 Task: Find connections with filter location Löhne with filter topic #homes with filter profile language English with filter current company Cleartrip with filter school Prin. L.N. Wellingkar Institute Of Mgt. Develop with filter industry Civic and Social Organizations with filter service category Translation with filter keywords title Doctor
Action: Mouse moved to (646, 85)
Screenshot: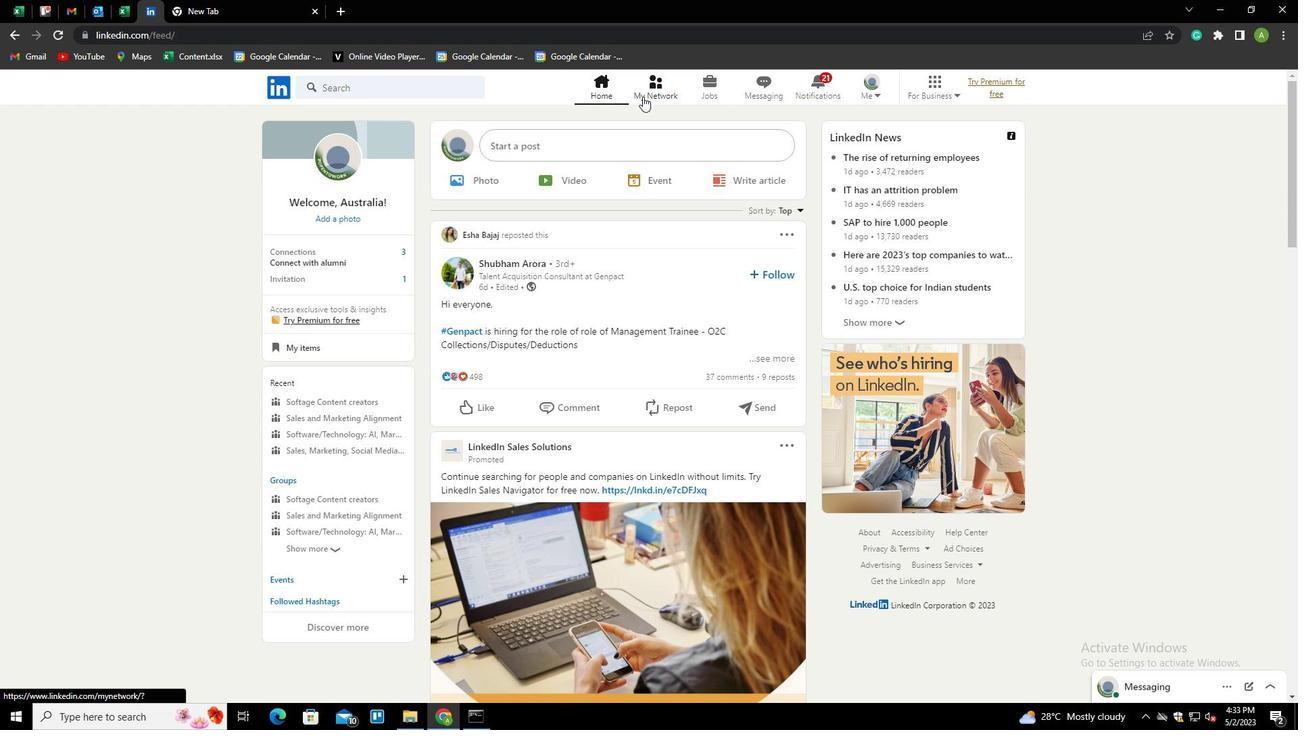 
Action: Mouse pressed left at (646, 85)
Screenshot: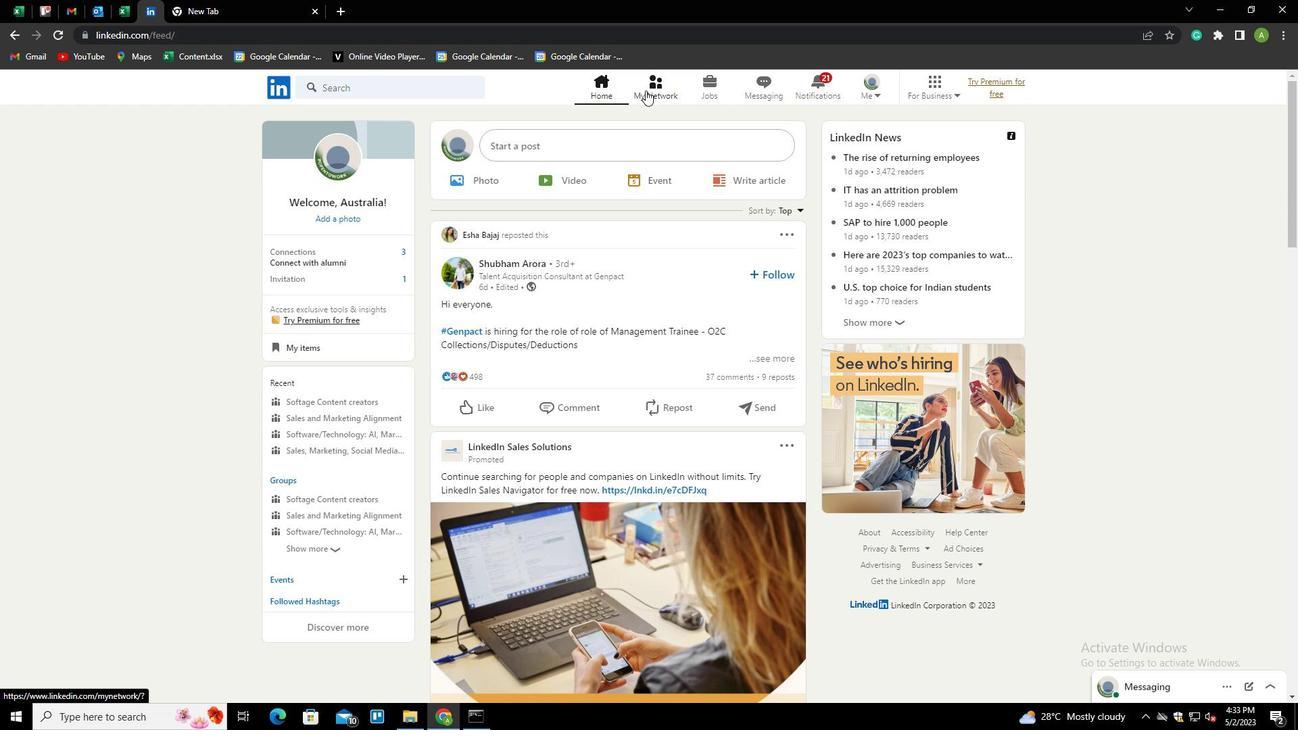 
Action: Mouse moved to (358, 163)
Screenshot: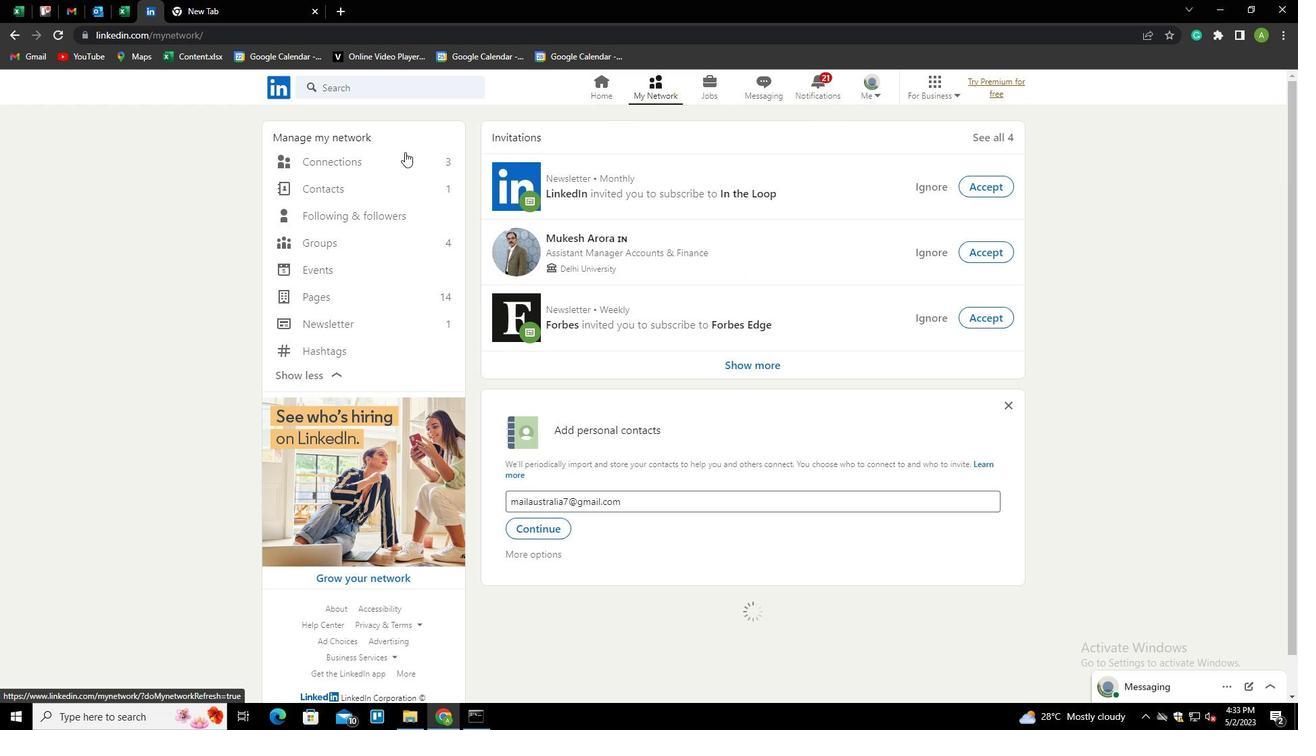 
Action: Mouse pressed left at (358, 163)
Screenshot: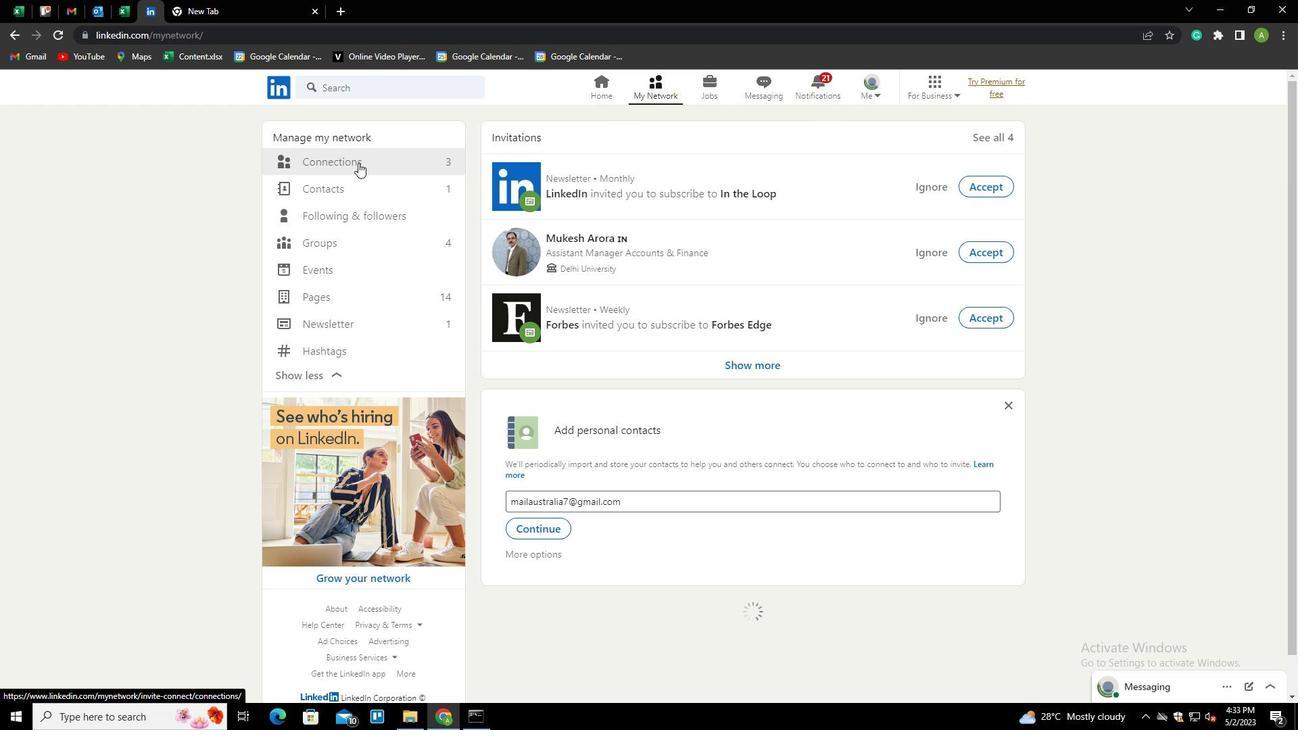 
Action: Mouse moved to (721, 159)
Screenshot: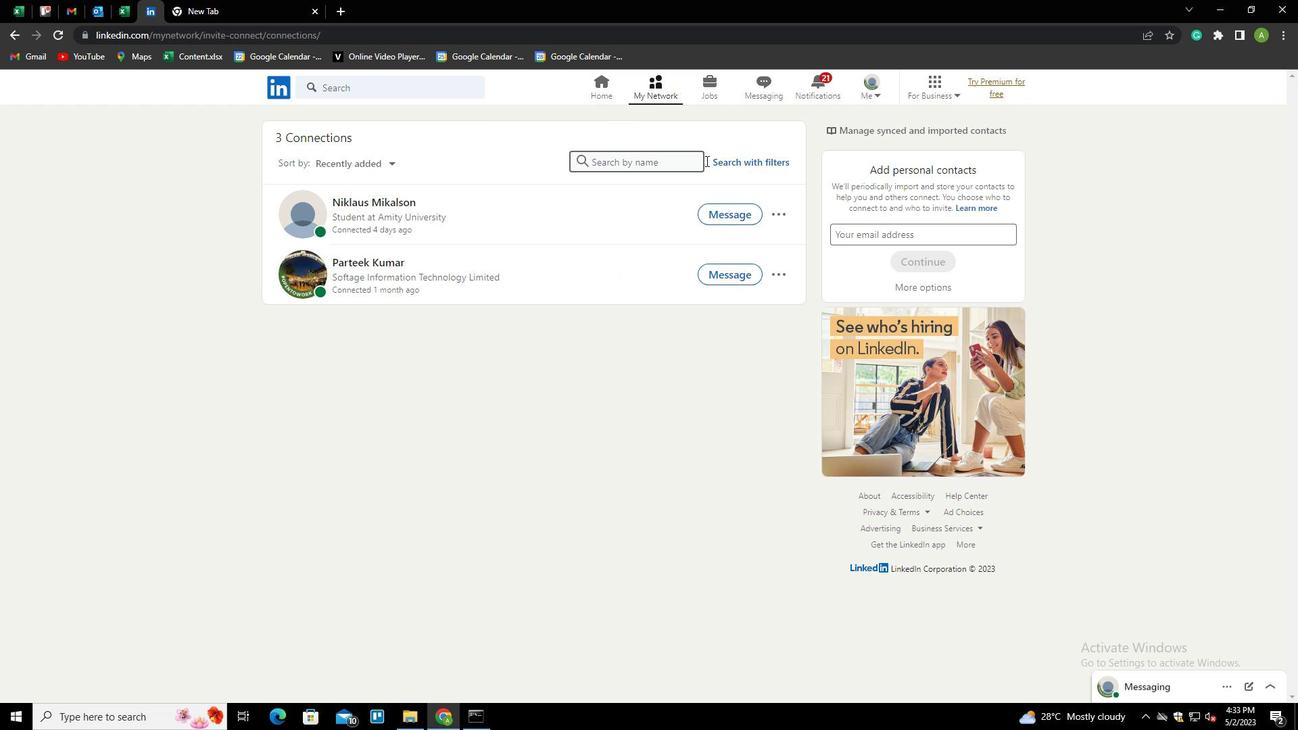 
Action: Mouse pressed left at (721, 159)
Screenshot: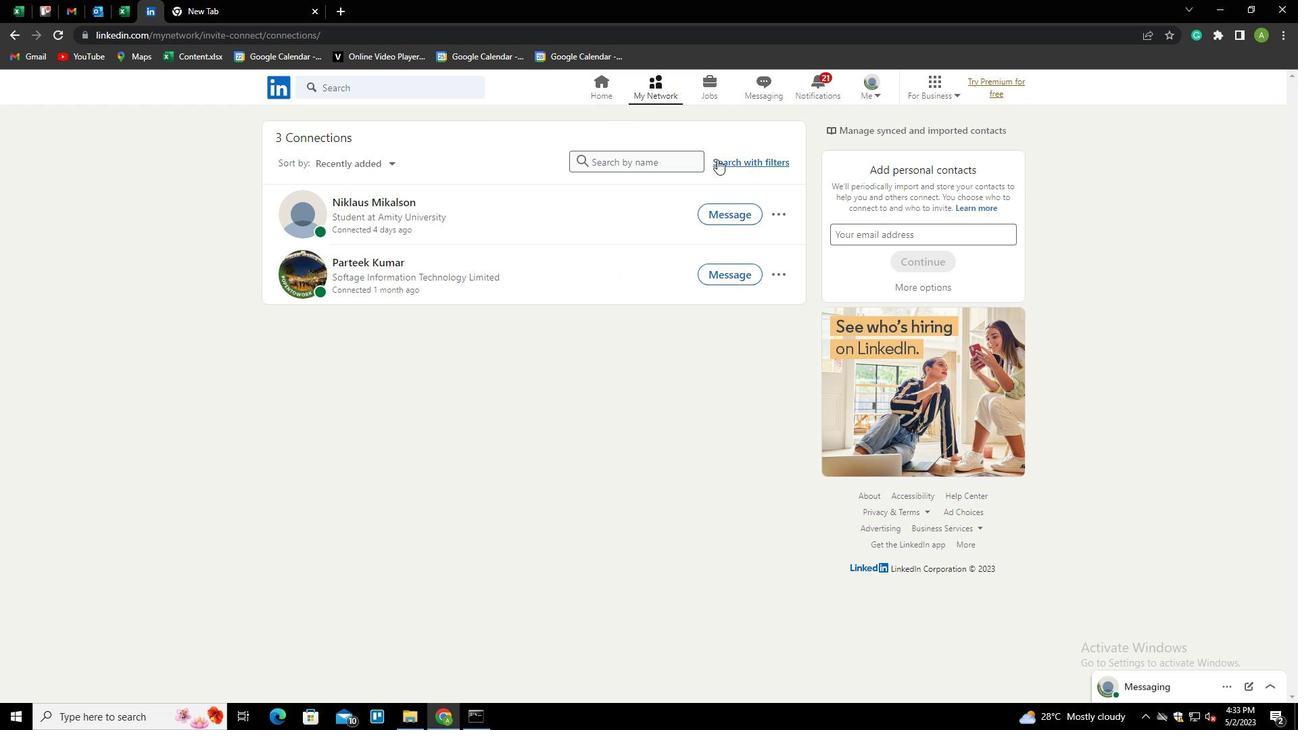 
Action: Mouse moved to (689, 123)
Screenshot: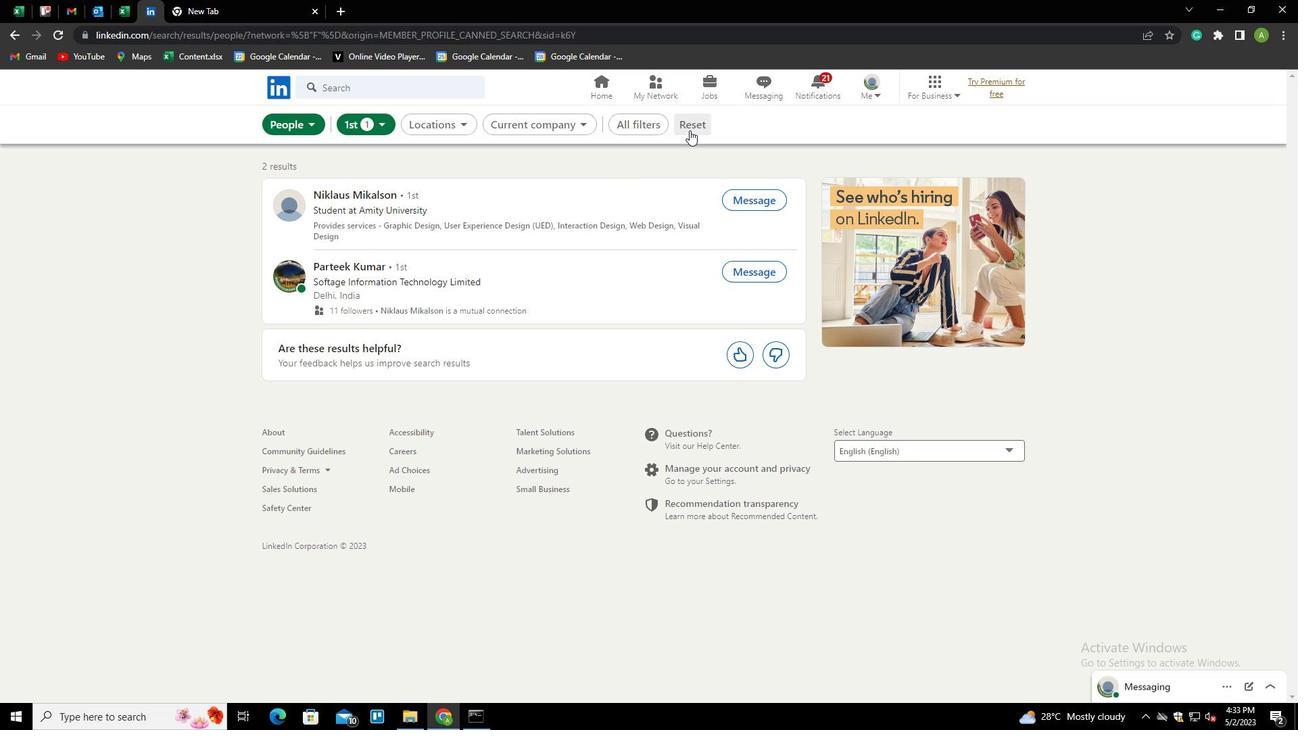 
Action: Mouse pressed left at (689, 123)
Screenshot: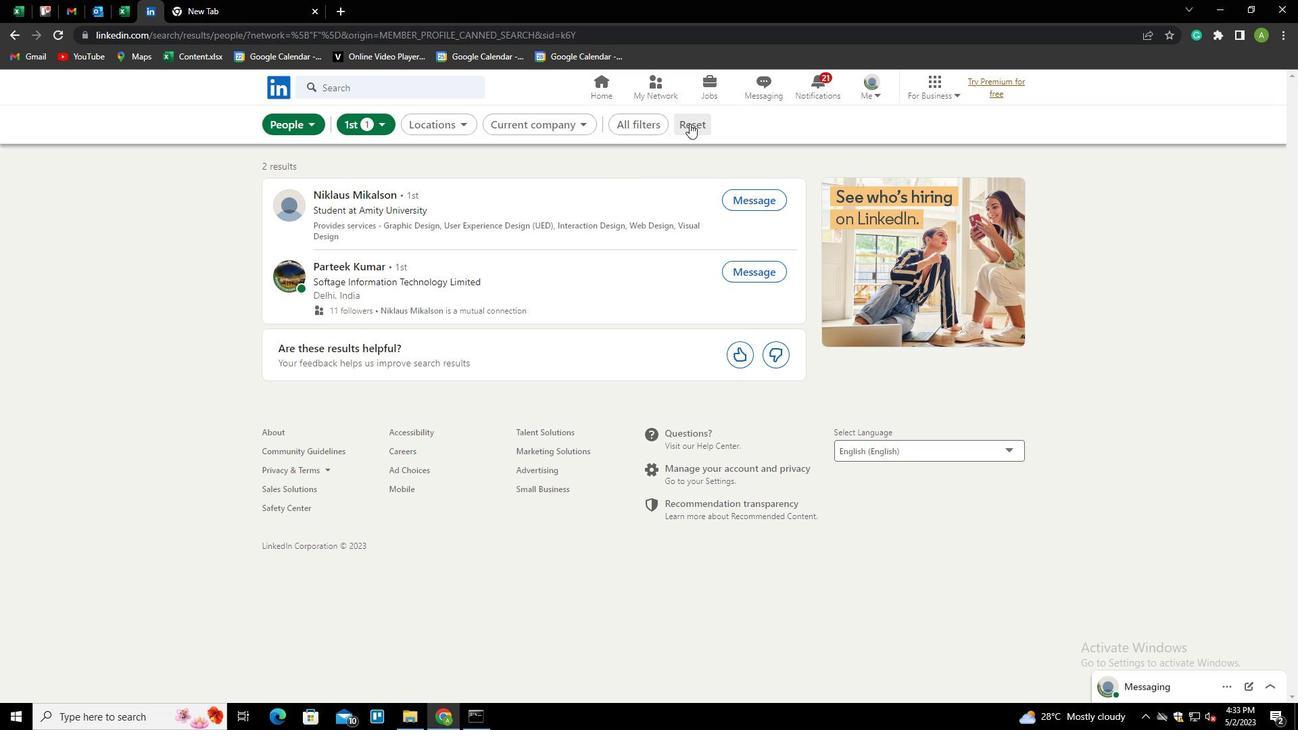 
Action: Mouse moved to (661, 125)
Screenshot: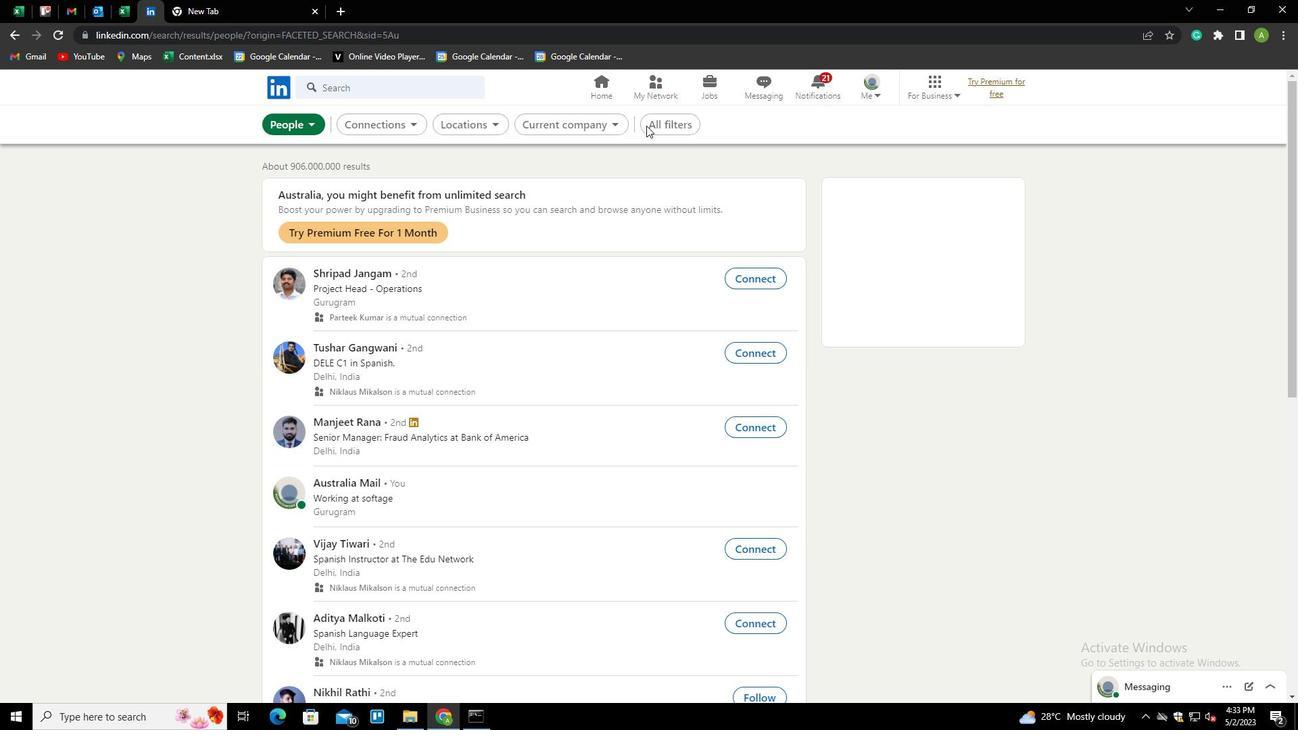 
Action: Mouse pressed left at (661, 125)
Screenshot: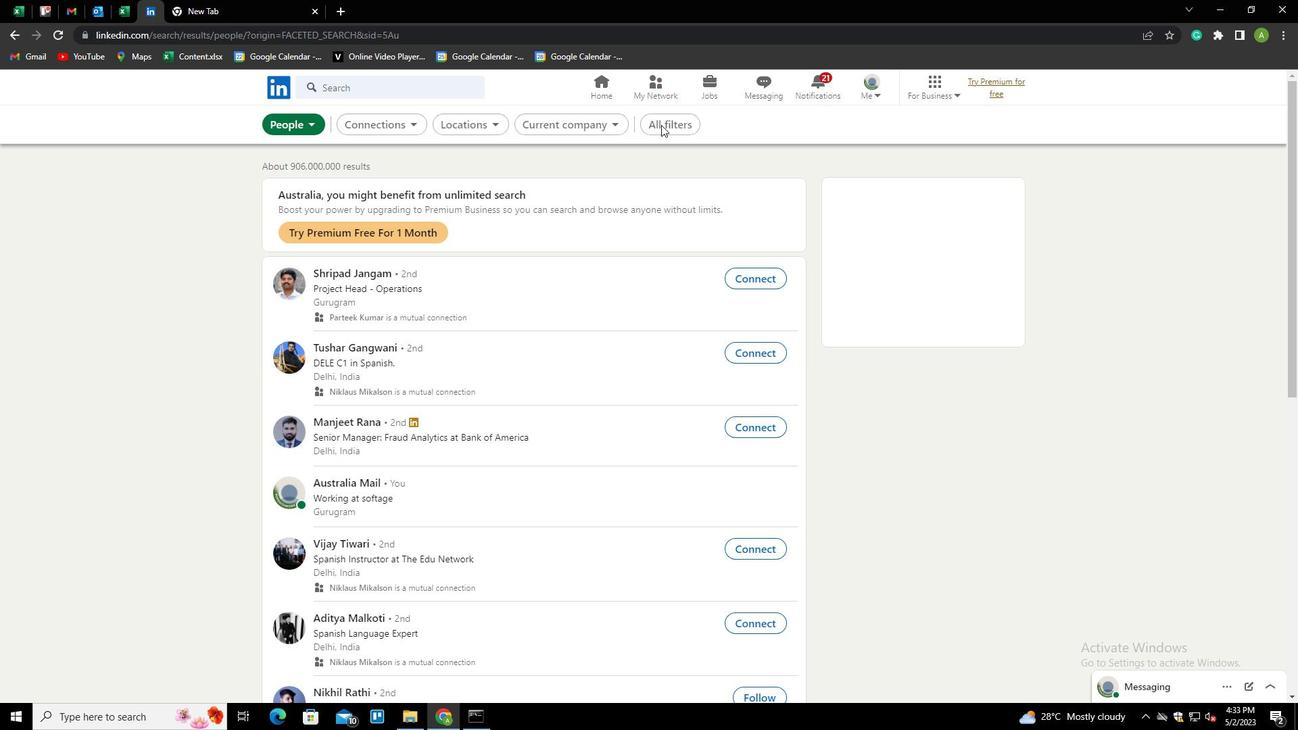 
Action: Mouse moved to (1015, 412)
Screenshot: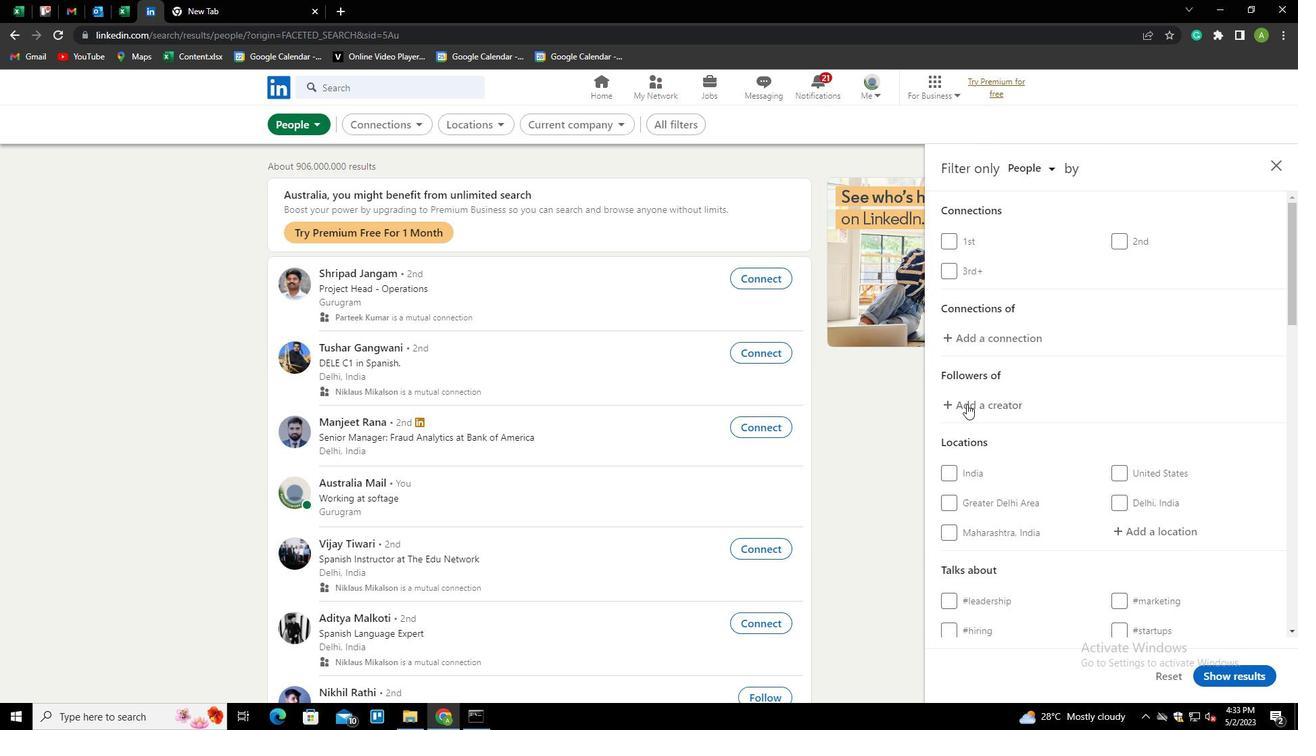 
Action: Mouse scrolled (1015, 411) with delta (0, 0)
Screenshot: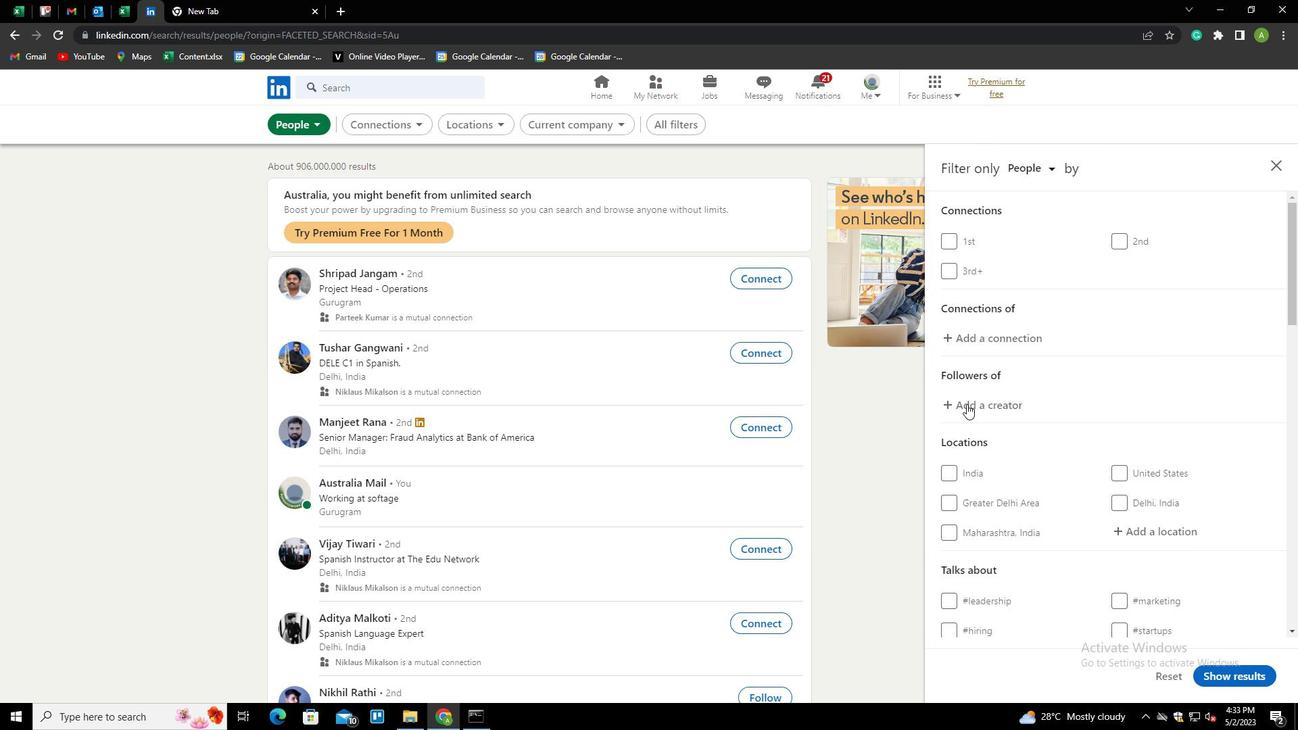 
Action: Mouse scrolled (1015, 411) with delta (0, 0)
Screenshot: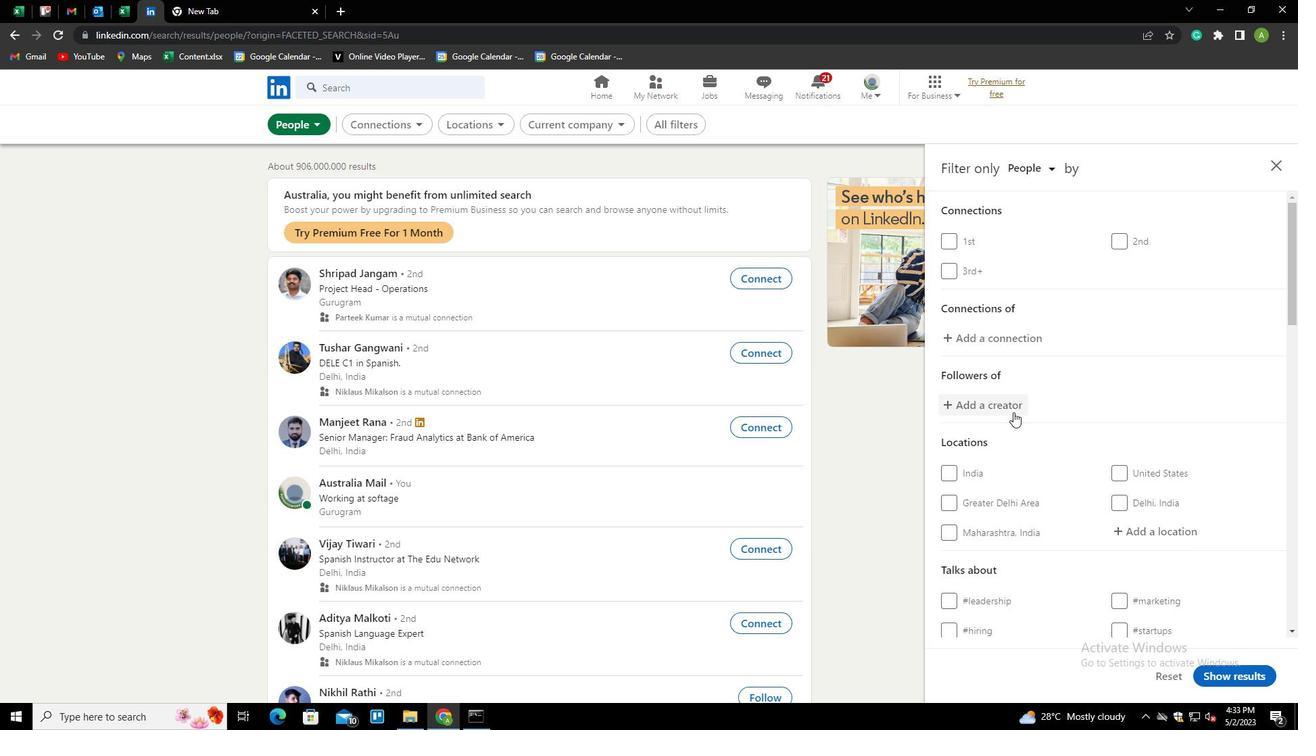 
Action: Mouse scrolled (1015, 411) with delta (0, 0)
Screenshot: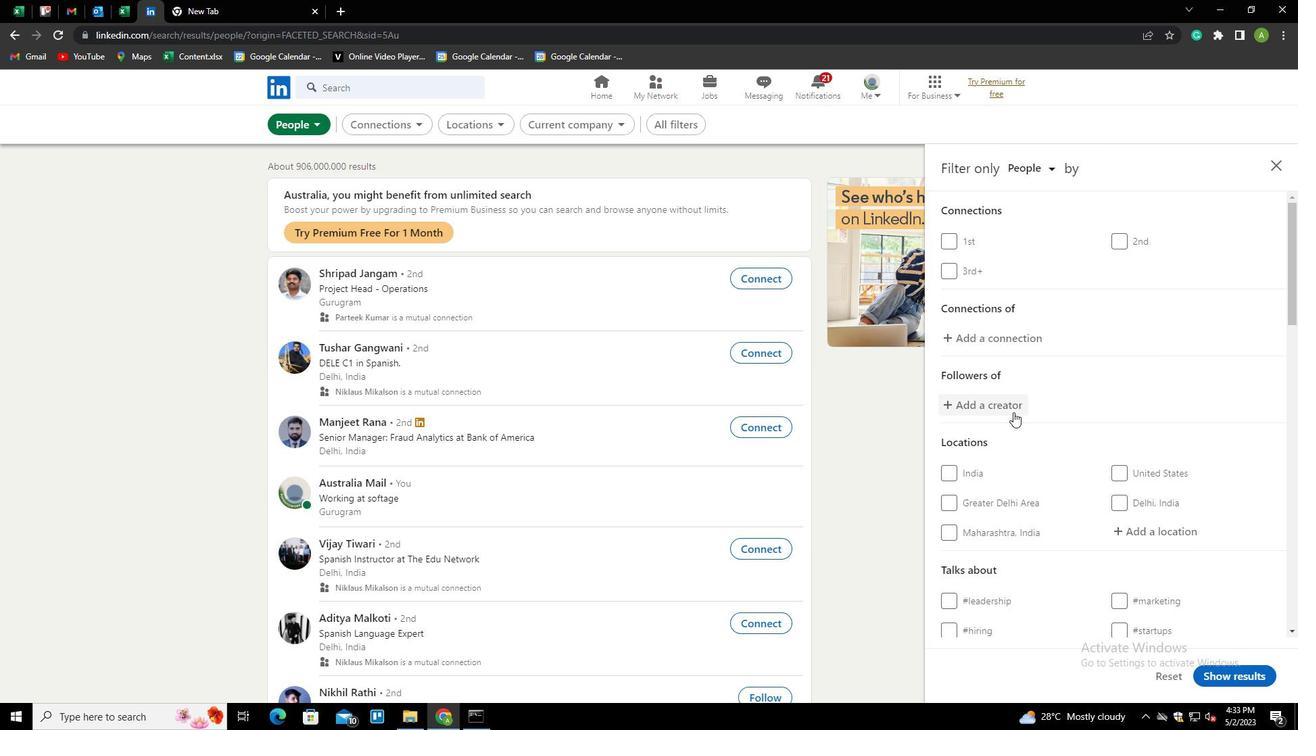 
Action: Mouse moved to (1102, 335)
Screenshot: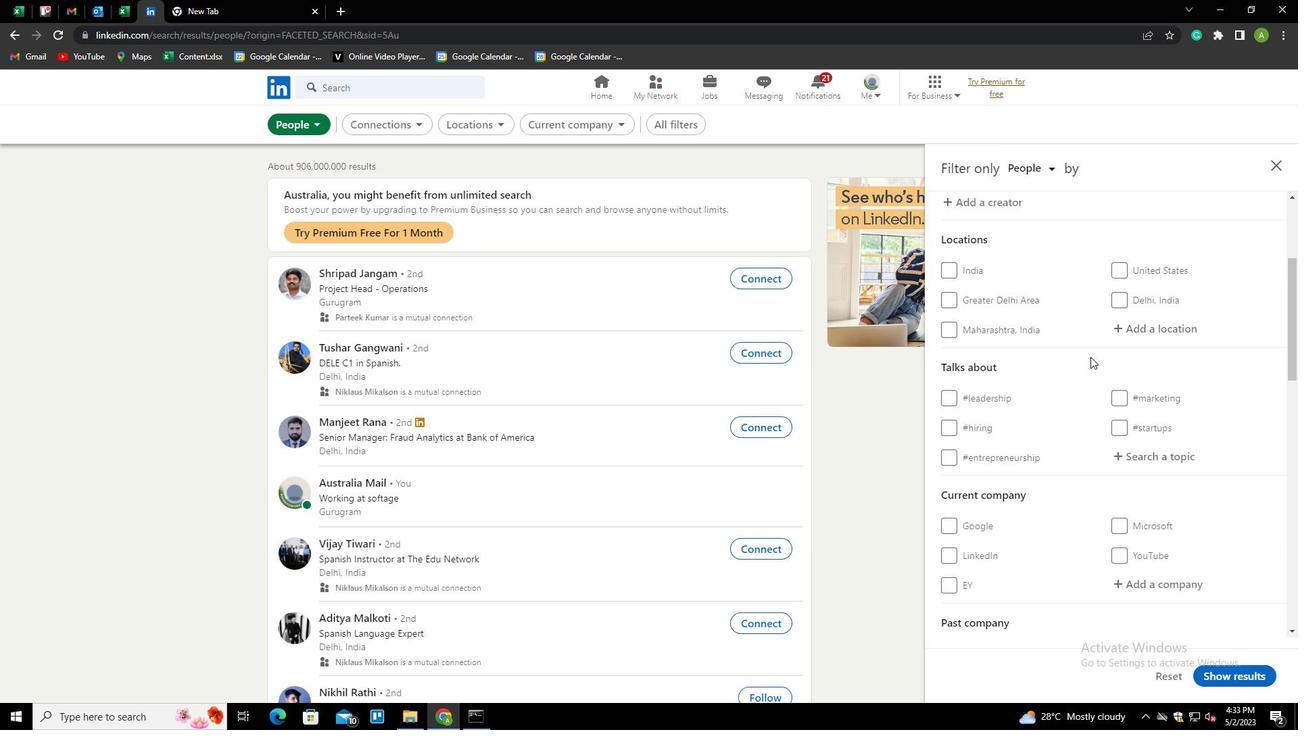 
Action: Mouse pressed left at (1102, 335)
Screenshot: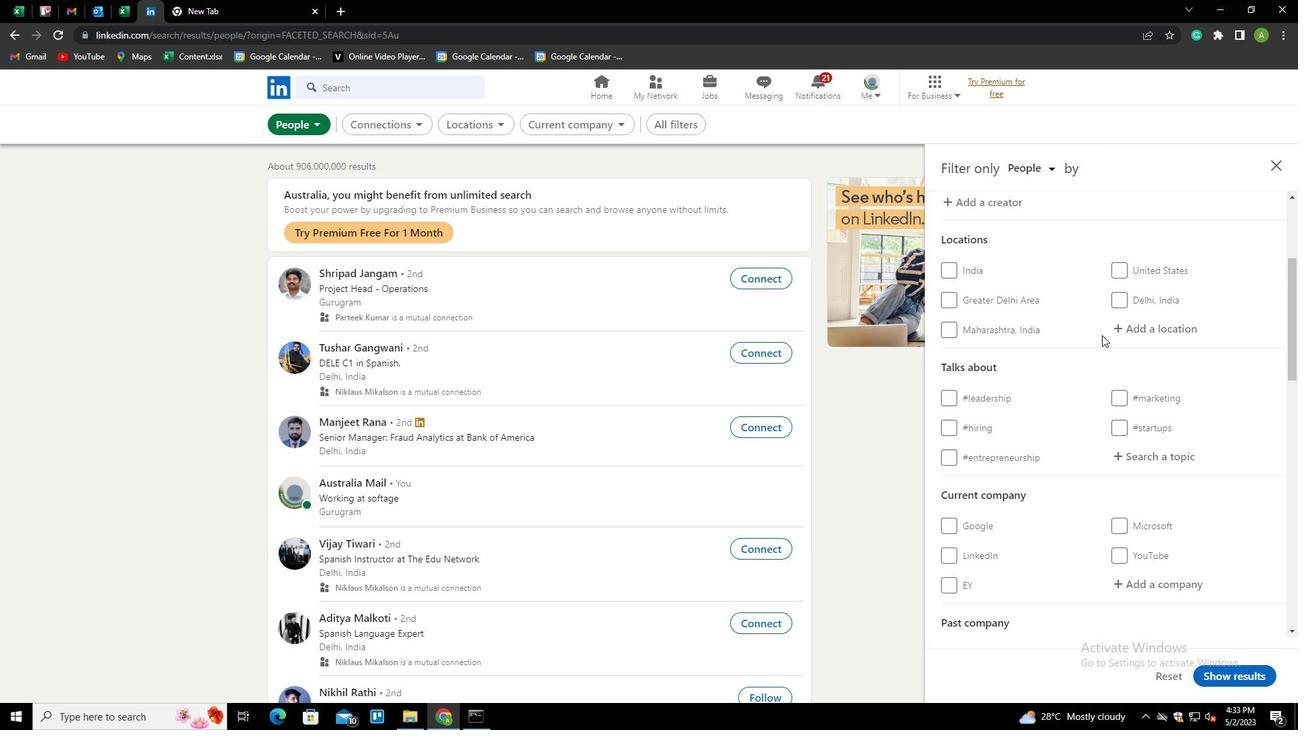 
Action: Mouse moved to (1122, 331)
Screenshot: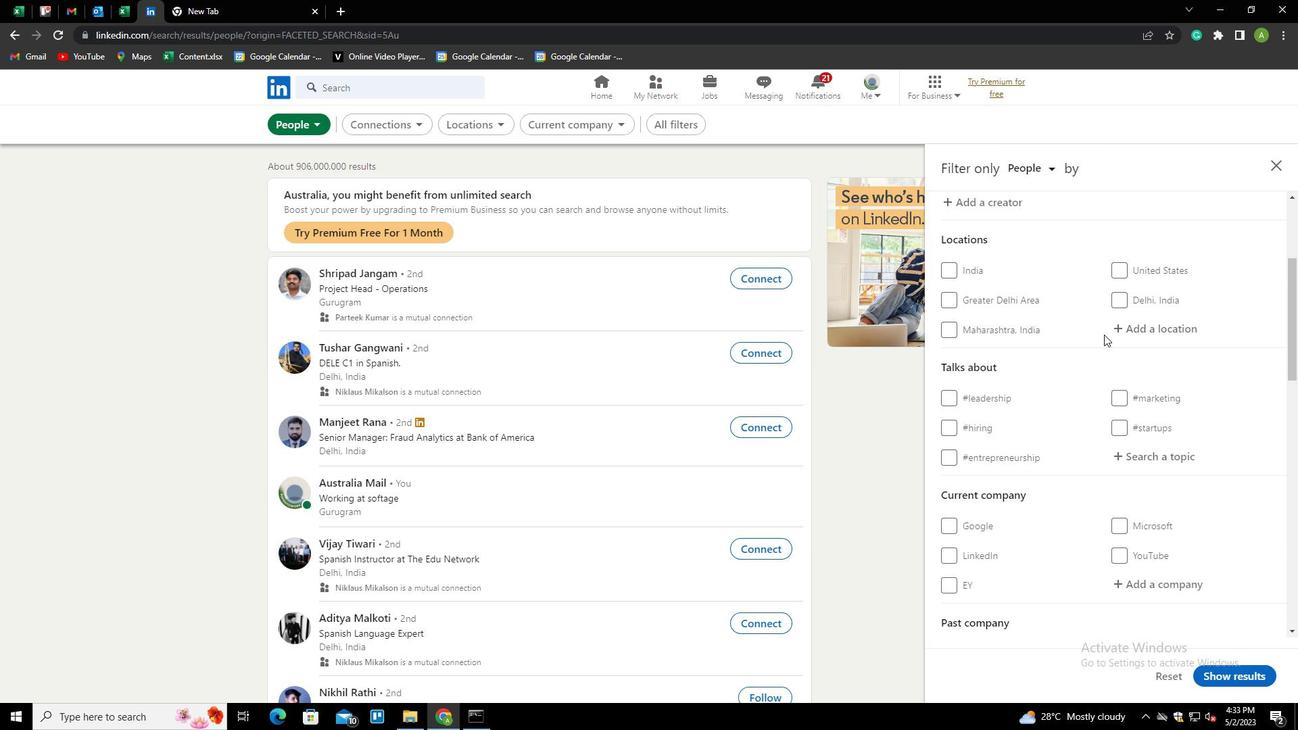 
Action: Mouse pressed left at (1122, 331)
Screenshot: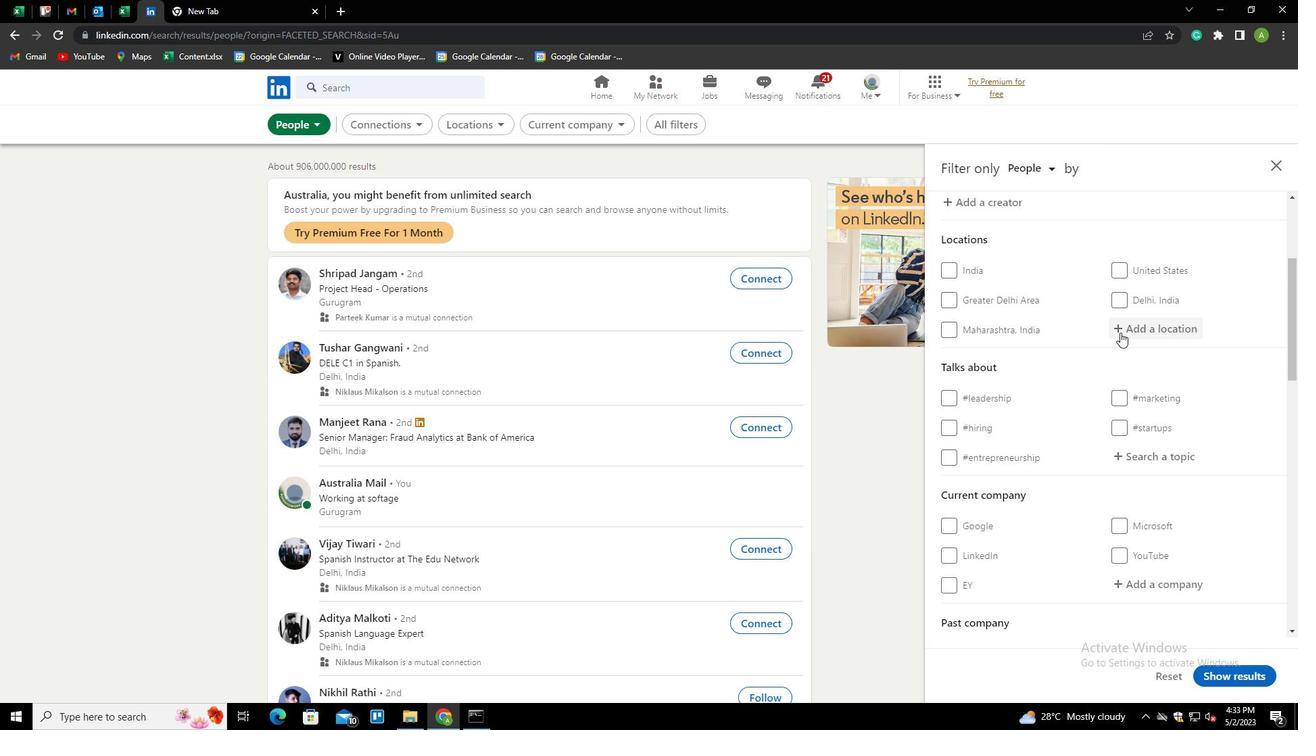 
Action: Key pressed <Key.shift>LOHNE<Key.down><Key.enter>
Screenshot: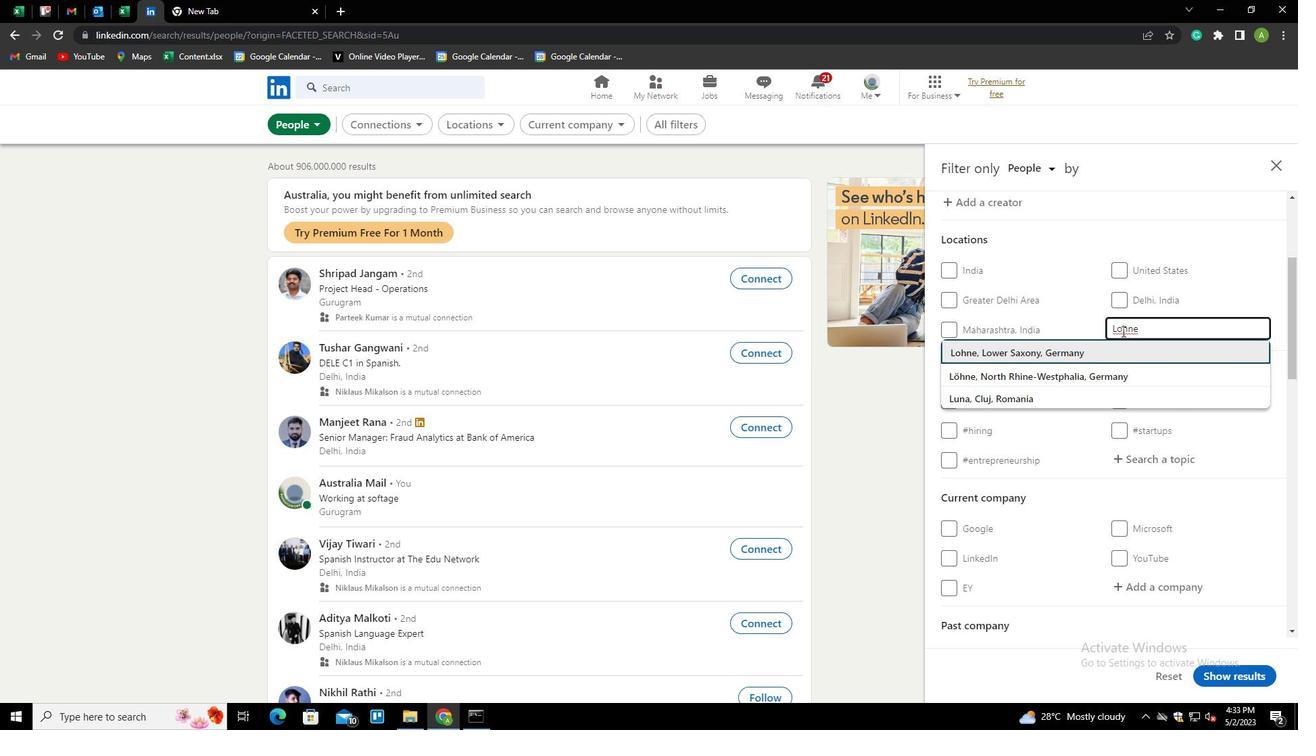 
Action: Mouse scrolled (1122, 330) with delta (0, 0)
Screenshot: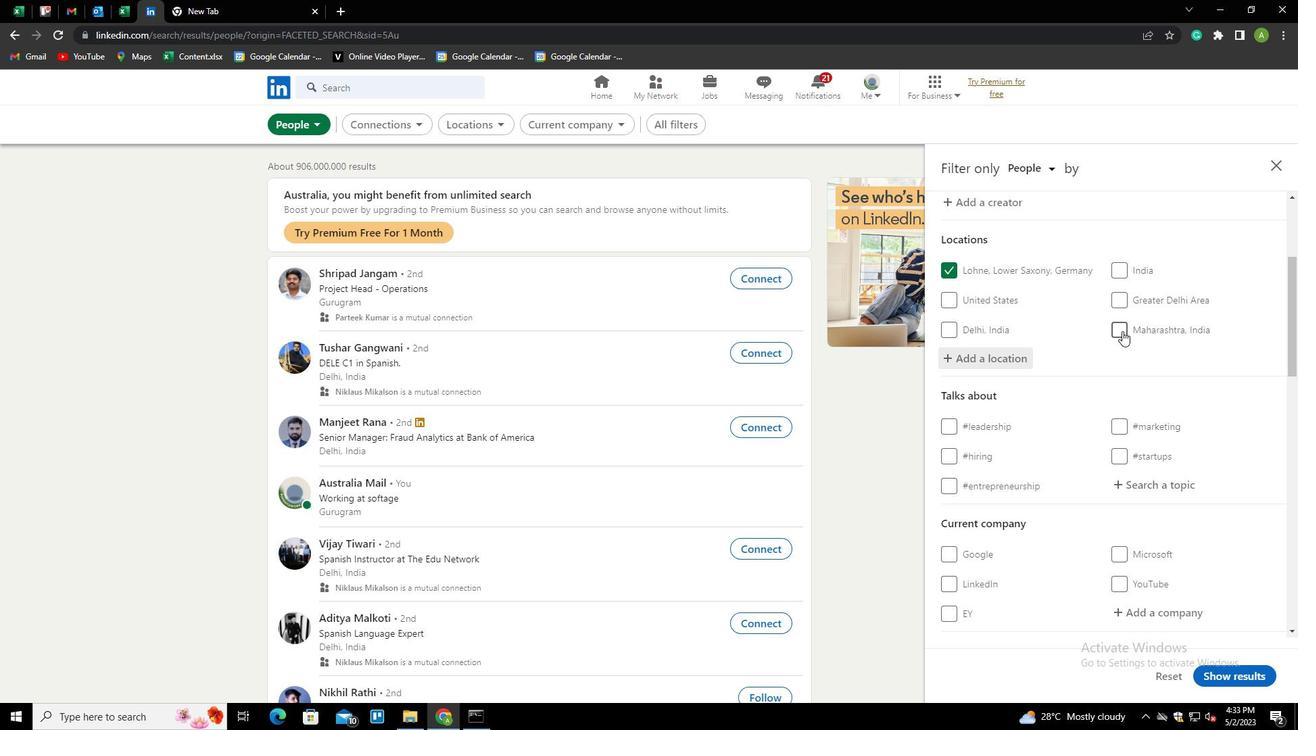 
Action: Mouse scrolled (1122, 330) with delta (0, 0)
Screenshot: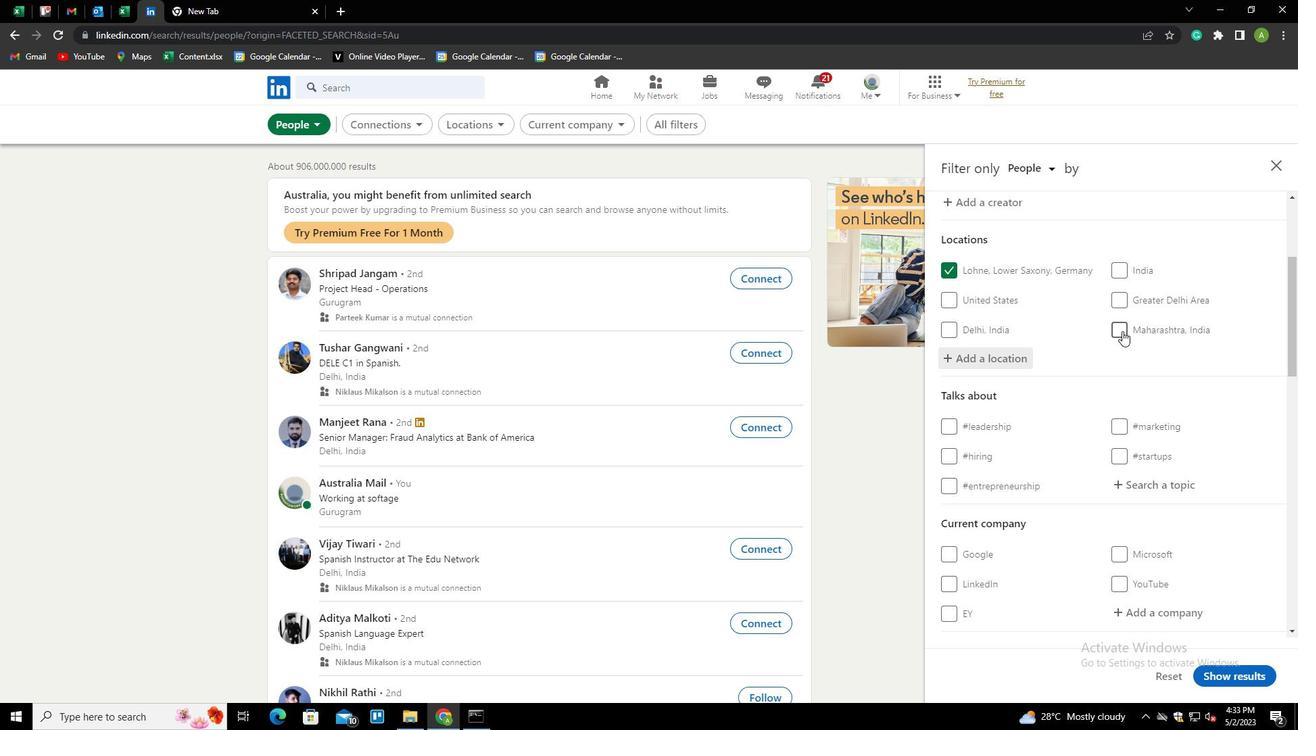 
Action: Mouse moved to (1141, 351)
Screenshot: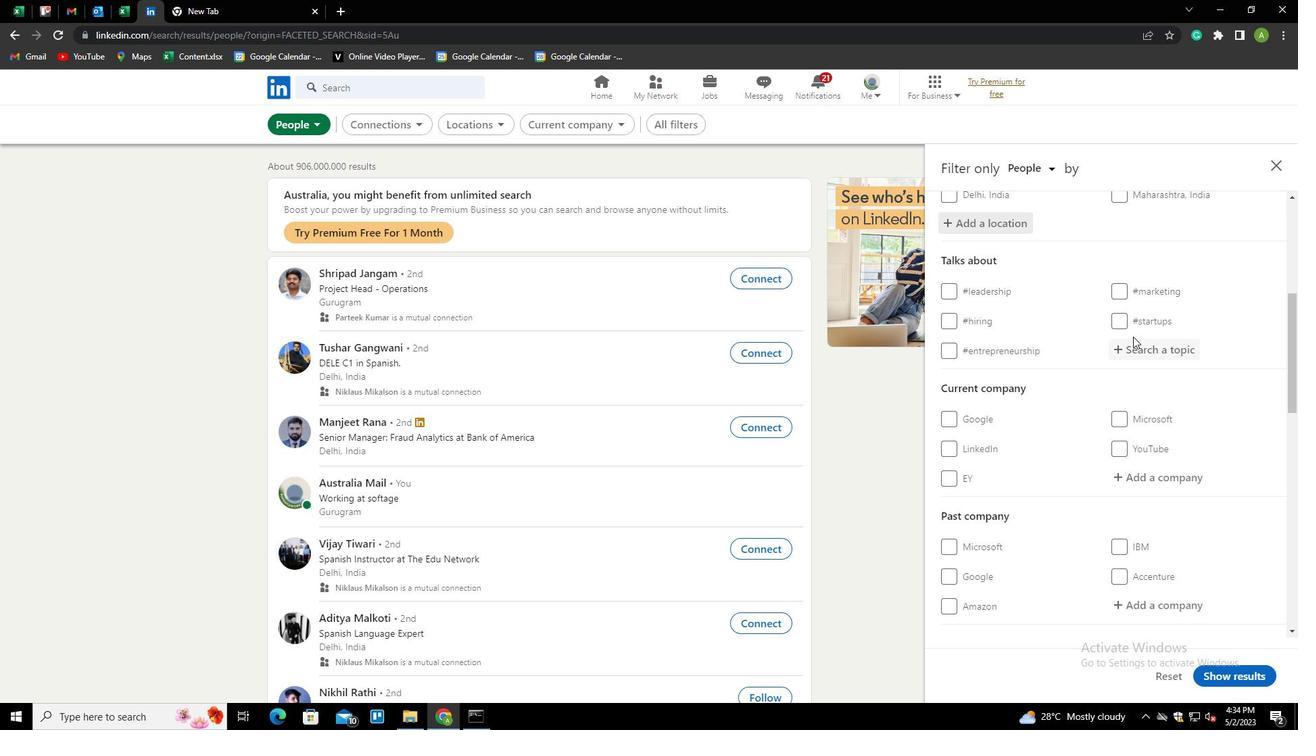 
Action: Mouse pressed left at (1141, 351)
Screenshot: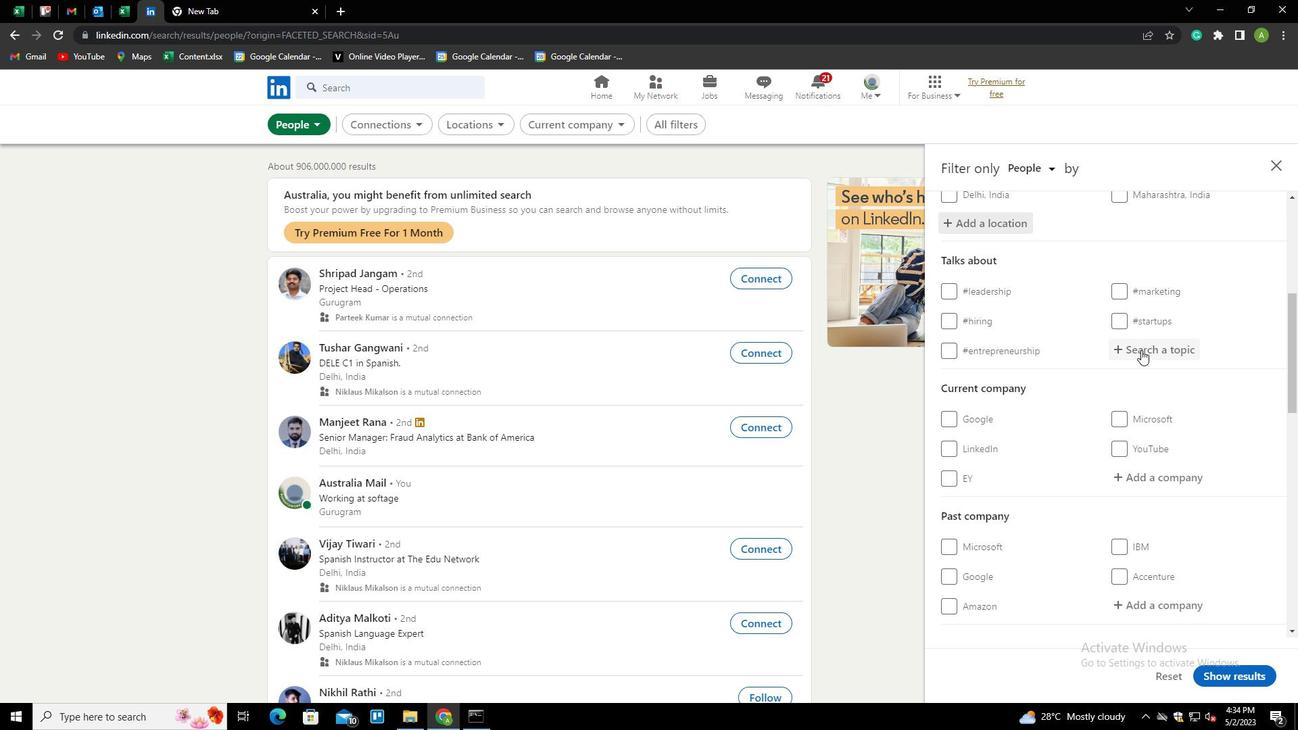 
Action: Mouse moved to (1141, 352)
Screenshot: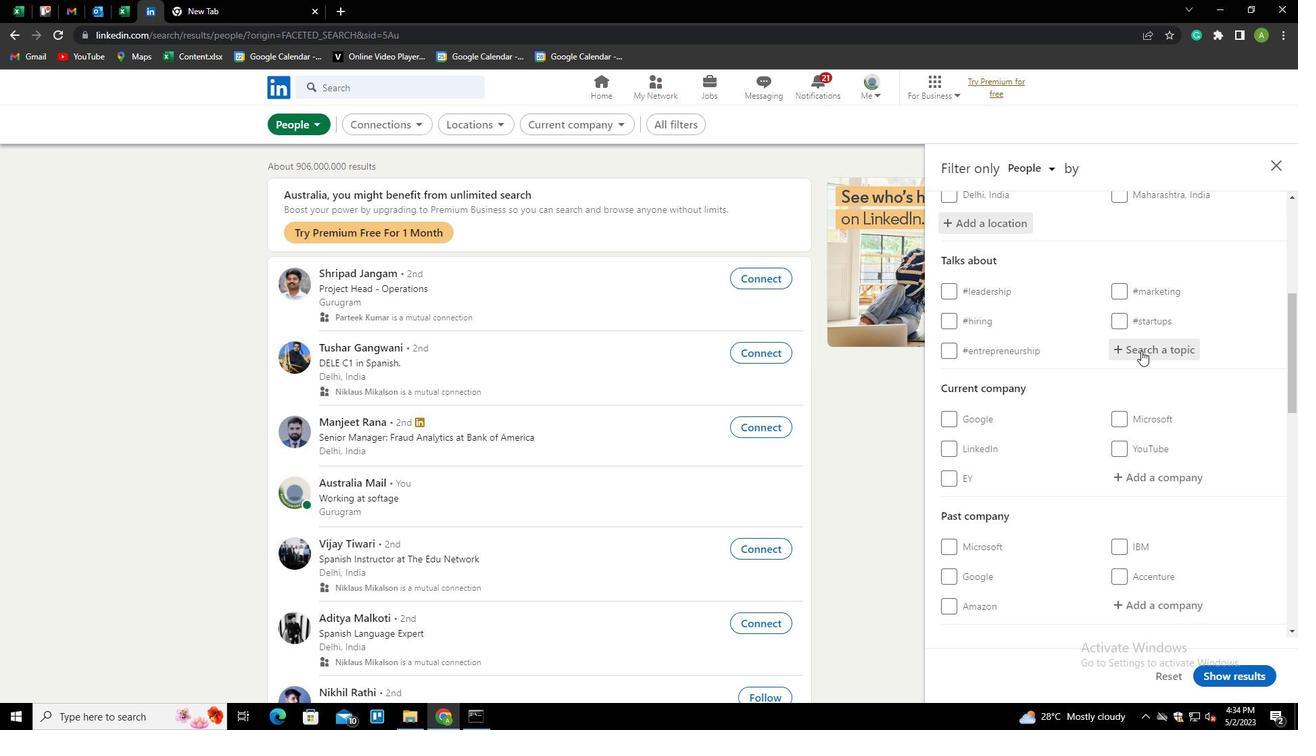 
Action: Key pressed HOMES<Key.down><Key.down><Key.down><Key.down><Key.down><Key.down><Key.enter>
Screenshot: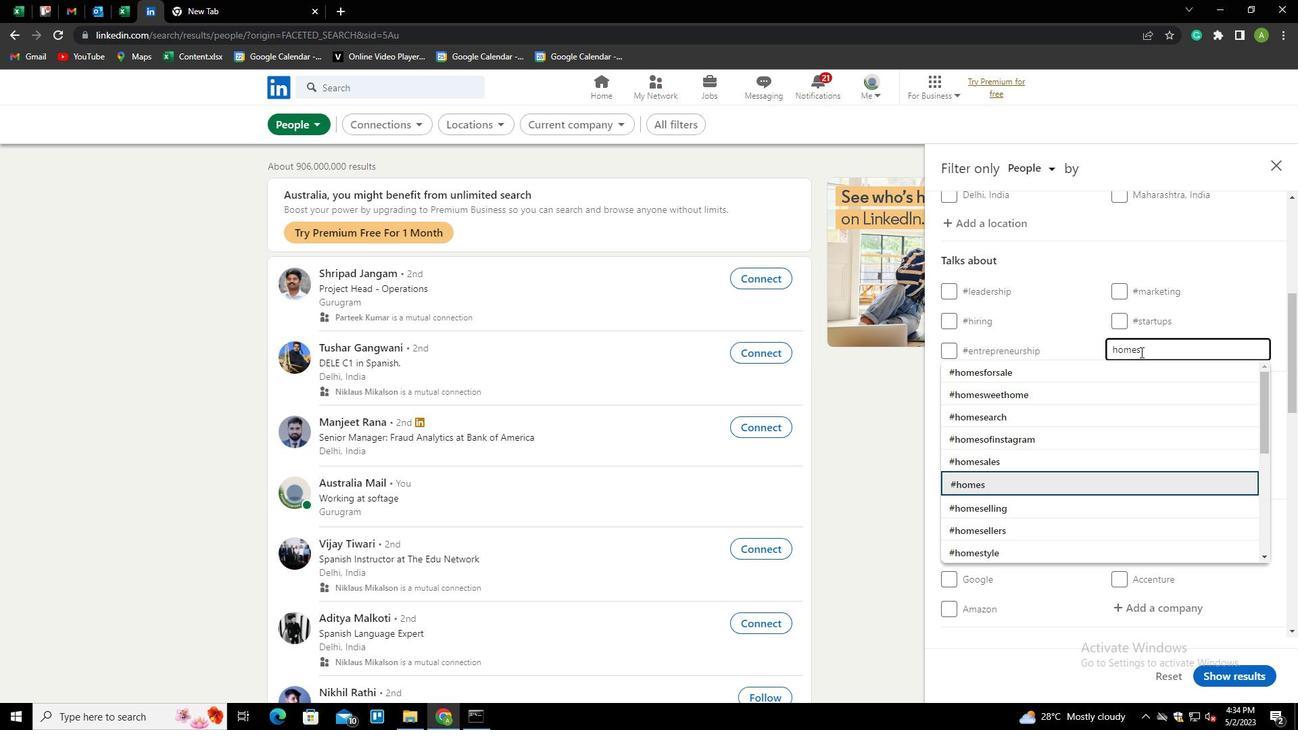 
Action: Mouse scrolled (1141, 351) with delta (0, 0)
Screenshot: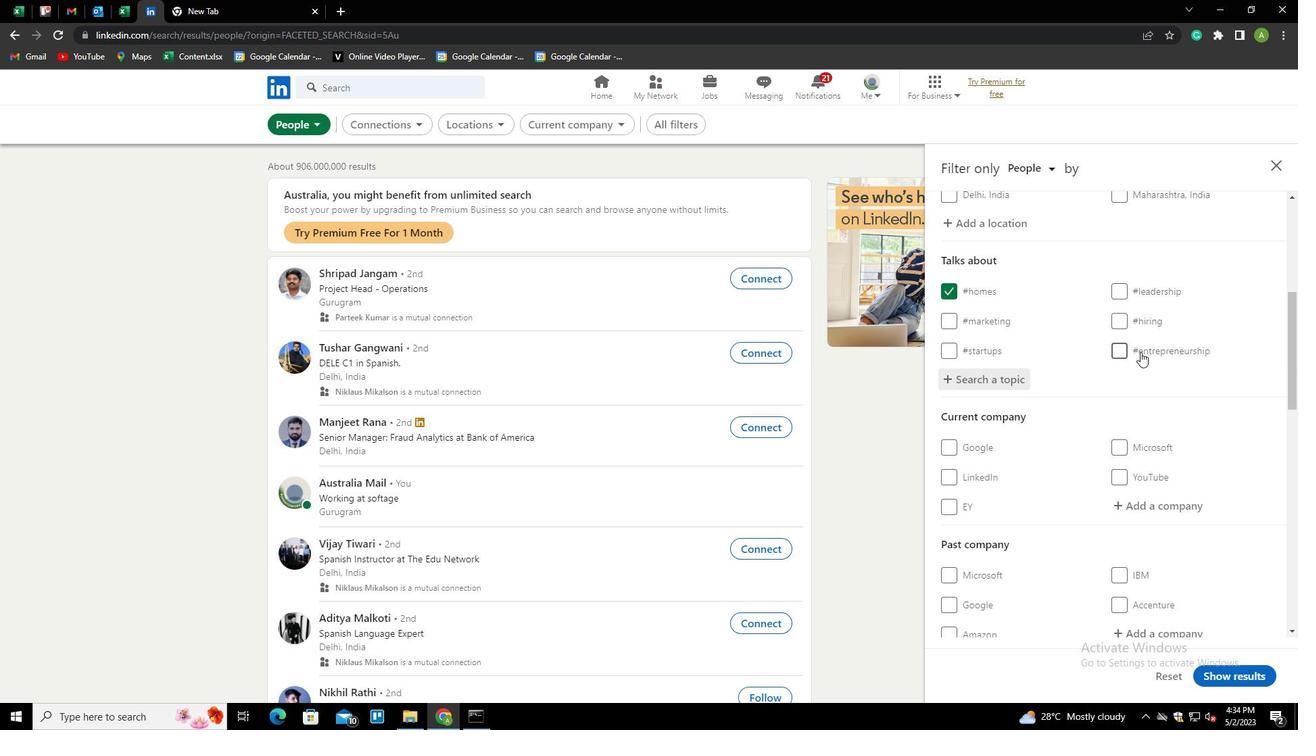 
Action: Mouse scrolled (1141, 351) with delta (0, 0)
Screenshot: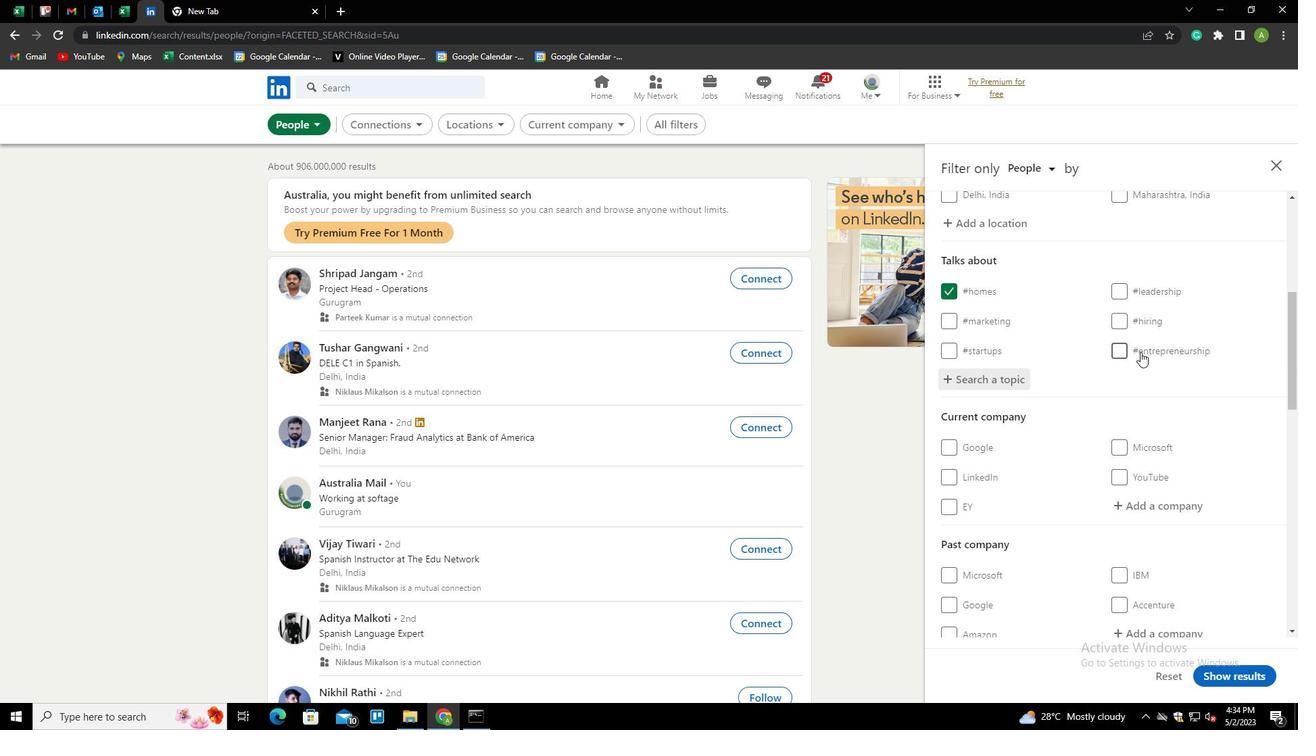
Action: Mouse scrolled (1141, 351) with delta (0, 0)
Screenshot: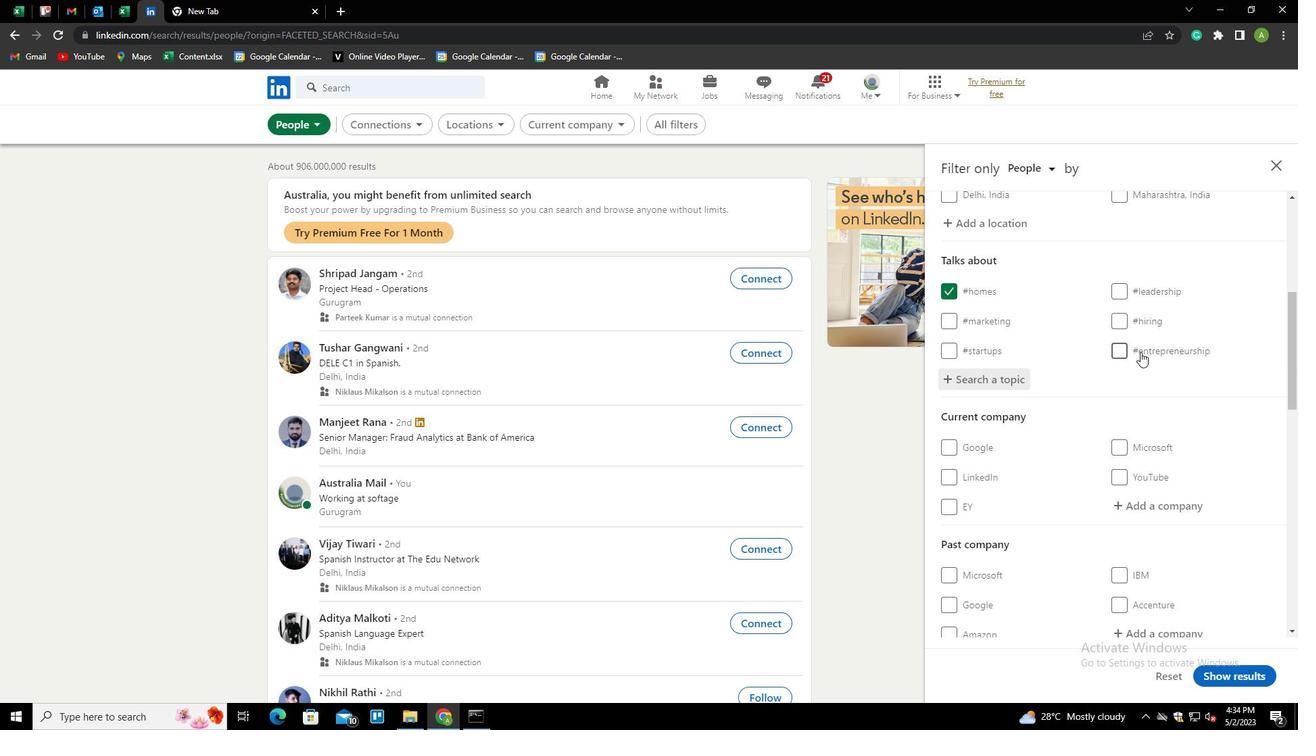 
Action: Mouse scrolled (1141, 351) with delta (0, 0)
Screenshot: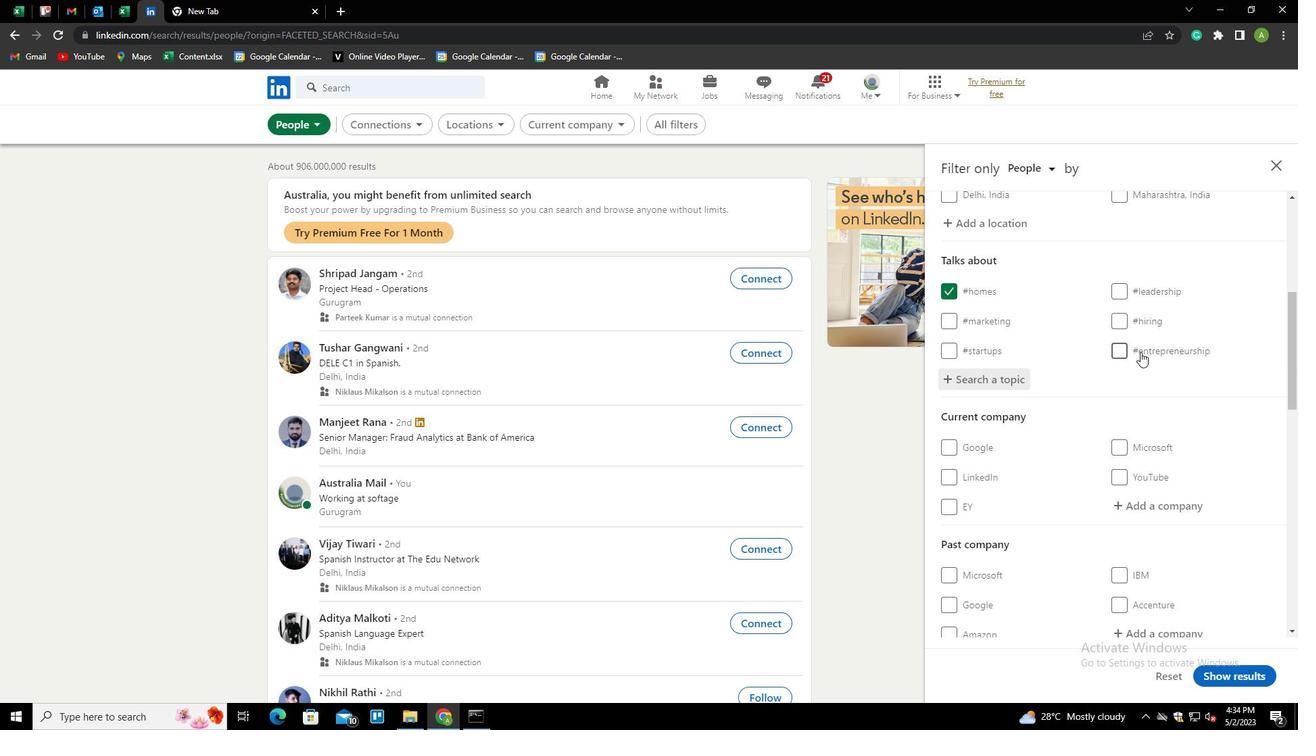 
Action: Mouse scrolled (1141, 351) with delta (0, 0)
Screenshot: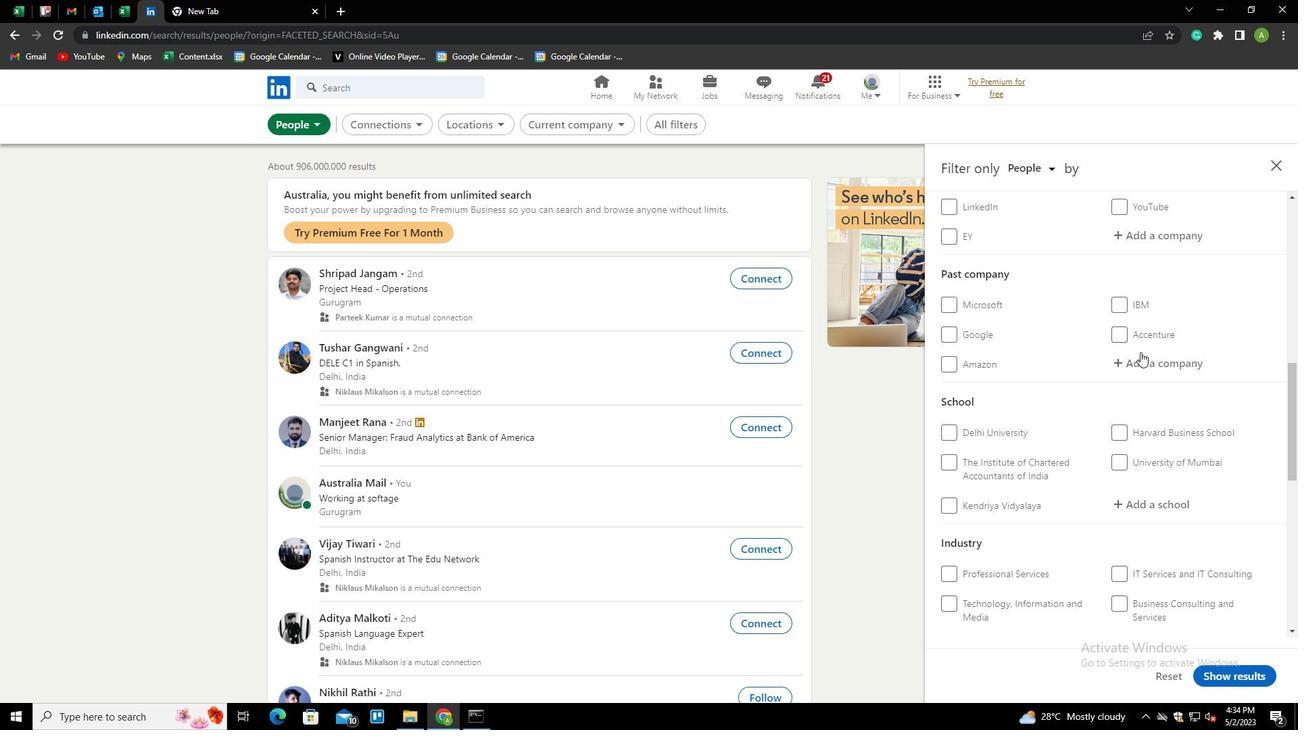 
Action: Mouse scrolled (1141, 351) with delta (0, 0)
Screenshot: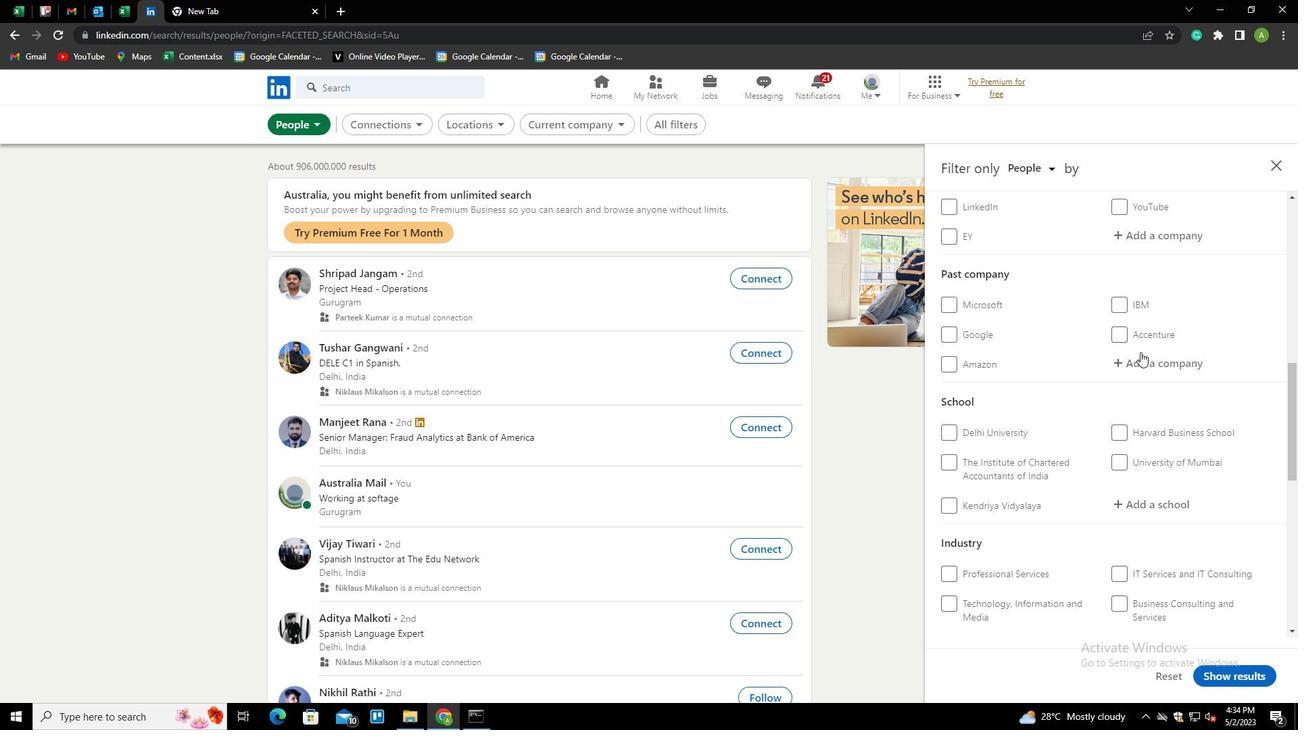 
Action: Mouse scrolled (1141, 351) with delta (0, 0)
Screenshot: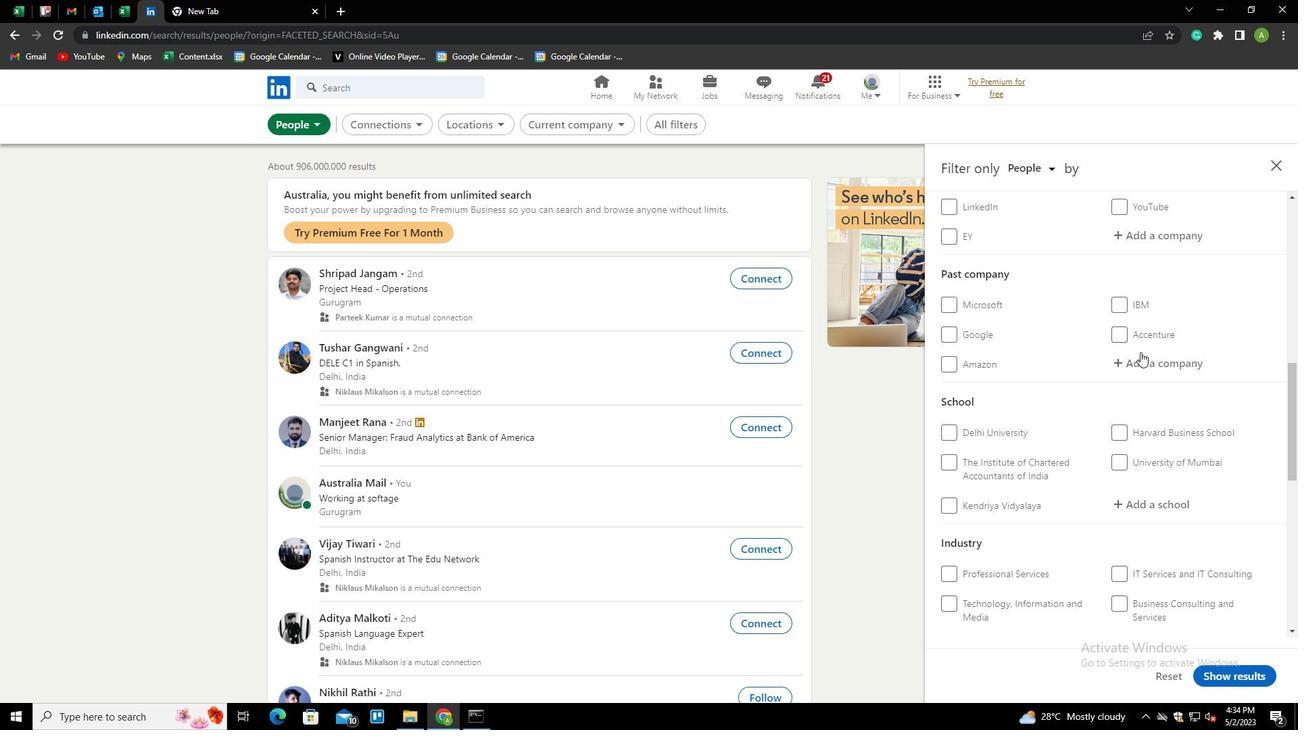 
Action: Mouse moved to (980, 525)
Screenshot: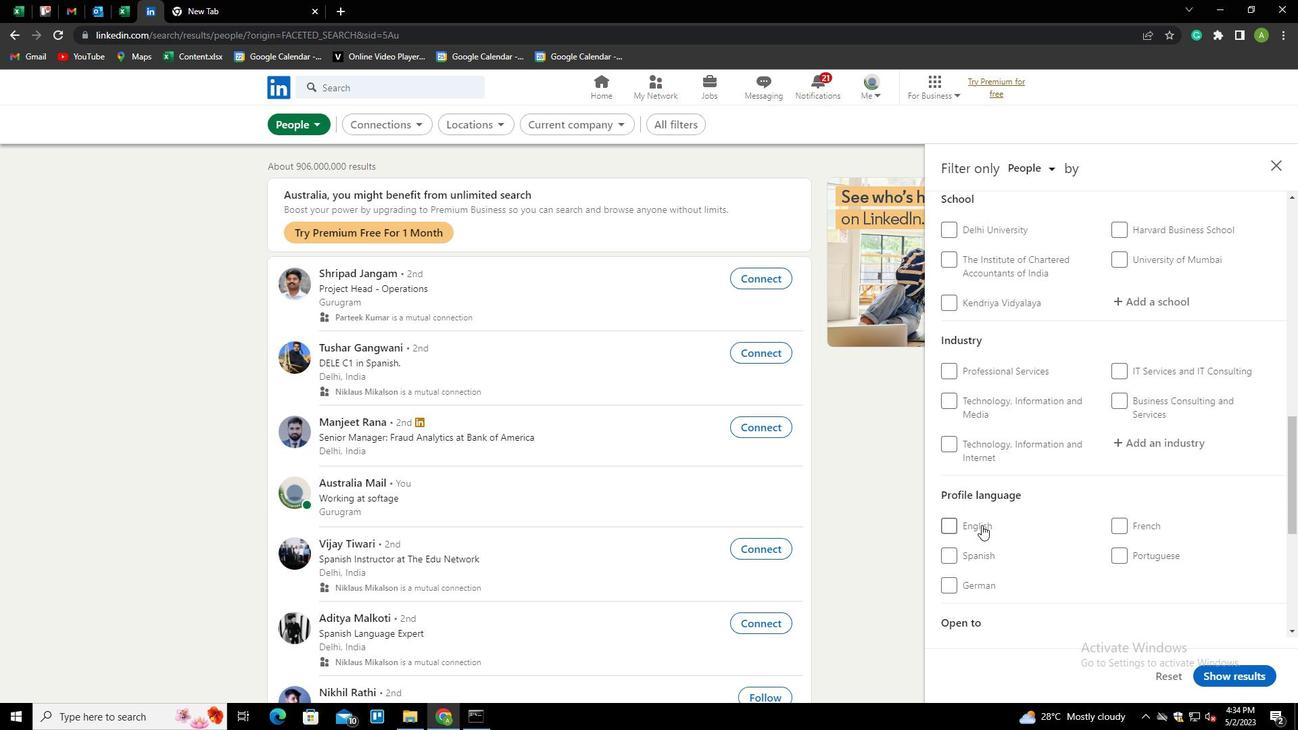 
Action: Mouse pressed left at (980, 525)
Screenshot: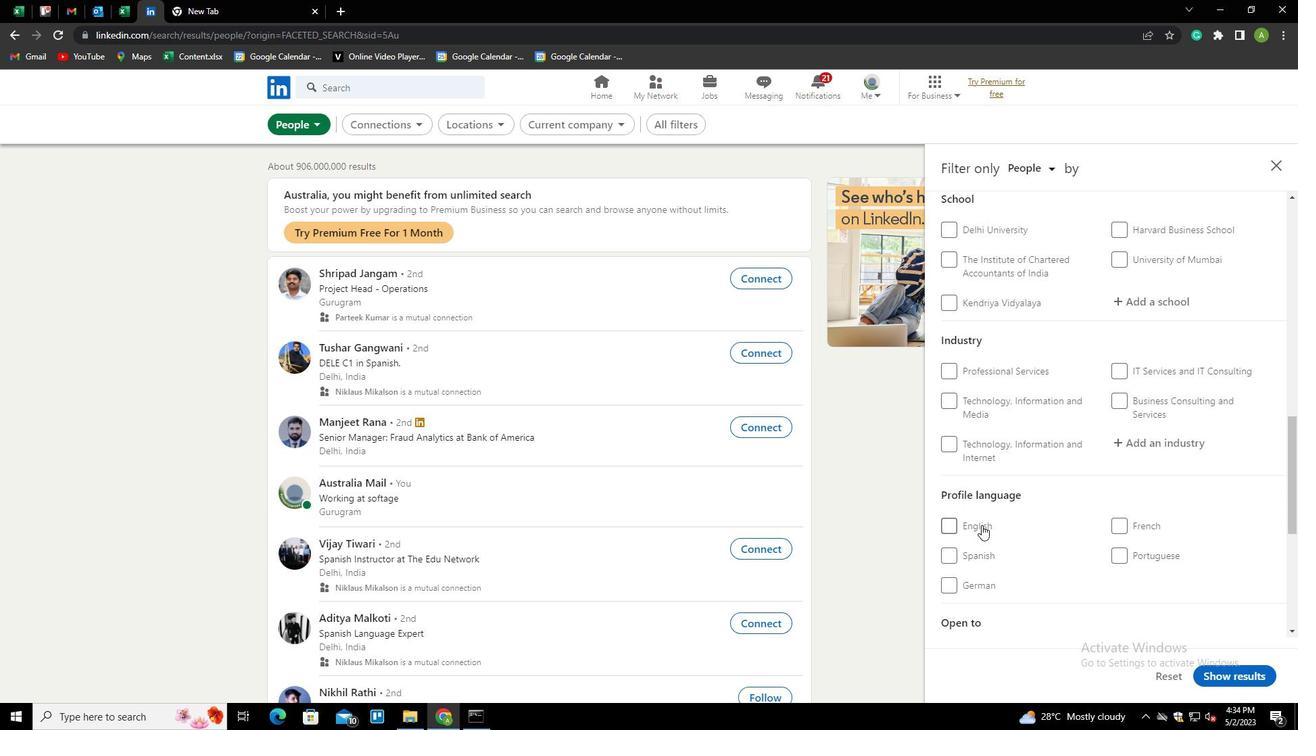 
Action: Mouse moved to (1137, 466)
Screenshot: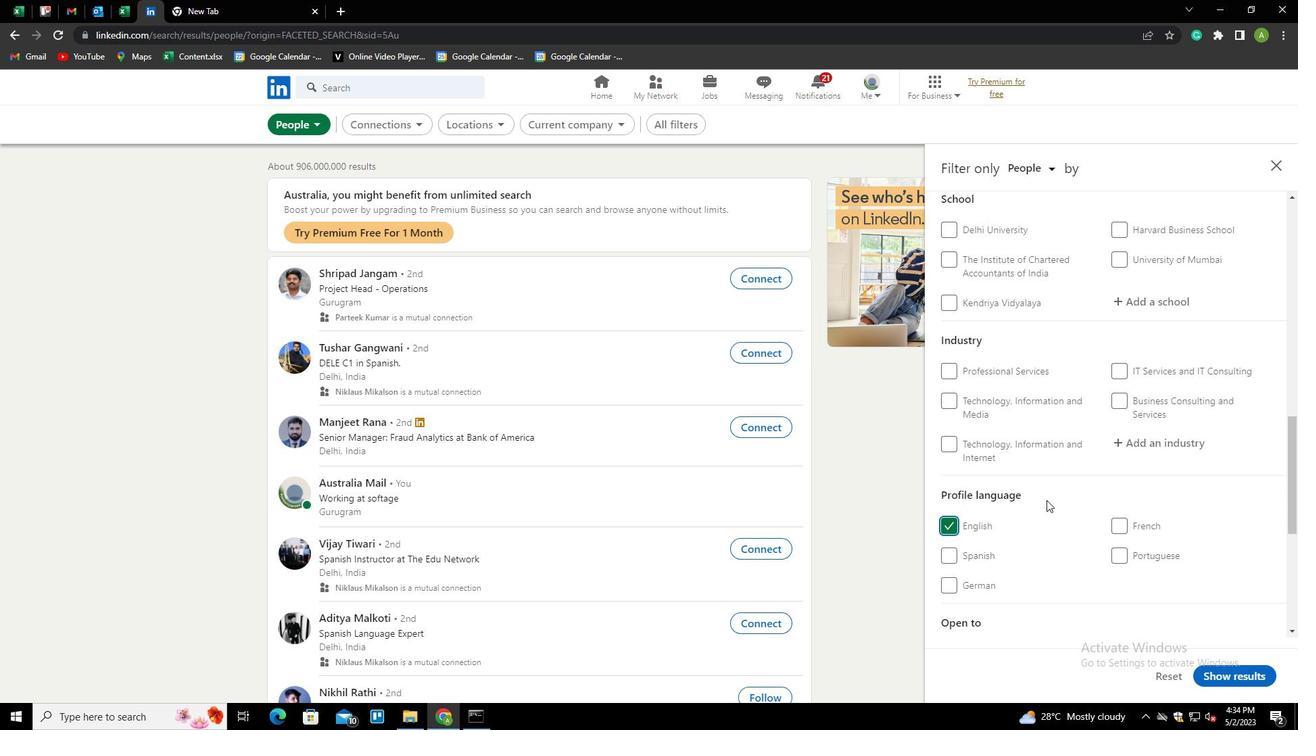 
Action: Mouse scrolled (1137, 466) with delta (0, 0)
Screenshot: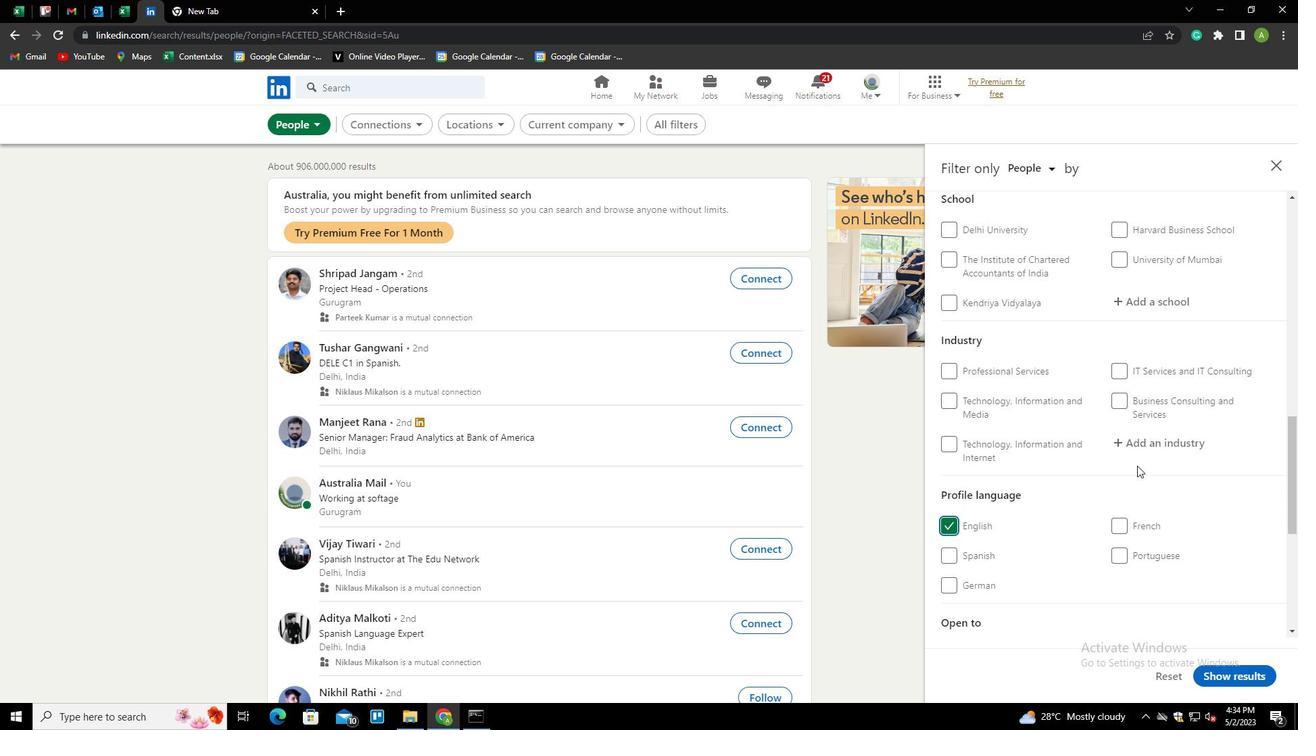 
Action: Mouse scrolled (1137, 466) with delta (0, 0)
Screenshot: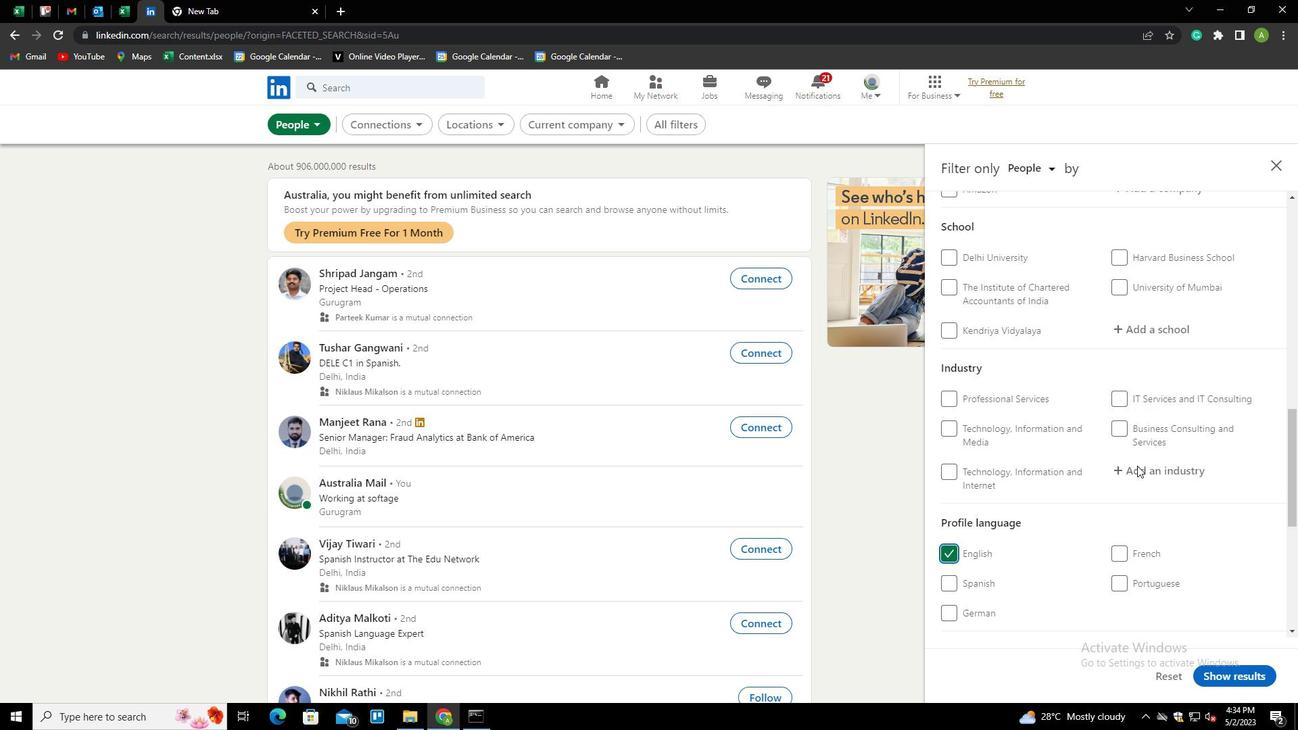 
Action: Mouse scrolled (1137, 466) with delta (0, 0)
Screenshot: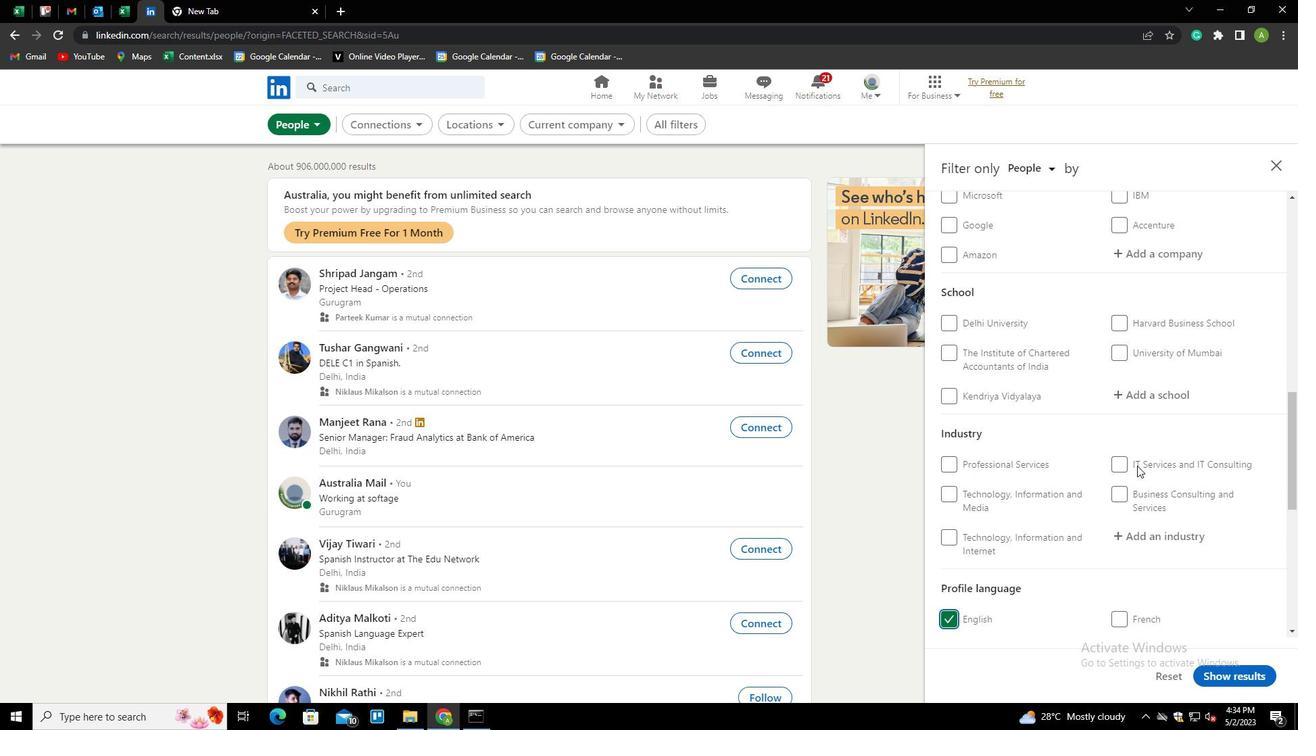 
Action: Mouse scrolled (1137, 466) with delta (0, 0)
Screenshot: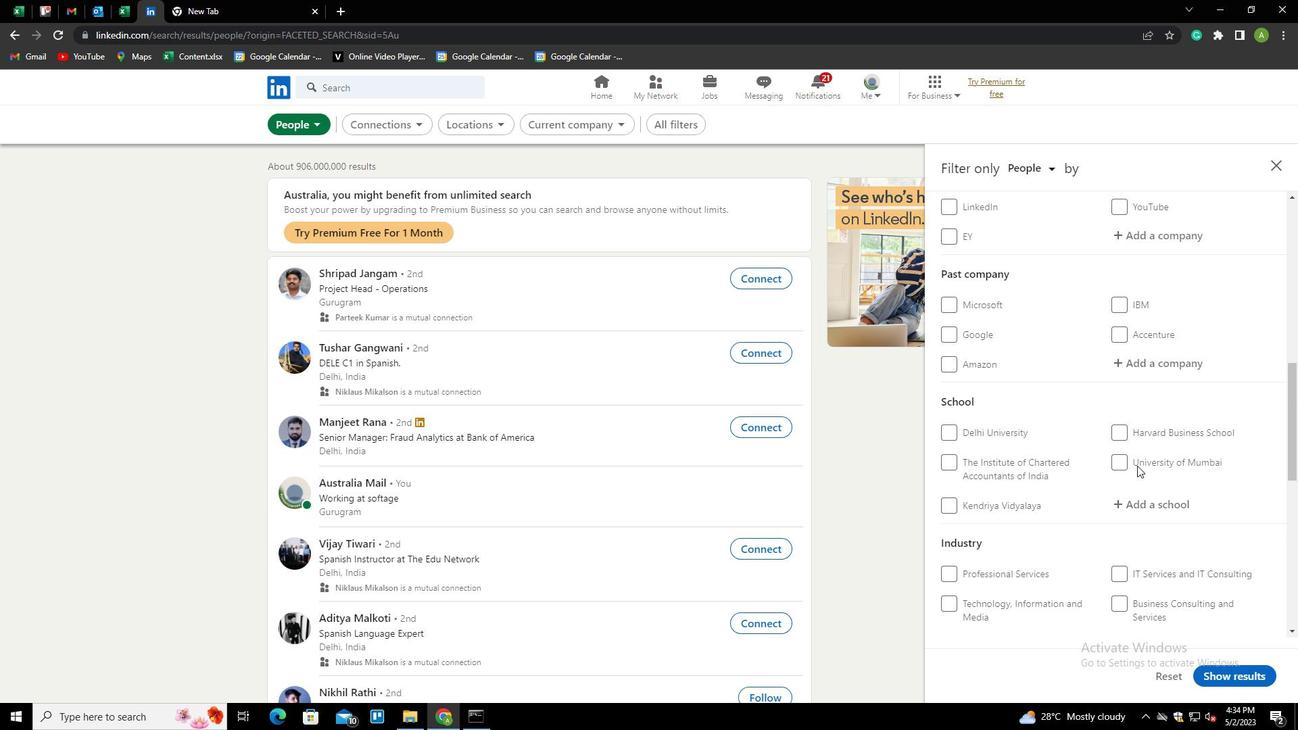 
Action: Mouse scrolled (1137, 466) with delta (0, 0)
Screenshot: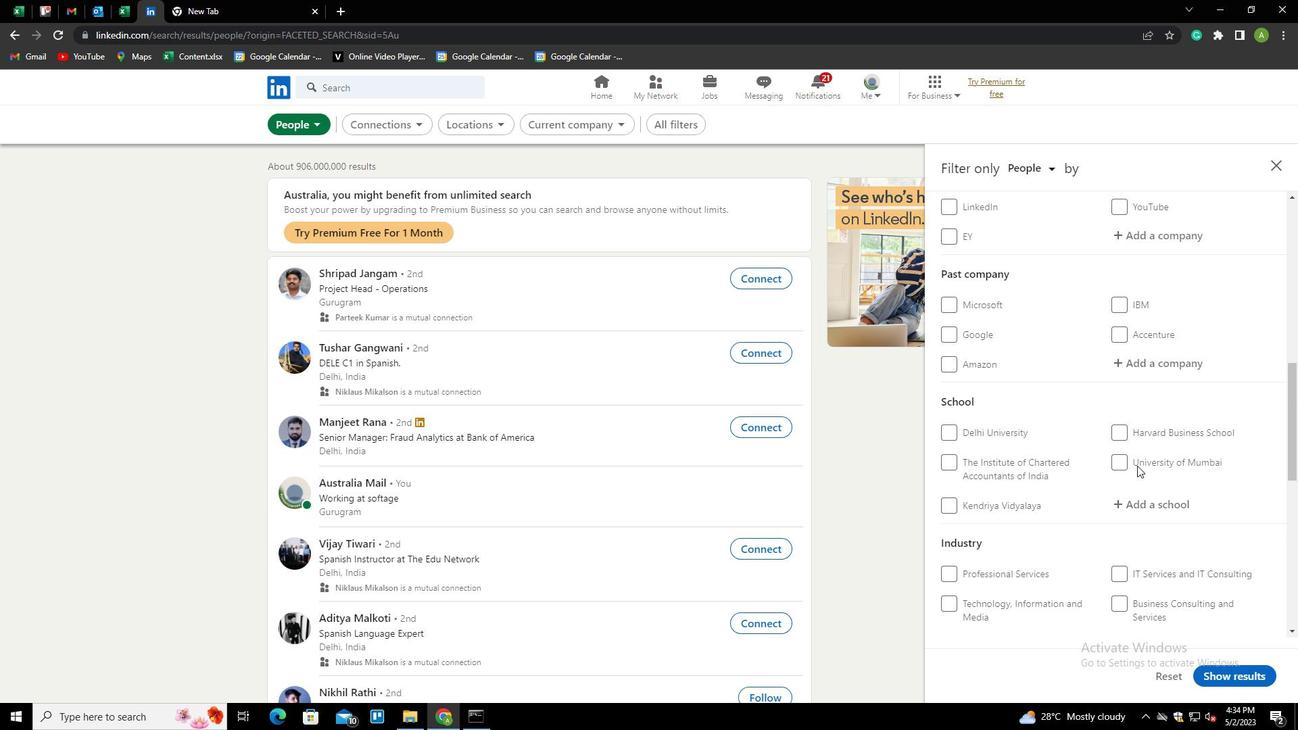 
Action: Mouse scrolled (1137, 466) with delta (0, 0)
Screenshot: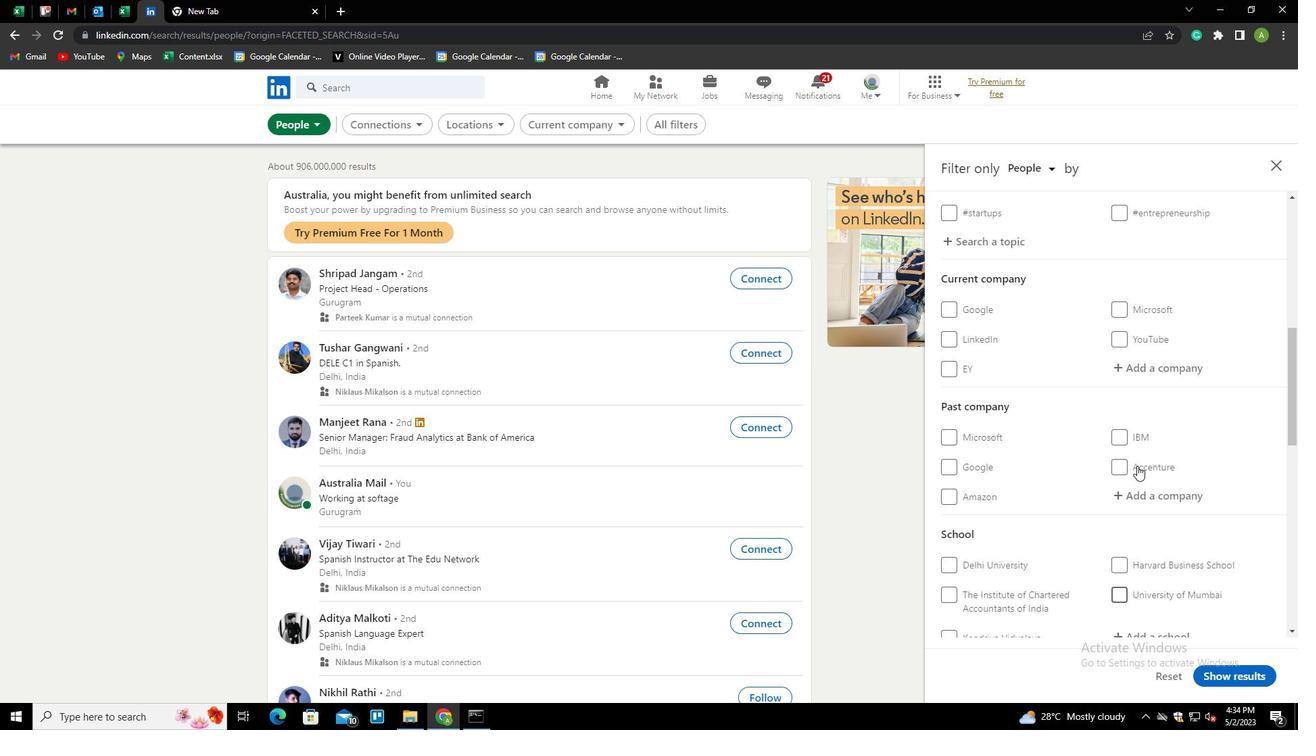 
Action: Mouse moved to (1146, 441)
Screenshot: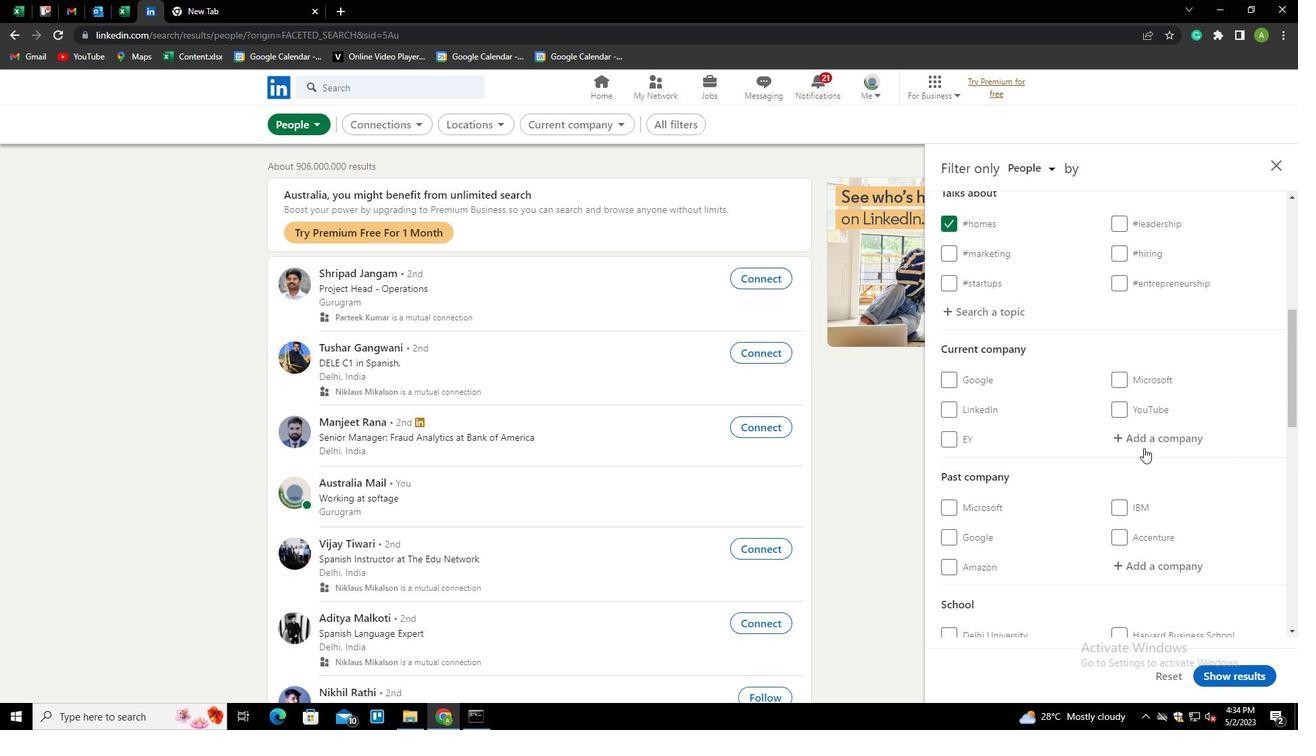 
Action: Mouse pressed left at (1146, 441)
Screenshot: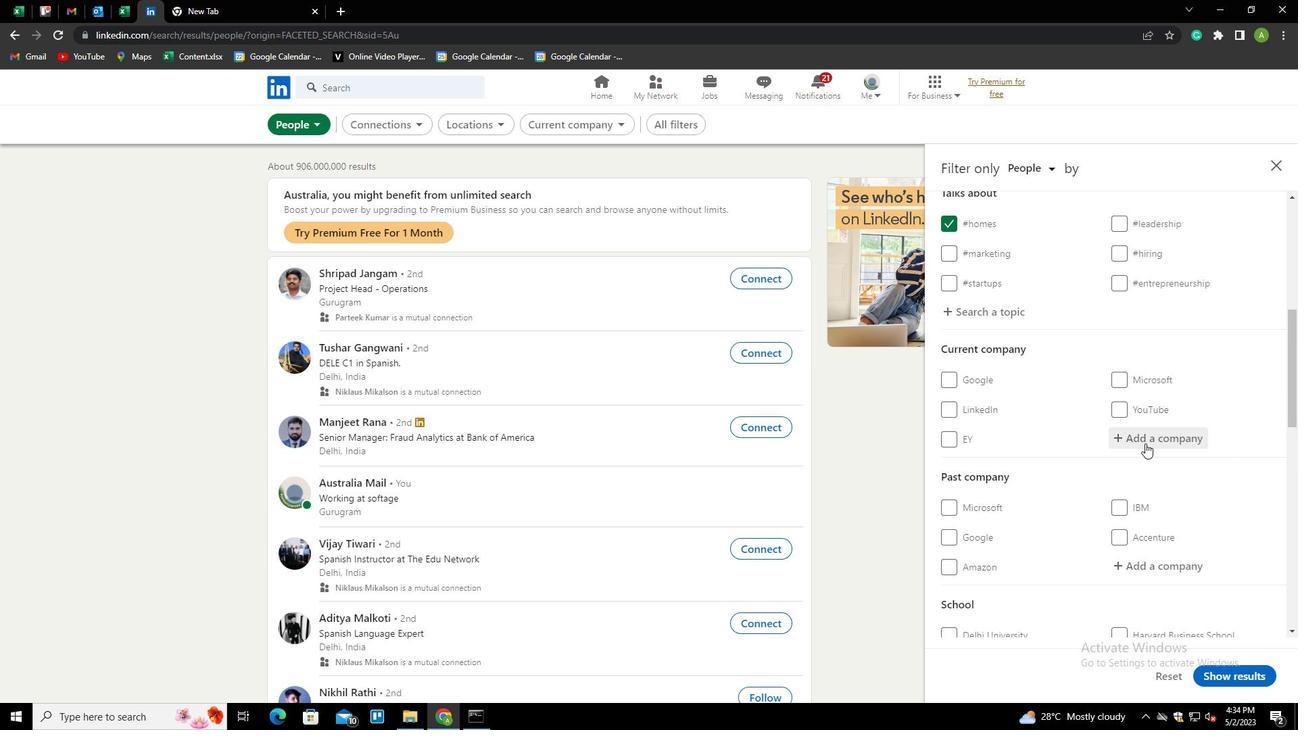 
Action: Key pressed <Key.shift><Key.shift><Key.shift><Key.shift><Key.shift><Key.shift><Key.shift><Key.shift><Key.shift><Key.shift><Key.shift><Key.shift><Key.shift><Key.shift><Key.shift><Key.shift><Key.shift><Key.shift><Key.shift><Key.shift><Key.shift><Key.shift><Key.shift><Key.shift>CLEARTIP<Key.backspace><Key.backspace>R<Key.down><Key.enter>
Screenshot: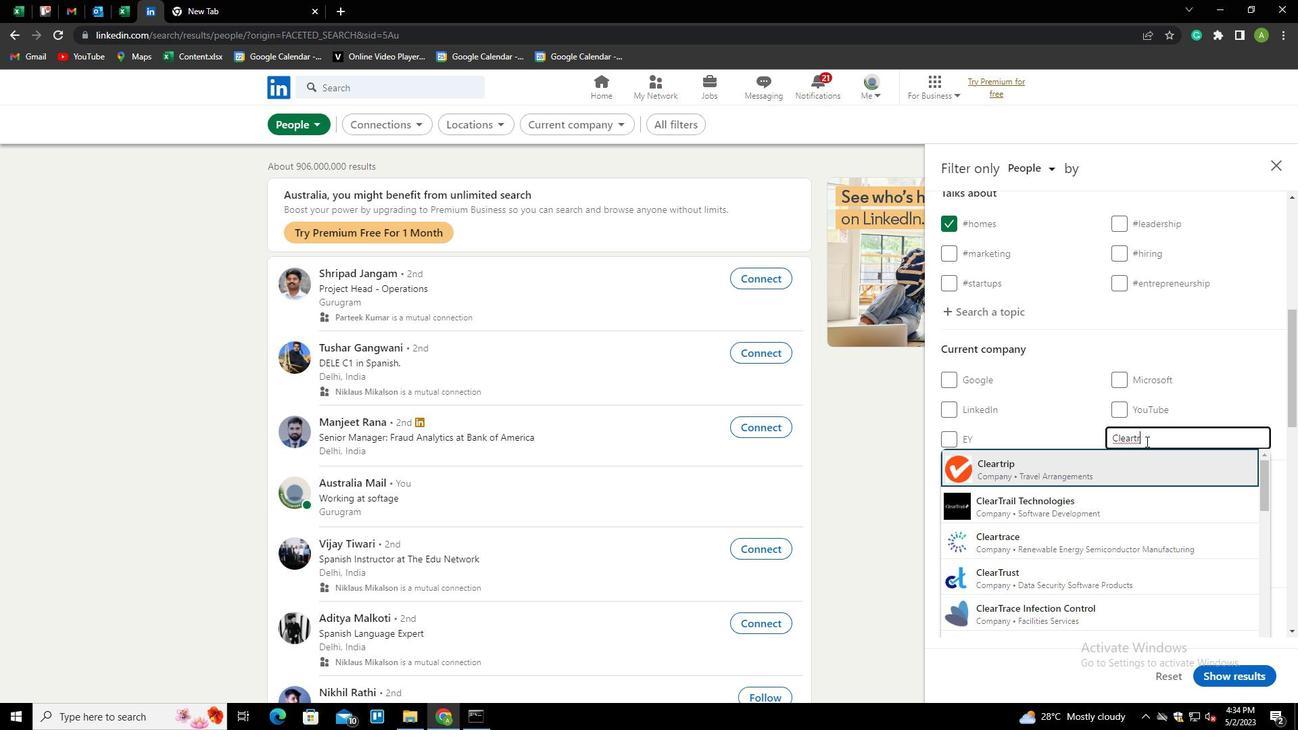 
Action: Mouse scrolled (1146, 441) with delta (0, 0)
Screenshot: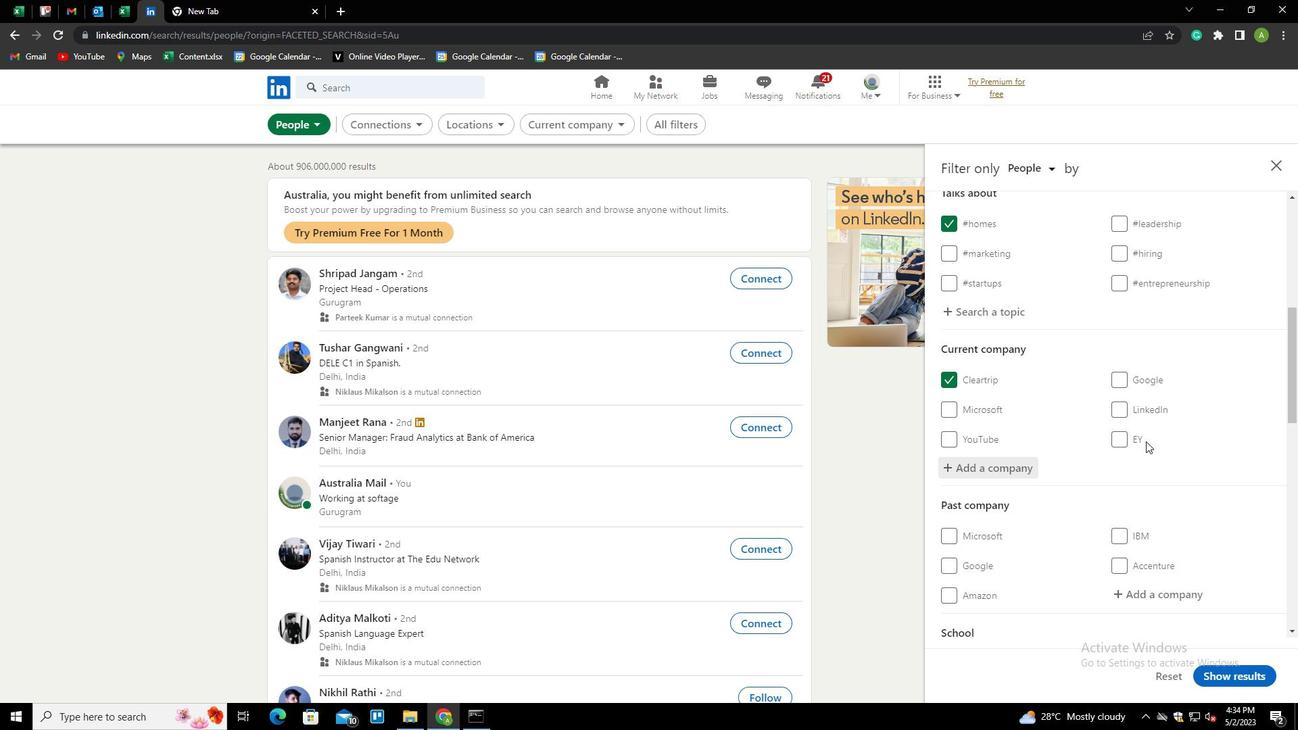 
Action: Mouse scrolled (1146, 441) with delta (0, 0)
Screenshot: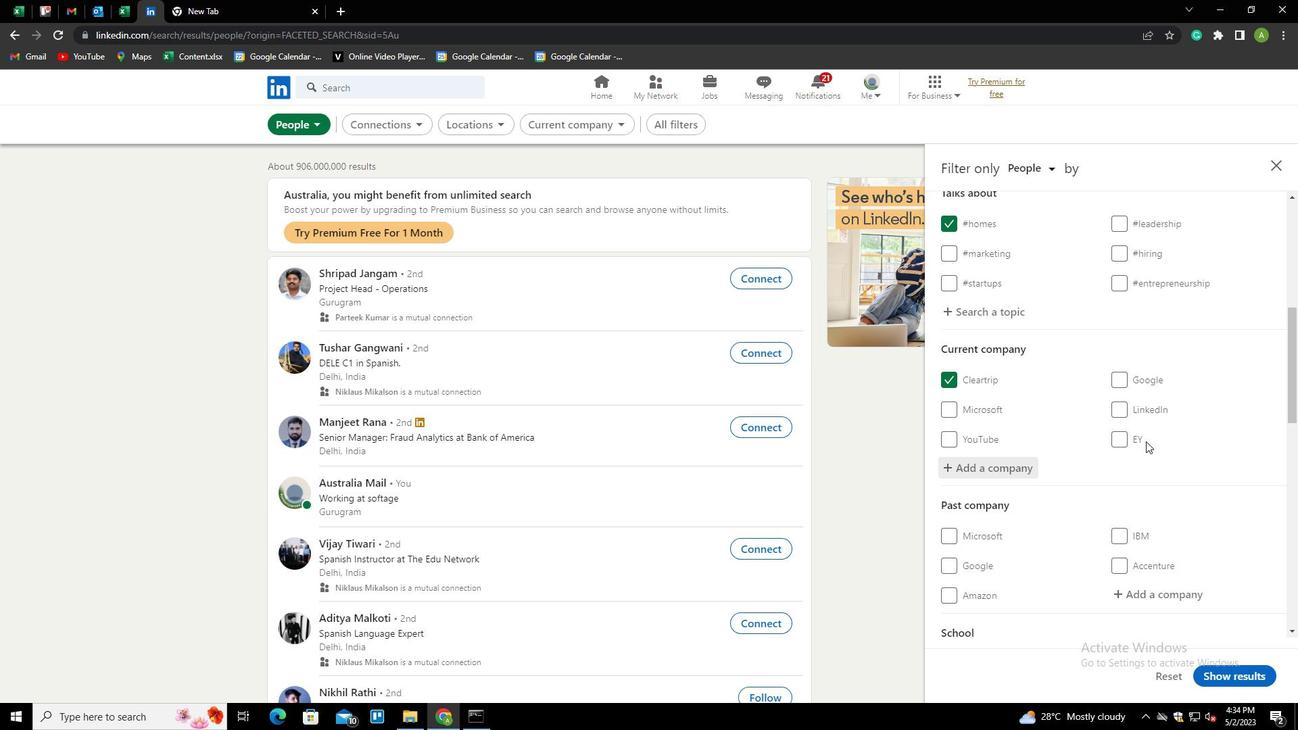 
Action: Mouse scrolled (1146, 441) with delta (0, 0)
Screenshot: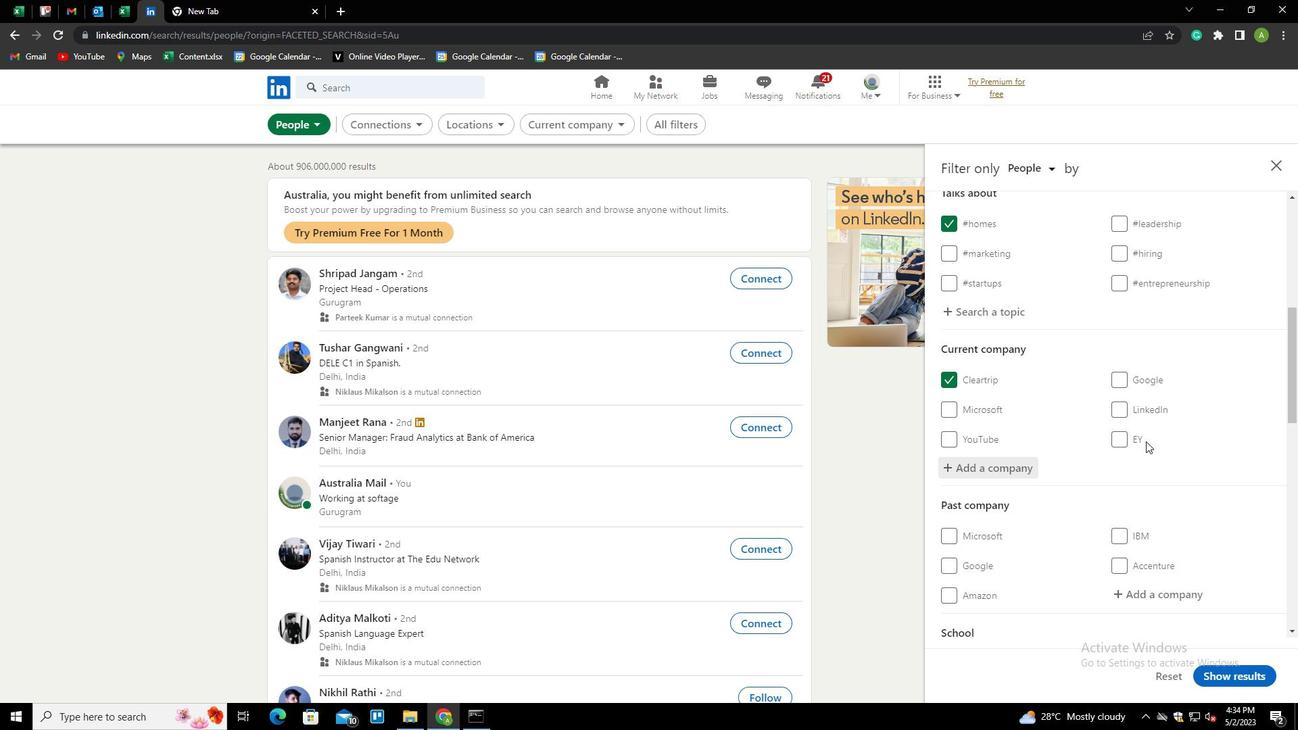 
Action: Mouse moved to (1144, 441)
Screenshot: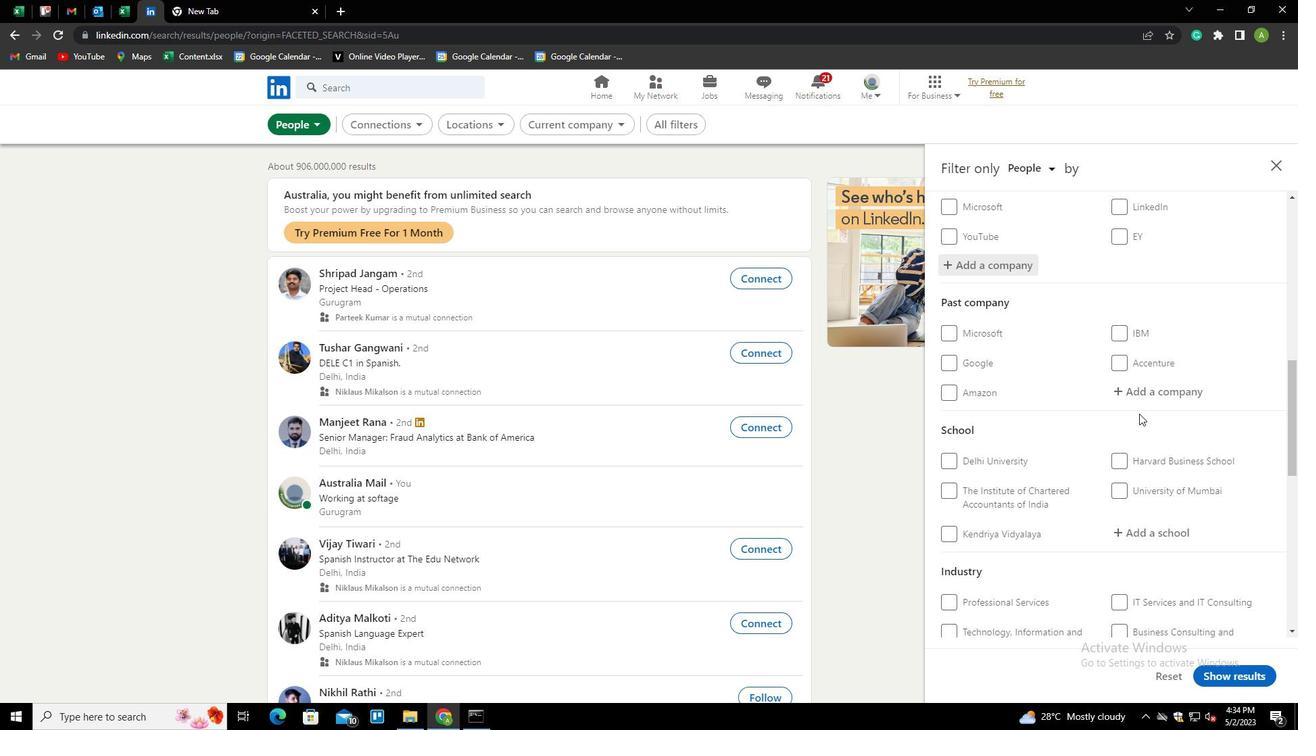 
Action: Mouse scrolled (1144, 440) with delta (0, 0)
Screenshot: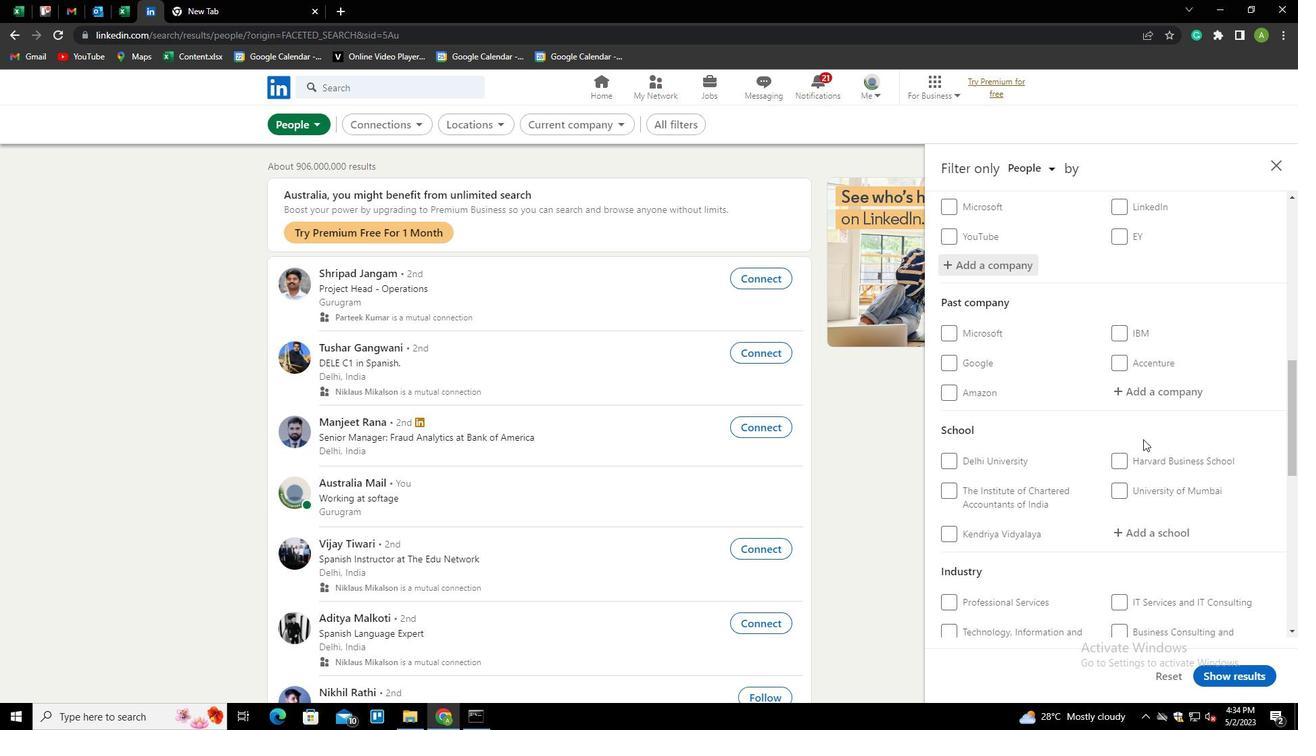 
Action: Mouse moved to (1147, 464)
Screenshot: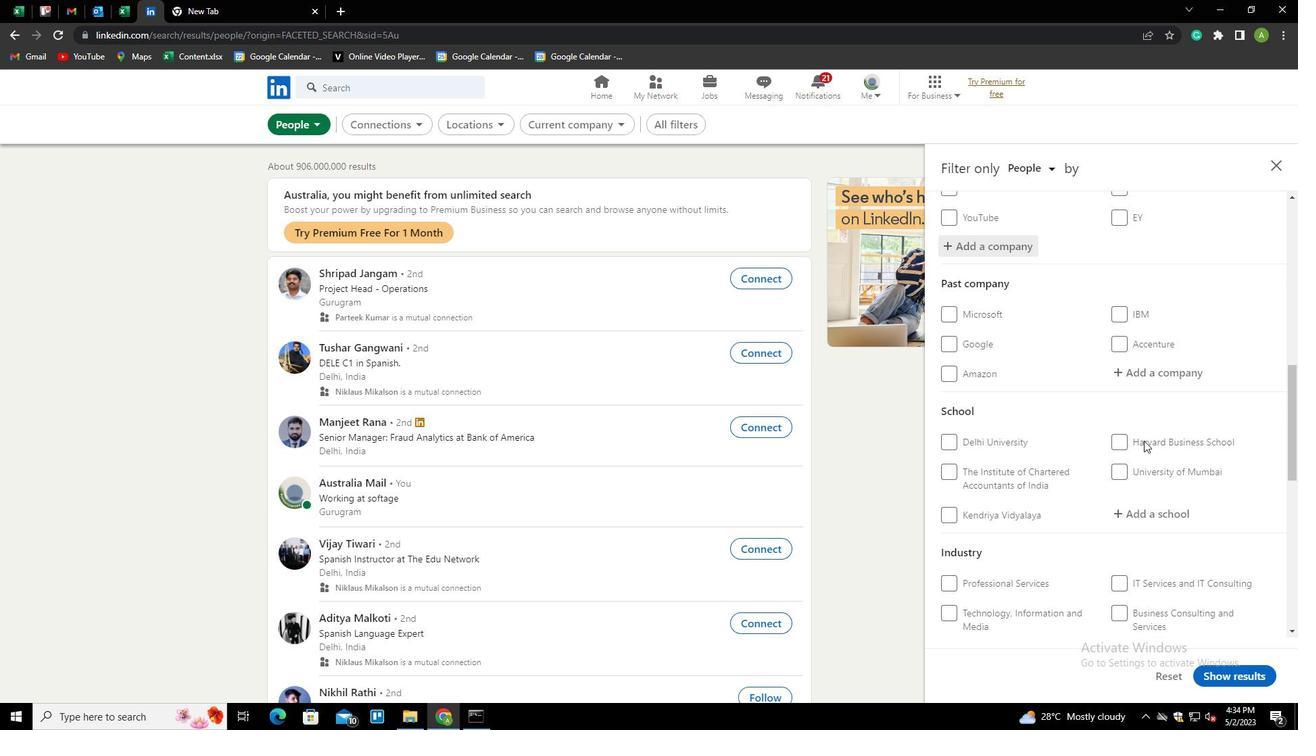 
Action: Mouse pressed left at (1147, 464)
Screenshot: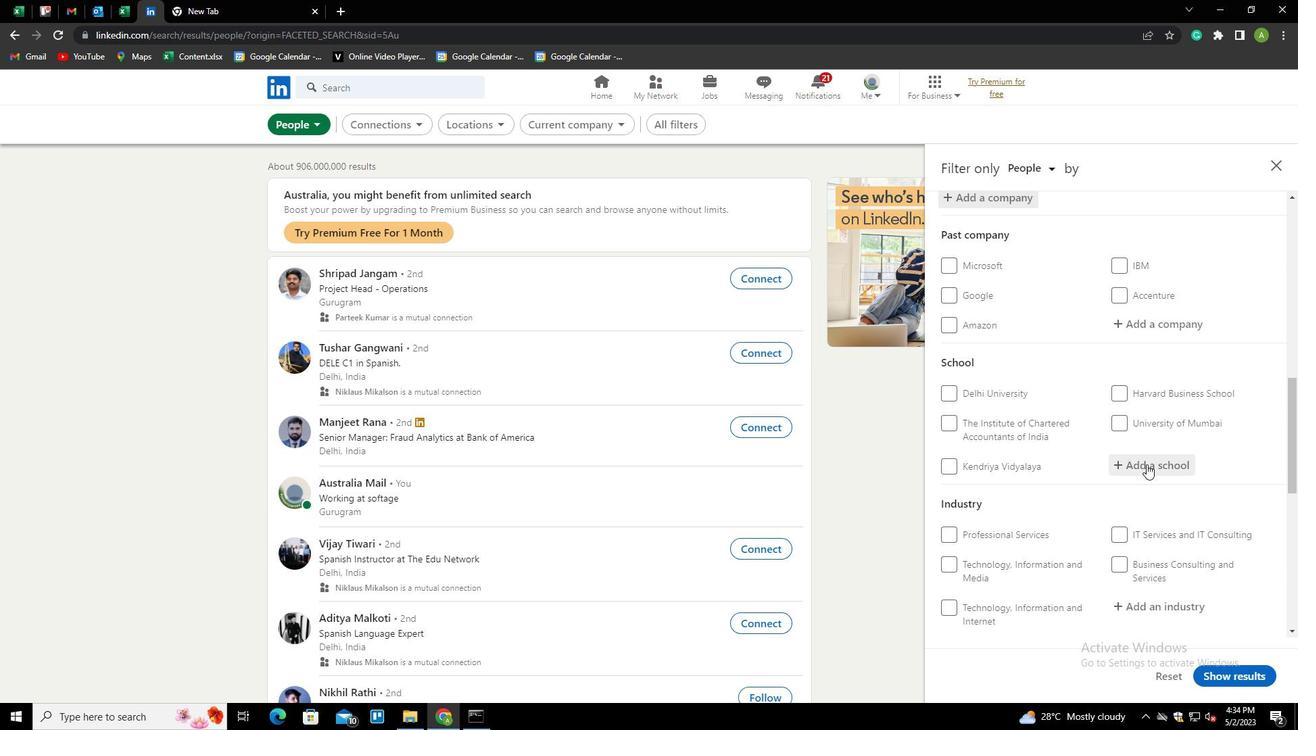 
Action: Key pressed <Key.shift>L.<Key.shift><Key.shift><Key.shift><Key.shift><Key.shift><Key.shift><Key.shift><Key.shift><Key.shift><Key.shift><Key.shift><Key.shift>N.<Key.space><Key.shift>W<Key.backspace><Key.shift>WELLIN<Key.down><Key.enter>
Screenshot: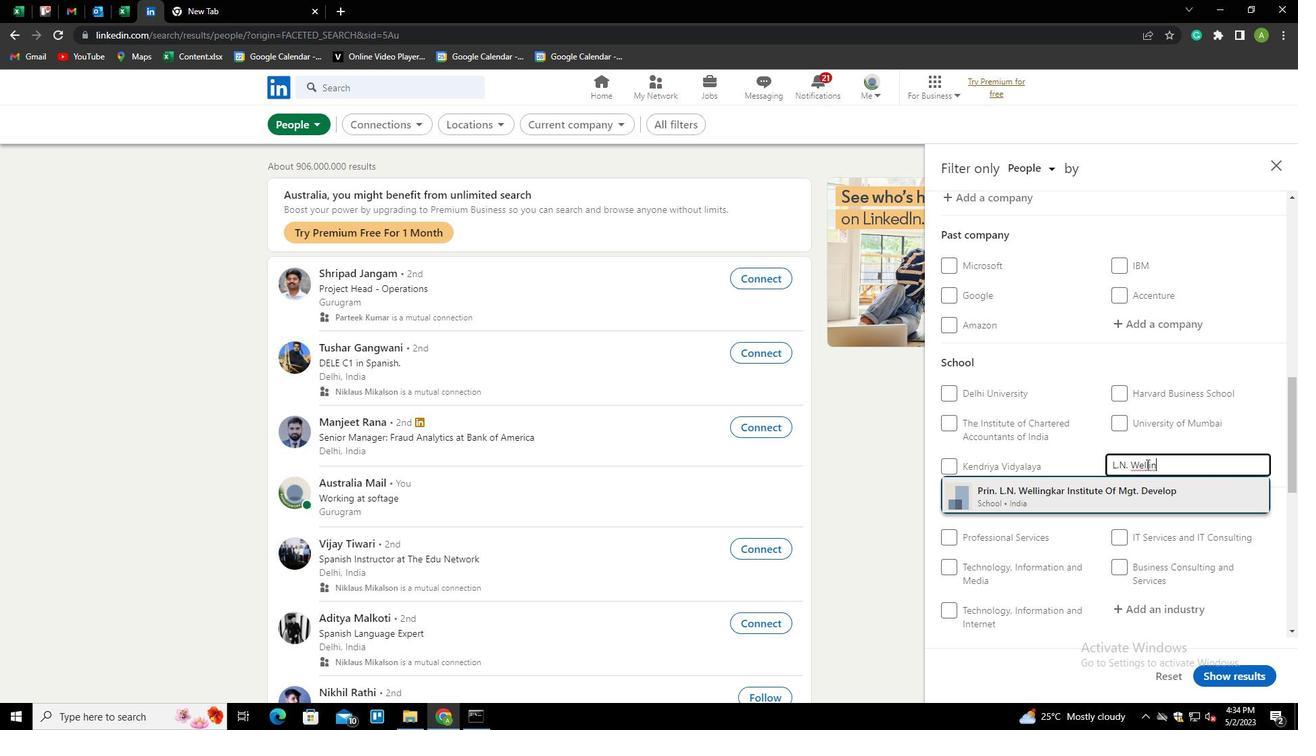 
Action: Mouse scrolled (1147, 464) with delta (0, 0)
Screenshot: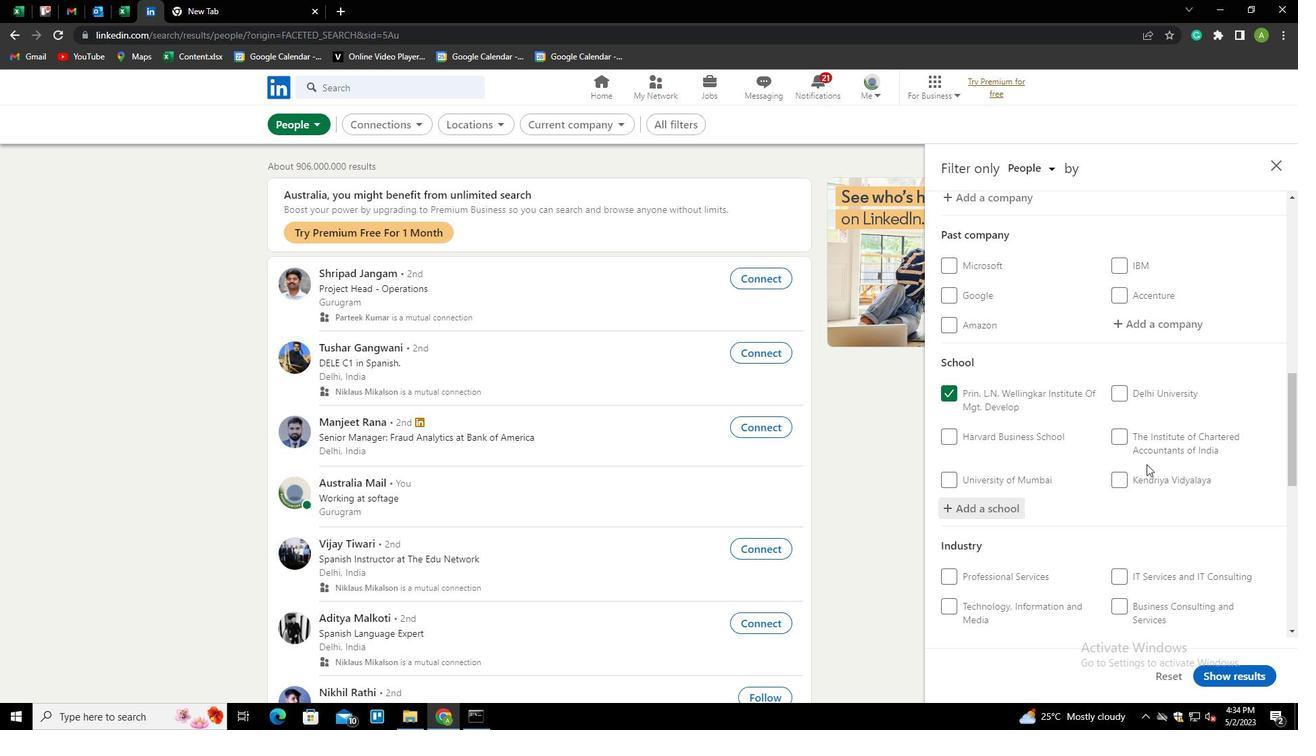 
Action: Mouse scrolled (1147, 464) with delta (0, 0)
Screenshot: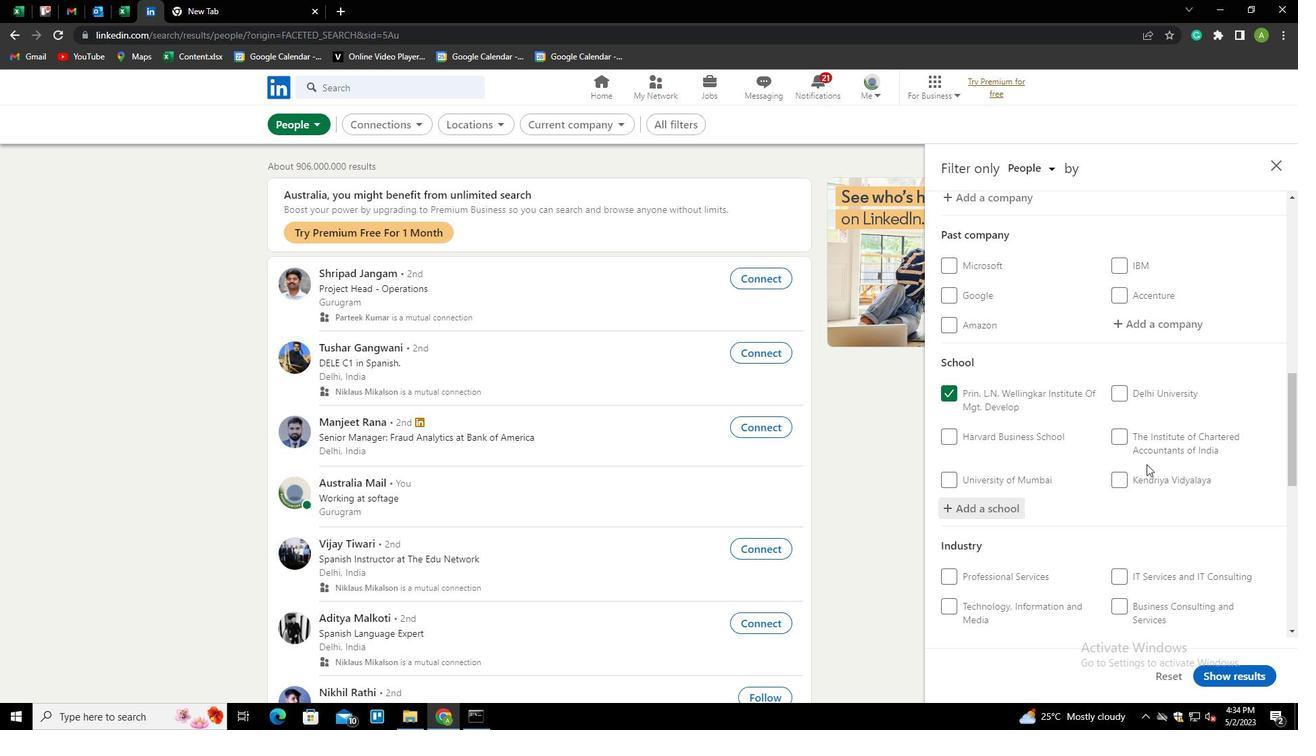 
Action: Mouse scrolled (1147, 464) with delta (0, 0)
Screenshot: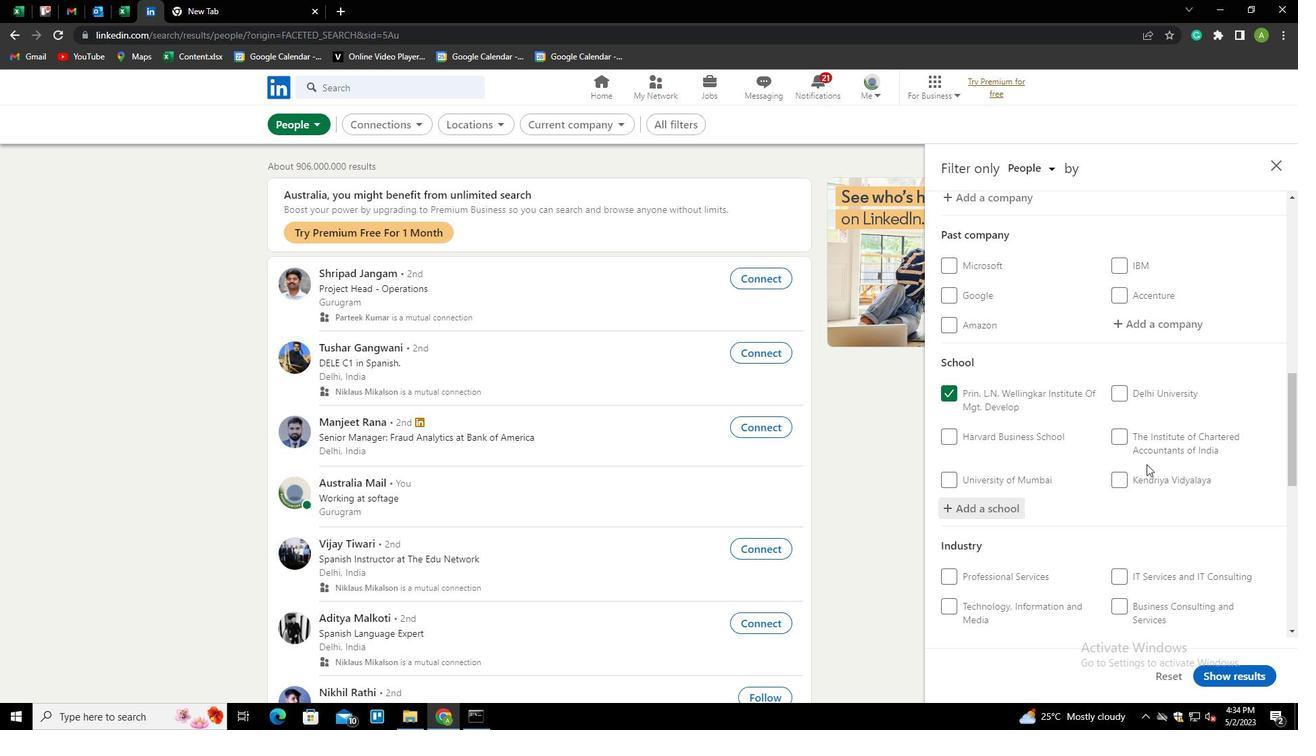 
Action: Mouse scrolled (1147, 464) with delta (0, 0)
Screenshot: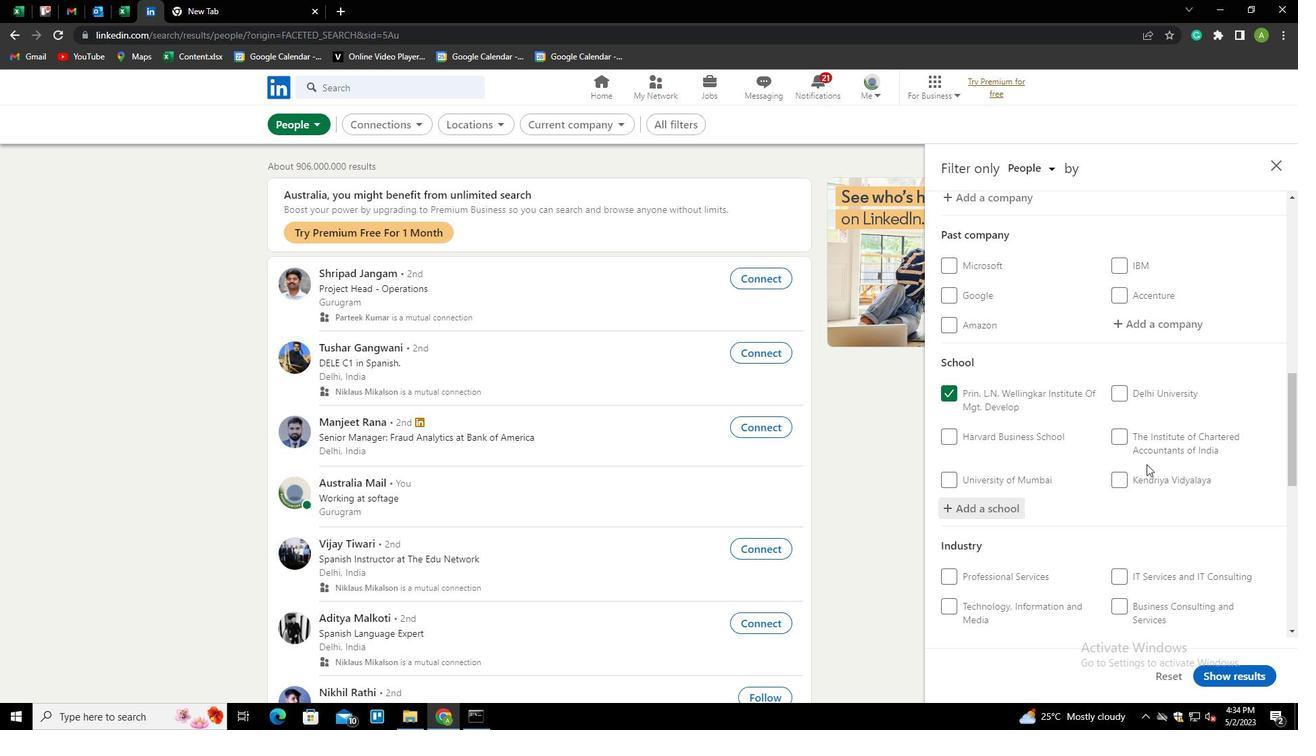 
Action: Mouse moved to (1132, 374)
Screenshot: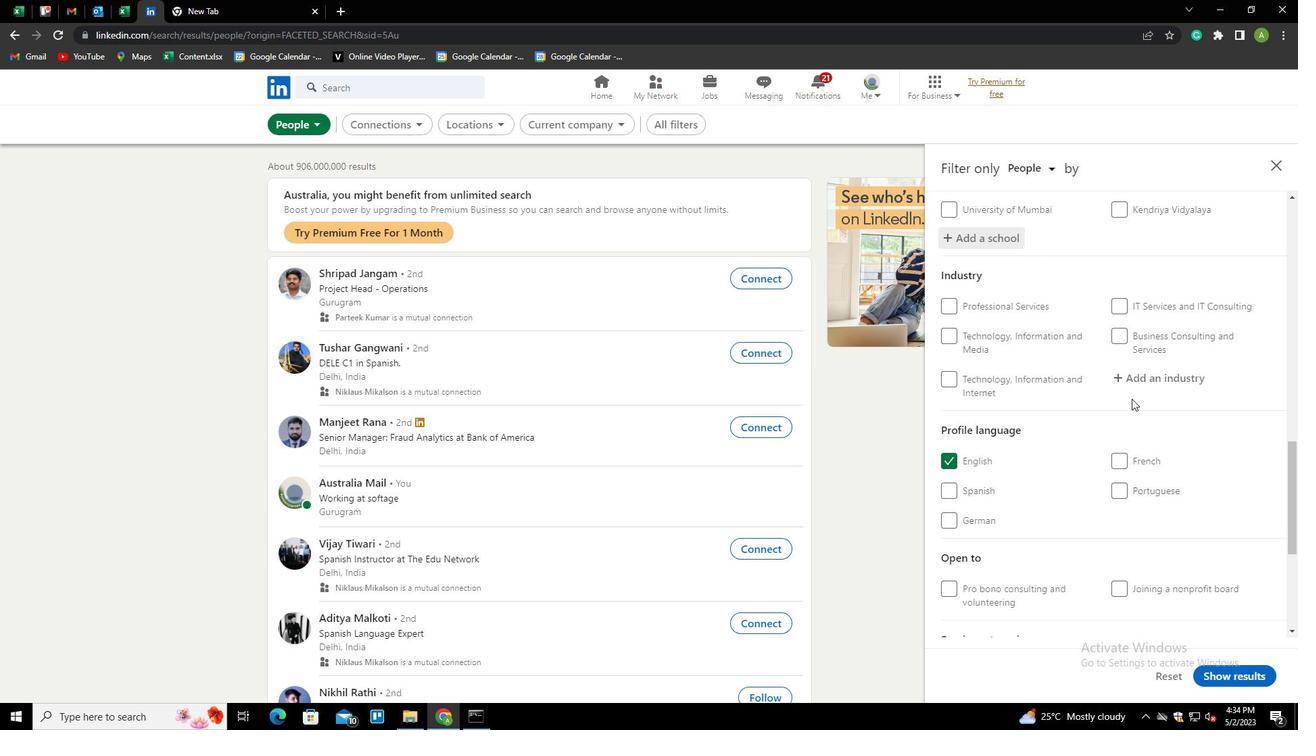 
Action: Mouse pressed left at (1132, 374)
Screenshot: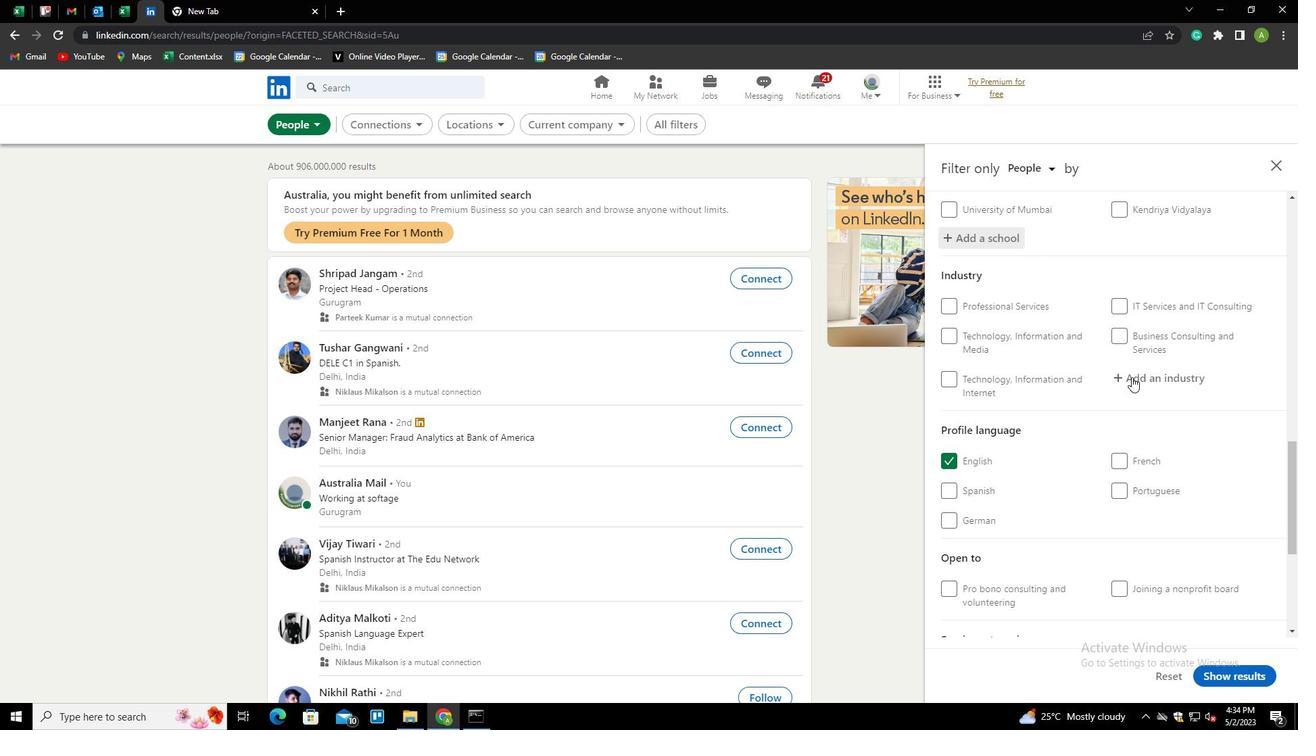 
Action: Mouse moved to (1141, 379)
Screenshot: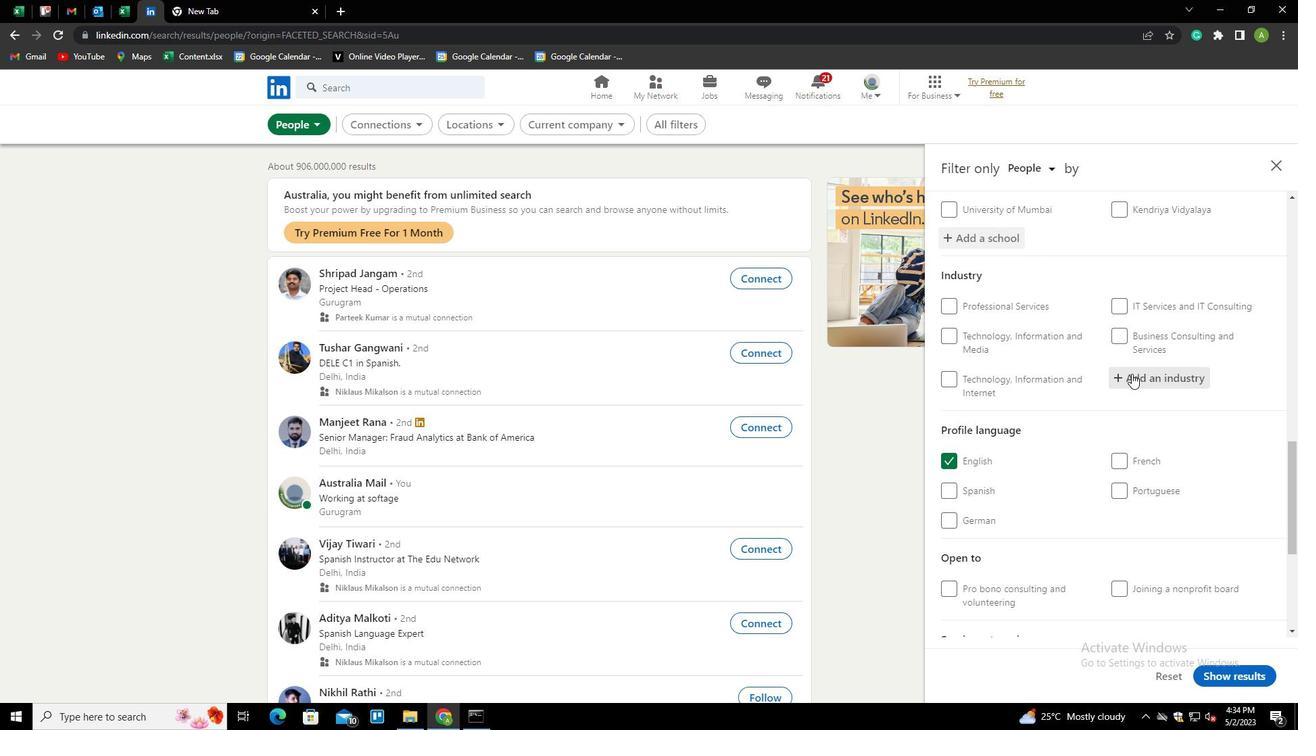 
Action: Mouse pressed left at (1141, 379)
Screenshot: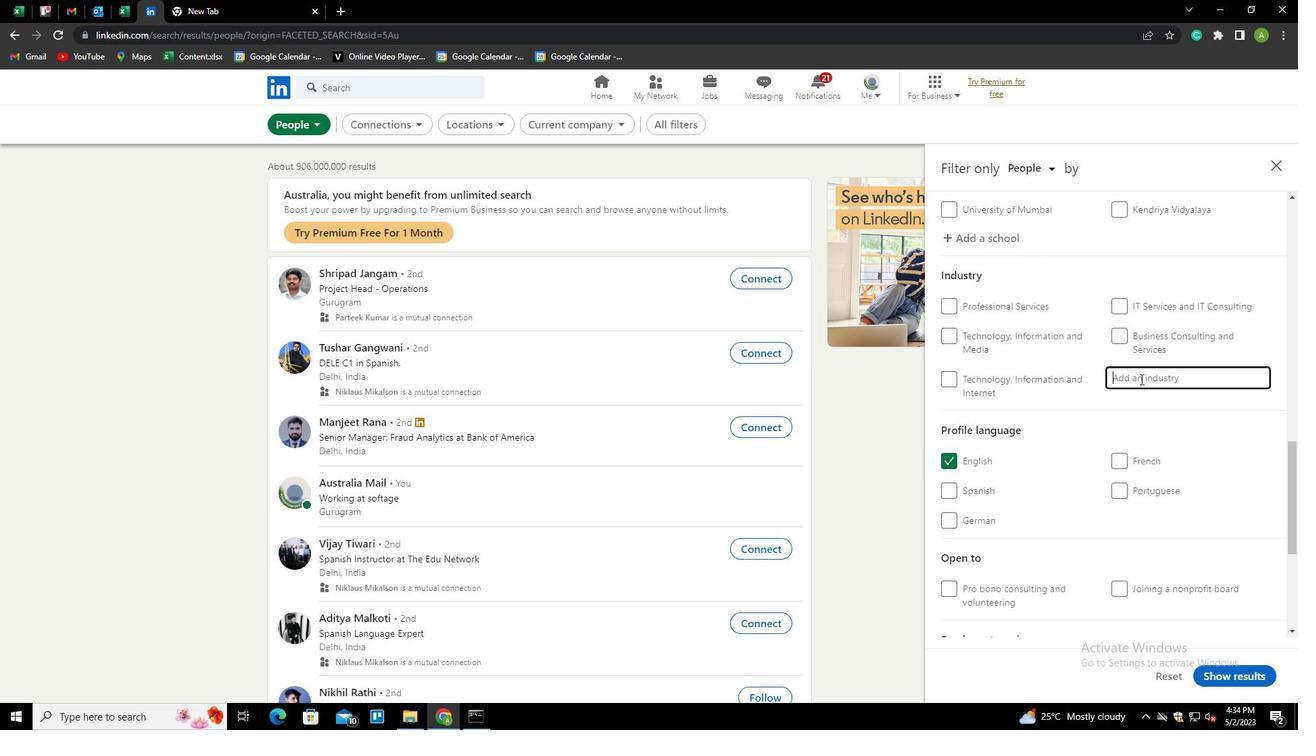 
Action: Key pressed <Key.shift>CIVIC<Key.space><Key.down><Key.enter>
Screenshot: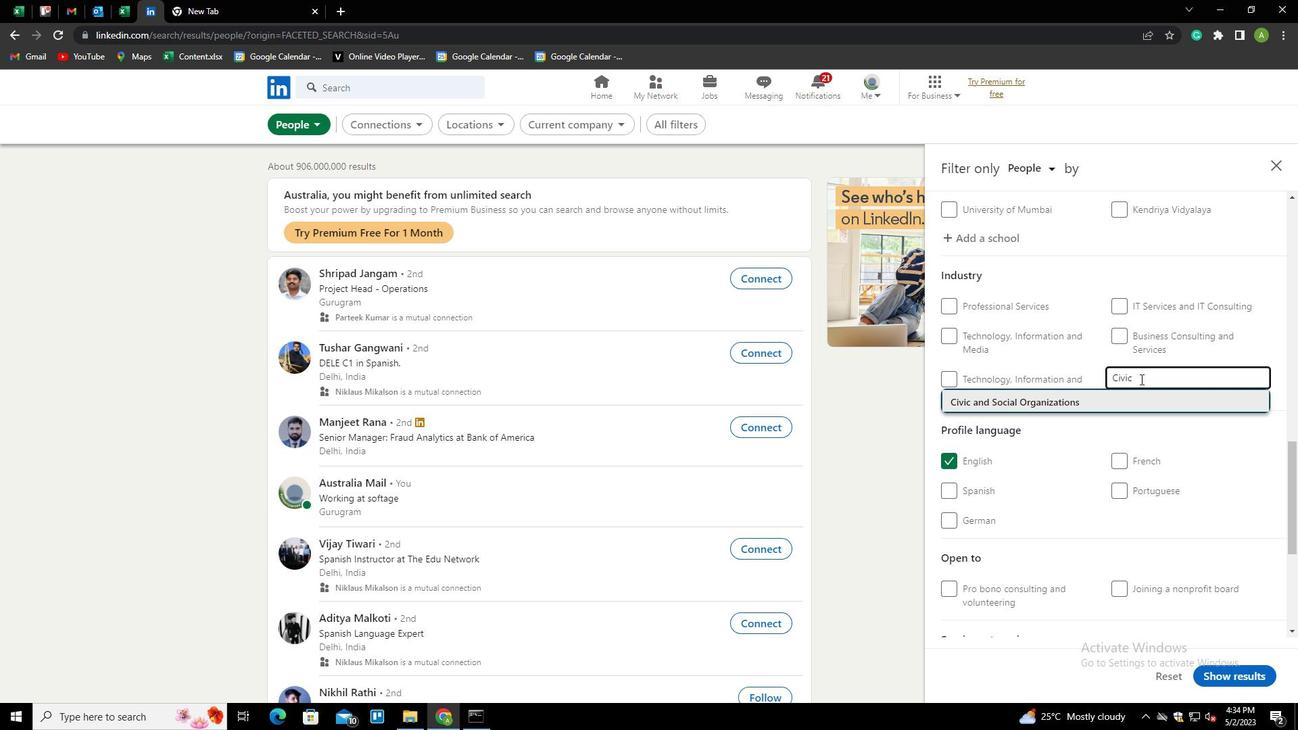 
Action: Mouse scrolled (1141, 378) with delta (0, 0)
Screenshot: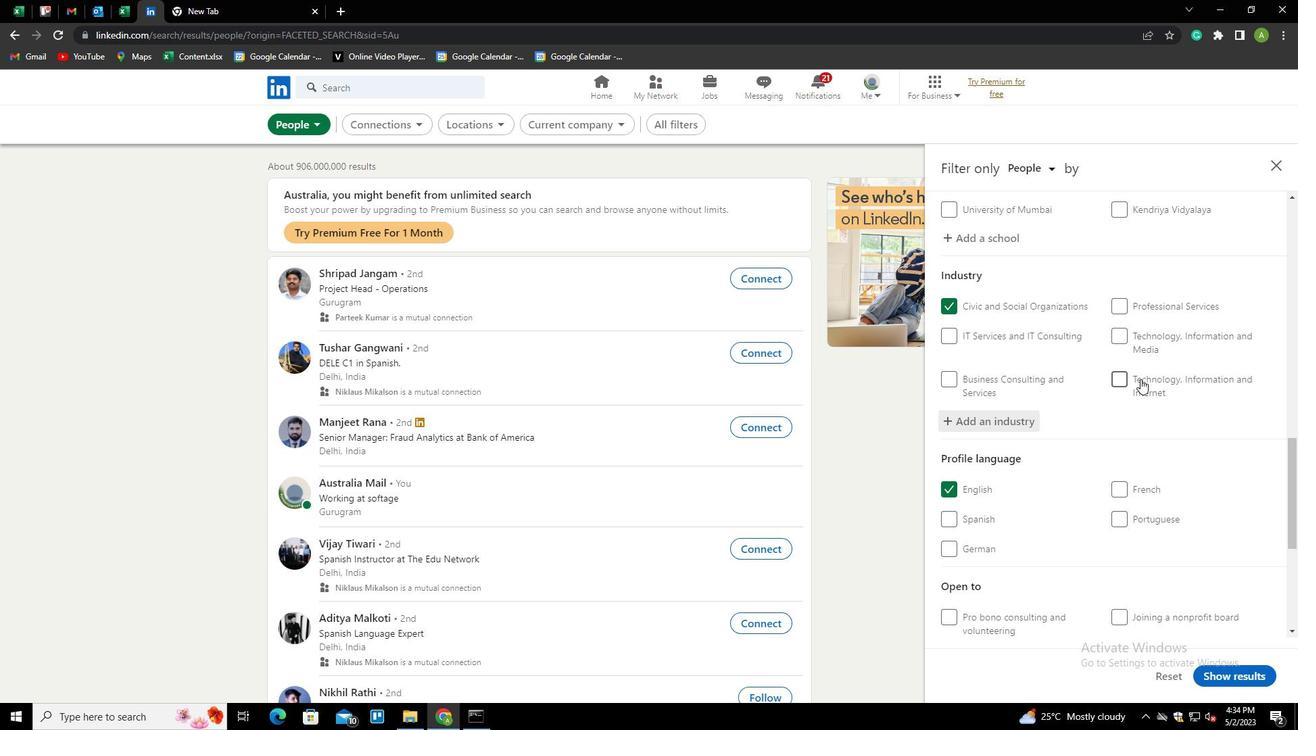 
Action: Mouse scrolled (1141, 378) with delta (0, 0)
Screenshot: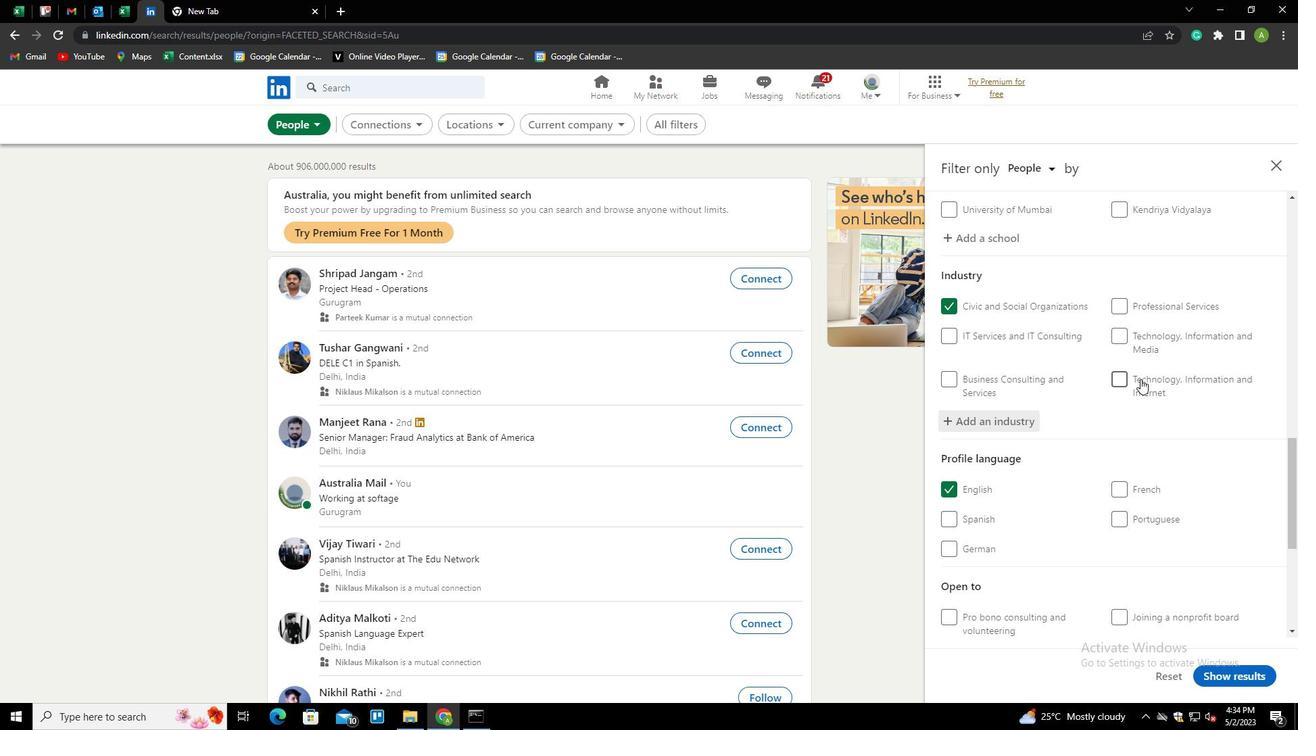 
Action: Mouse scrolled (1141, 378) with delta (0, 0)
Screenshot: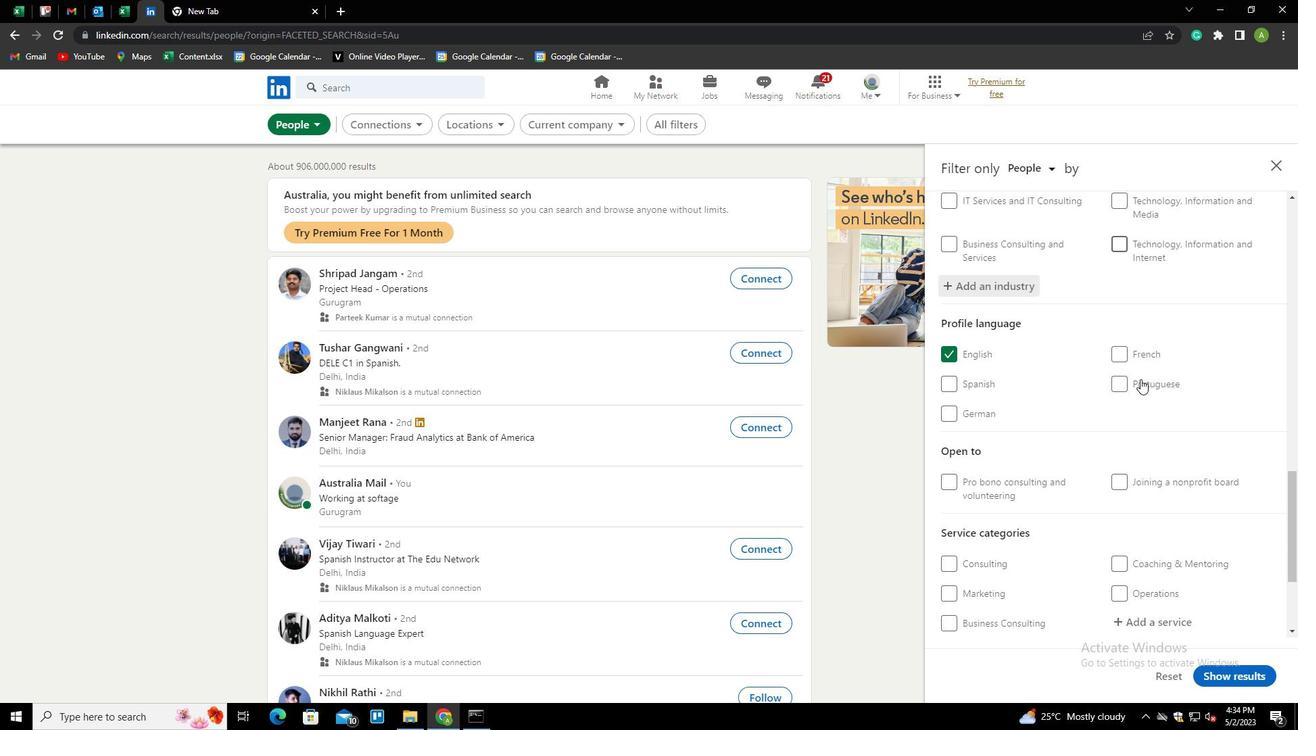 
Action: Mouse scrolled (1141, 378) with delta (0, 0)
Screenshot: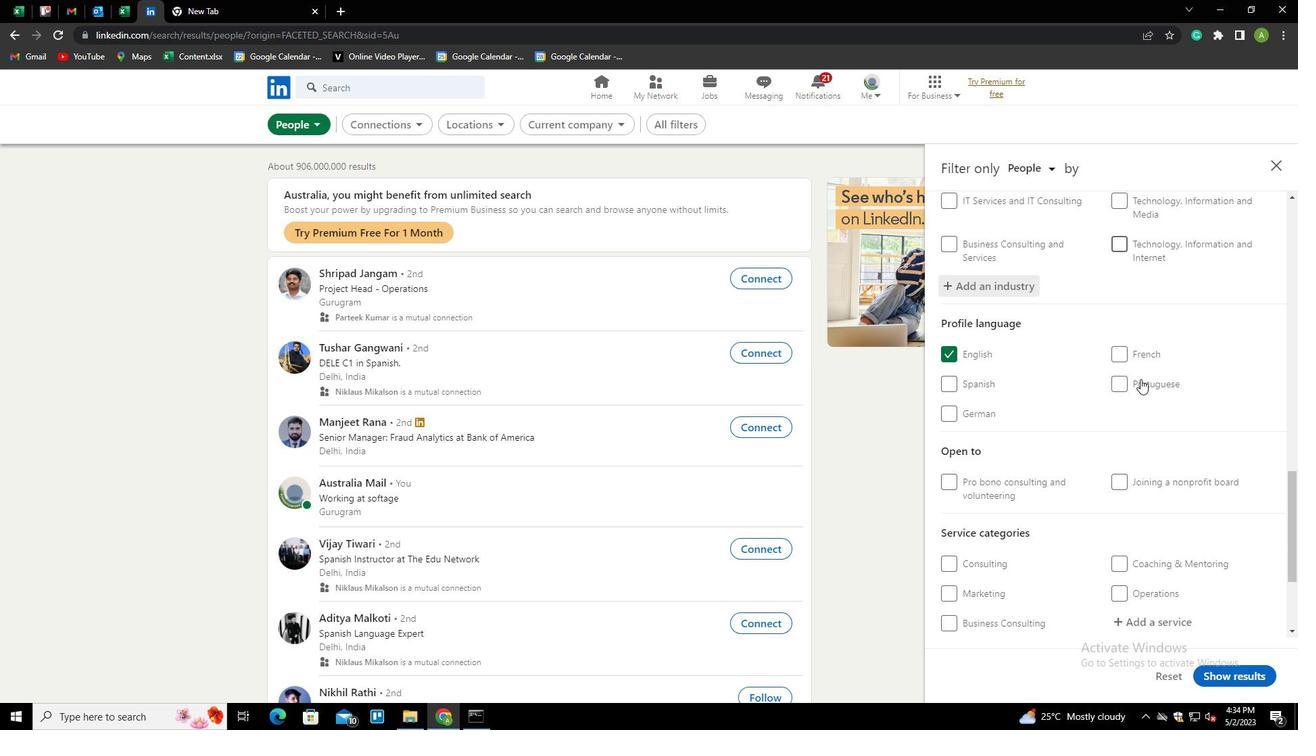 
Action: Mouse moved to (1140, 399)
Screenshot: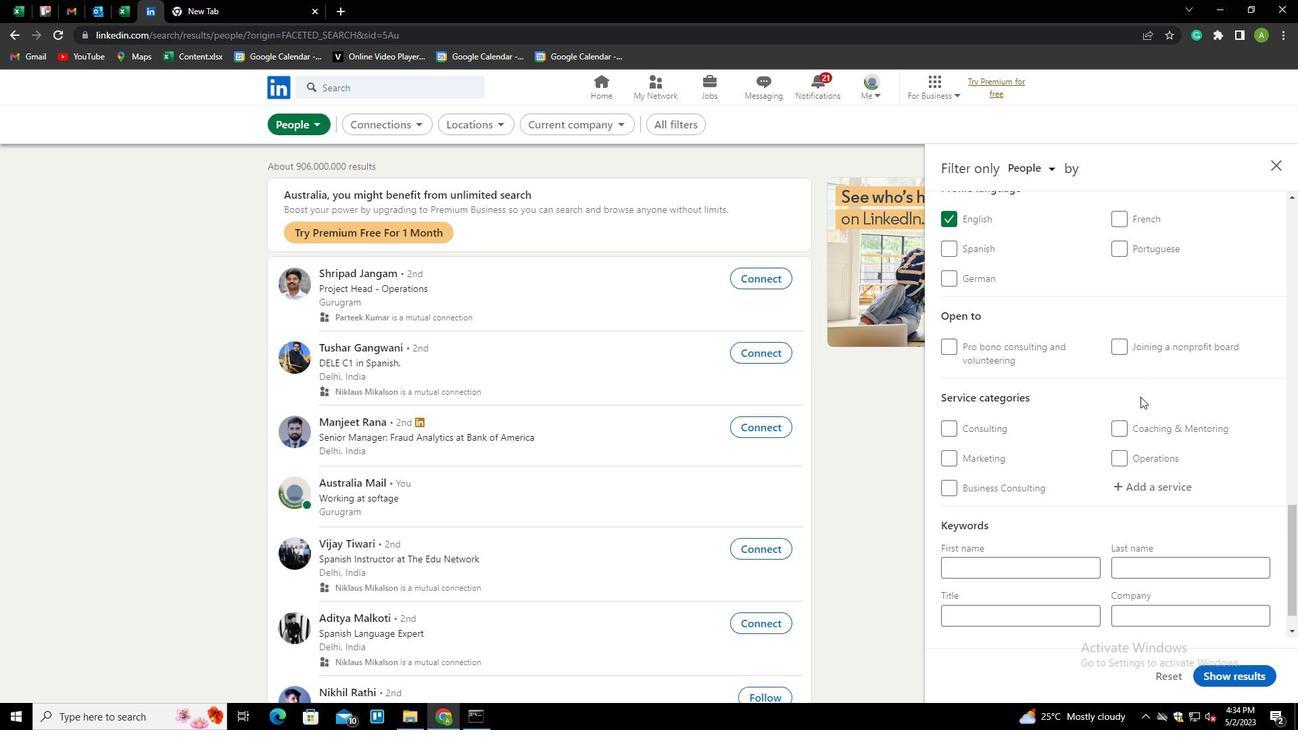 
Action: Mouse scrolled (1140, 399) with delta (0, 0)
Screenshot: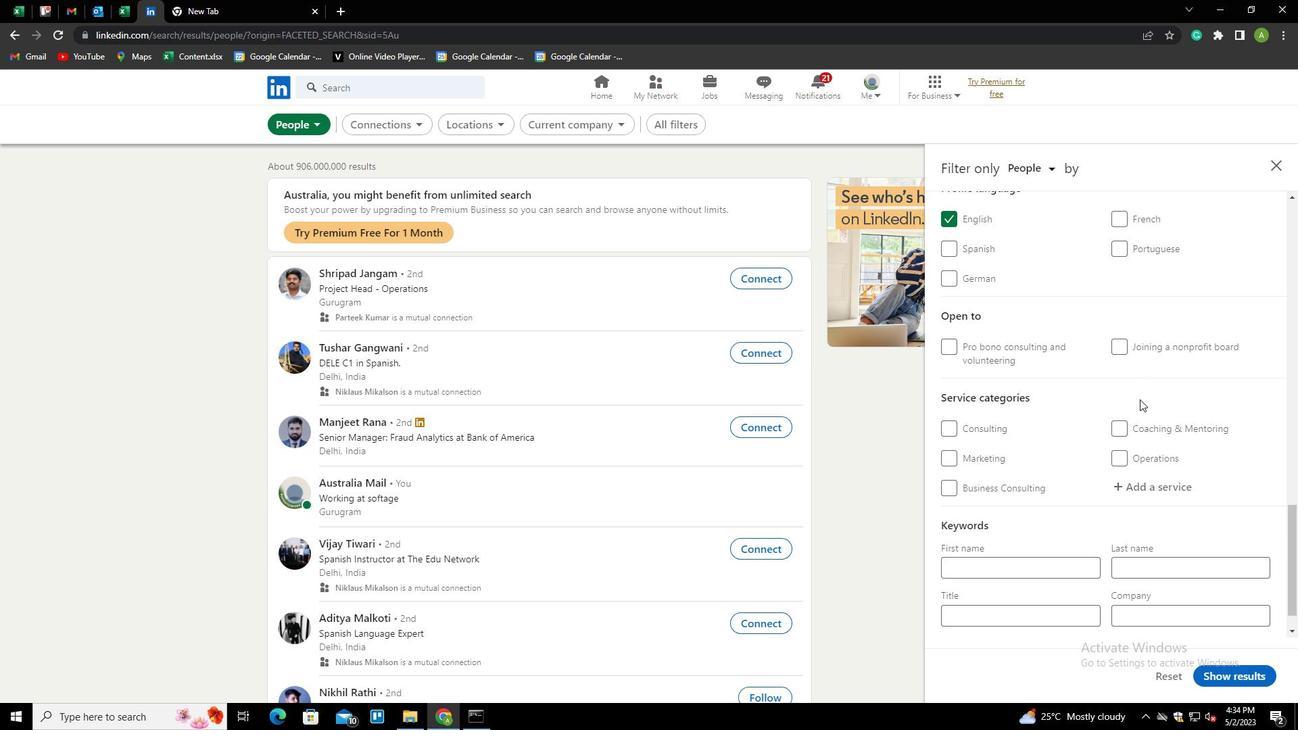 
Action: Mouse moved to (1130, 441)
Screenshot: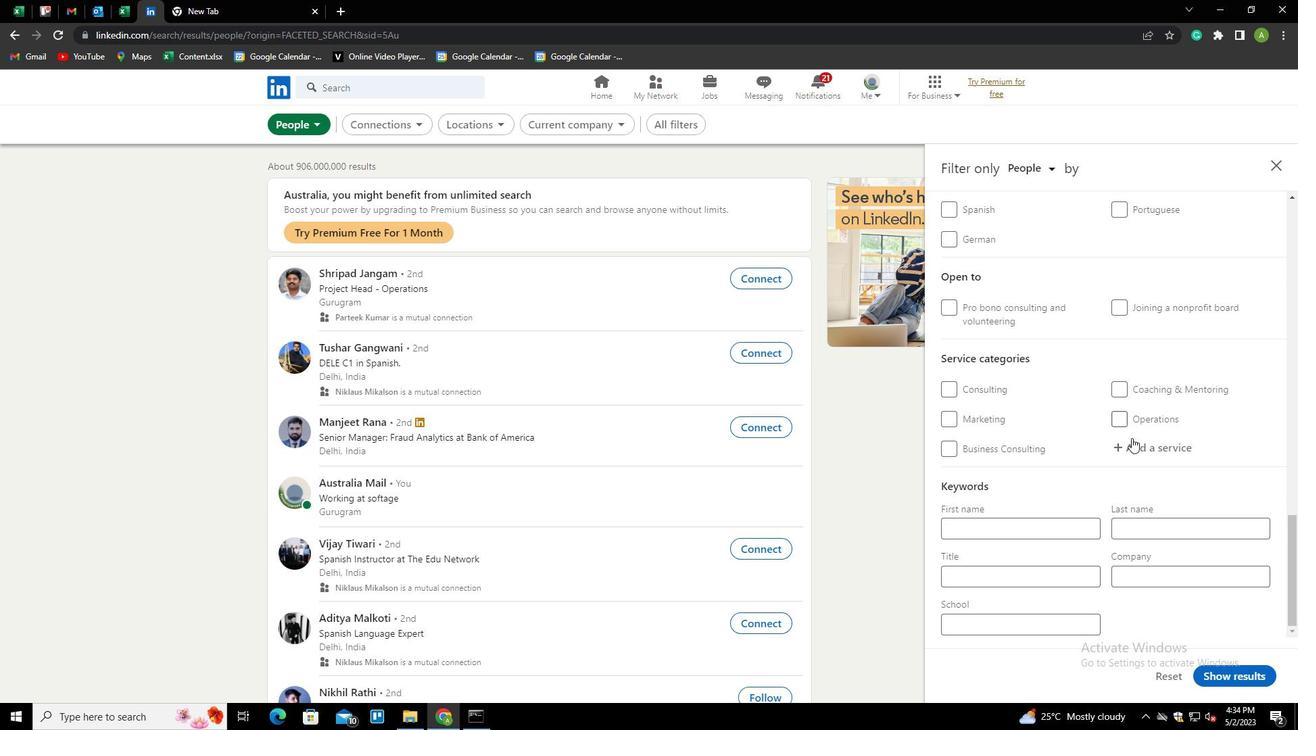 
Action: Mouse pressed left at (1130, 441)
Screenshot: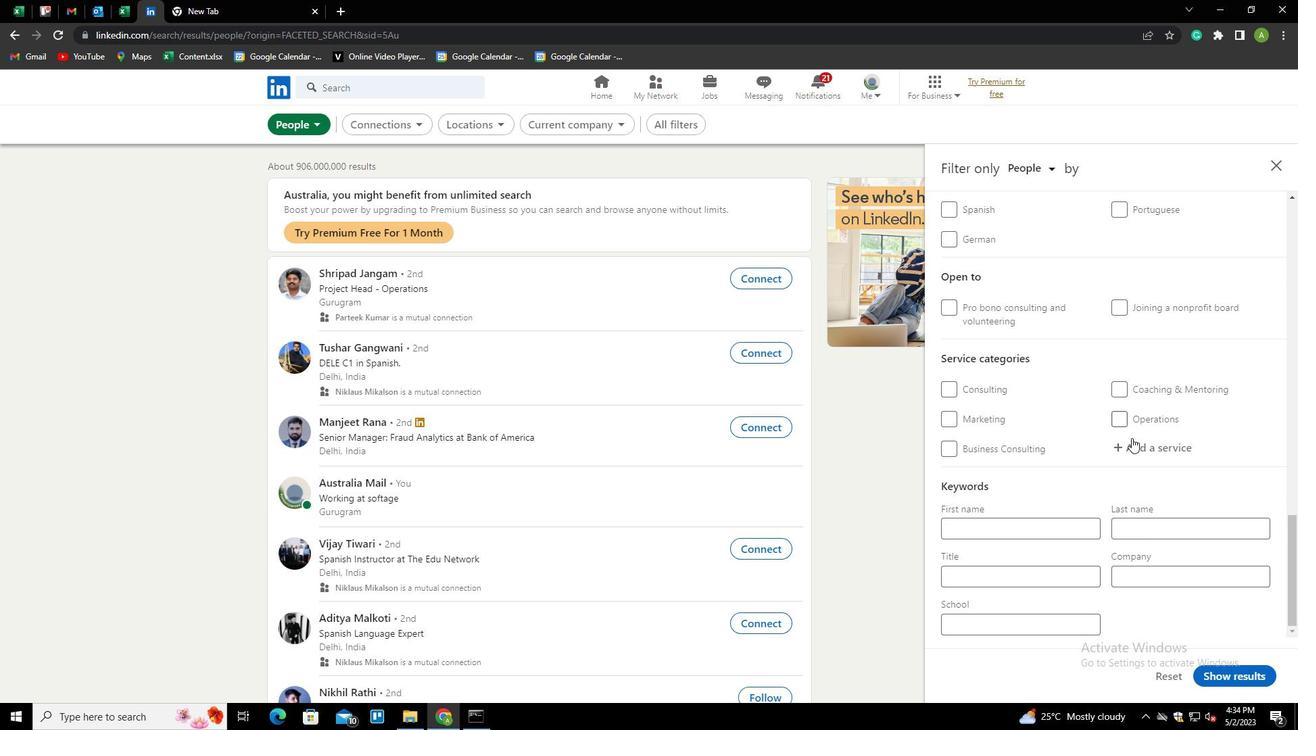 
Action: Mouse moved to (1139, 447)
Screenshot: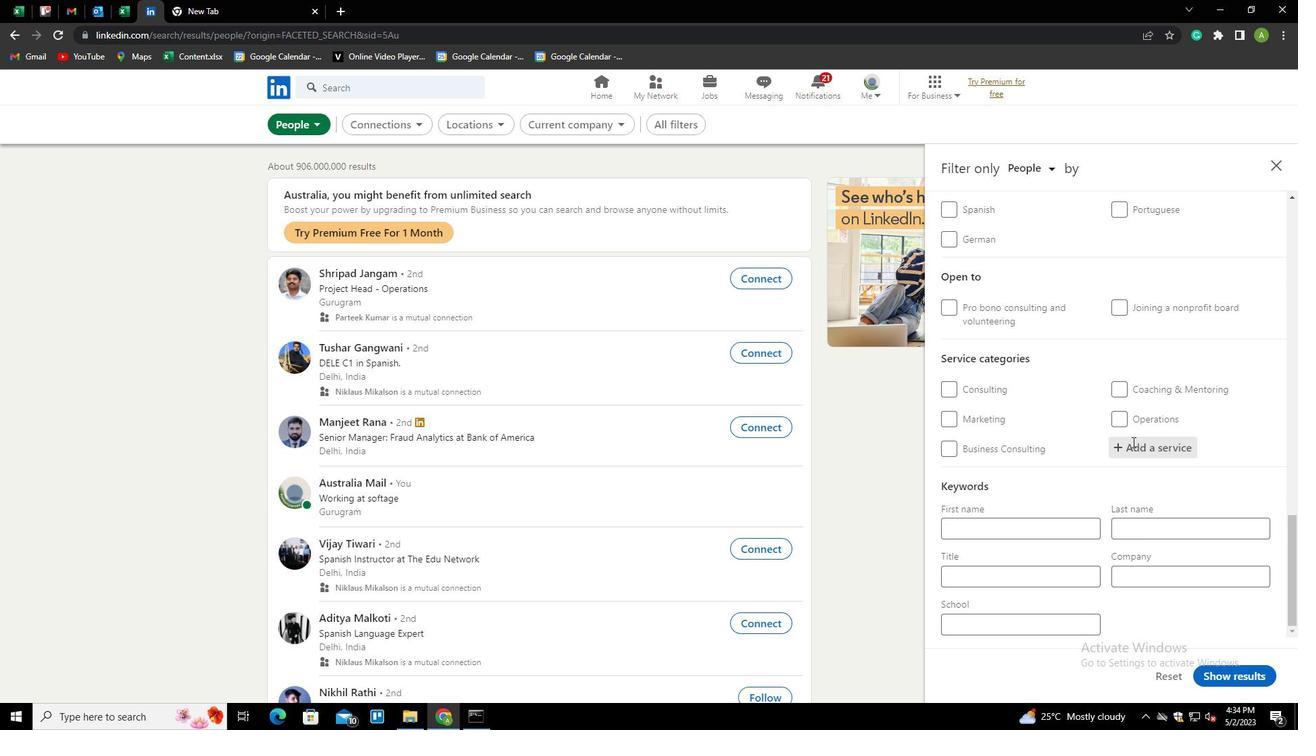 
Action: Mouse pressed left at (1139, 447)
Screenshot: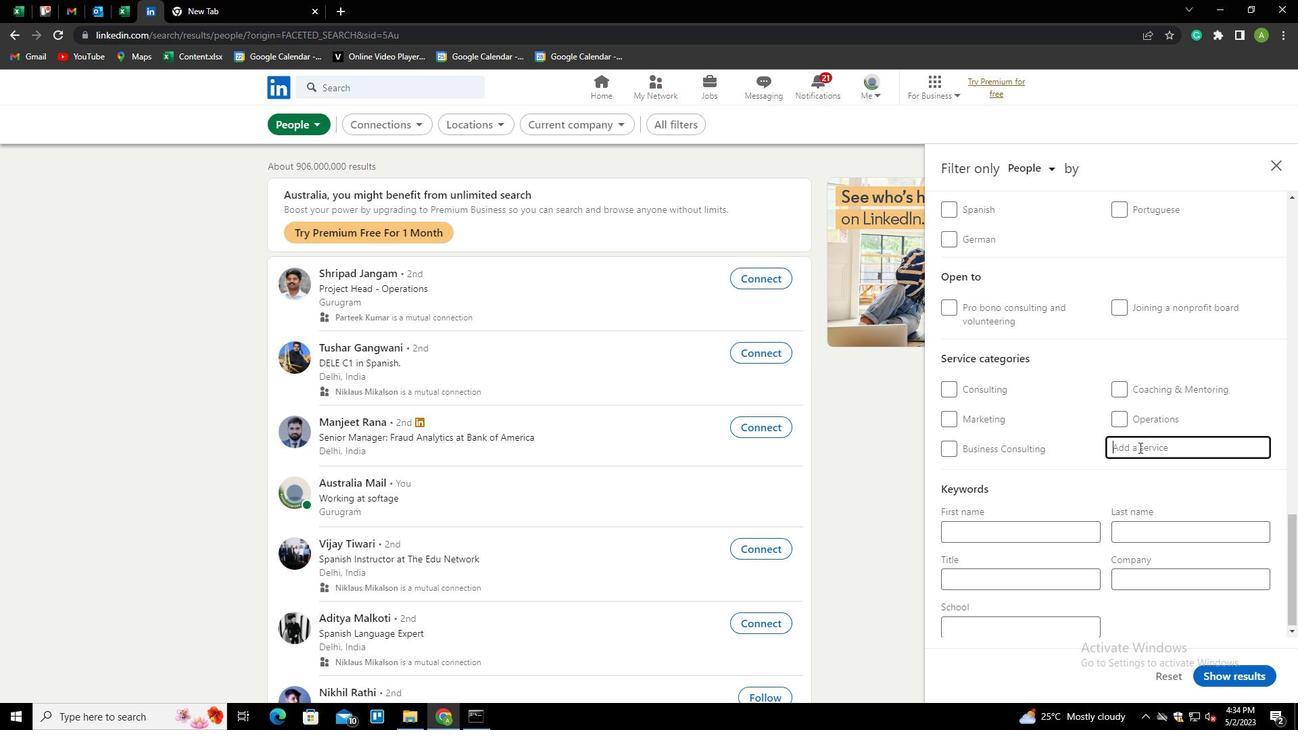 
Action: Key pressed <Key.shift><Key.shift><Key.shift><Key.shift><Key.shift><Key.shift><Key.shift><Key.shift><Key.shift><Key.shift><Key.shift><Key.shift><Key.shift><Key.shift><Key.shift><Key.shift><Key.shift><Key.shift><Key.shift><Key.shift><Key.shift><Key.shift><Key.shift><Key.shift><Key.shift><Key.shift><Key.shift><Key.shift><Key.shift><Key.shift><Key.shift><Key.shift><Key.shift><Key.shift><Key.shift><Key.shift>TRANSLATIN<Key.backspace><Key.down><Key.enter>
Screenshot: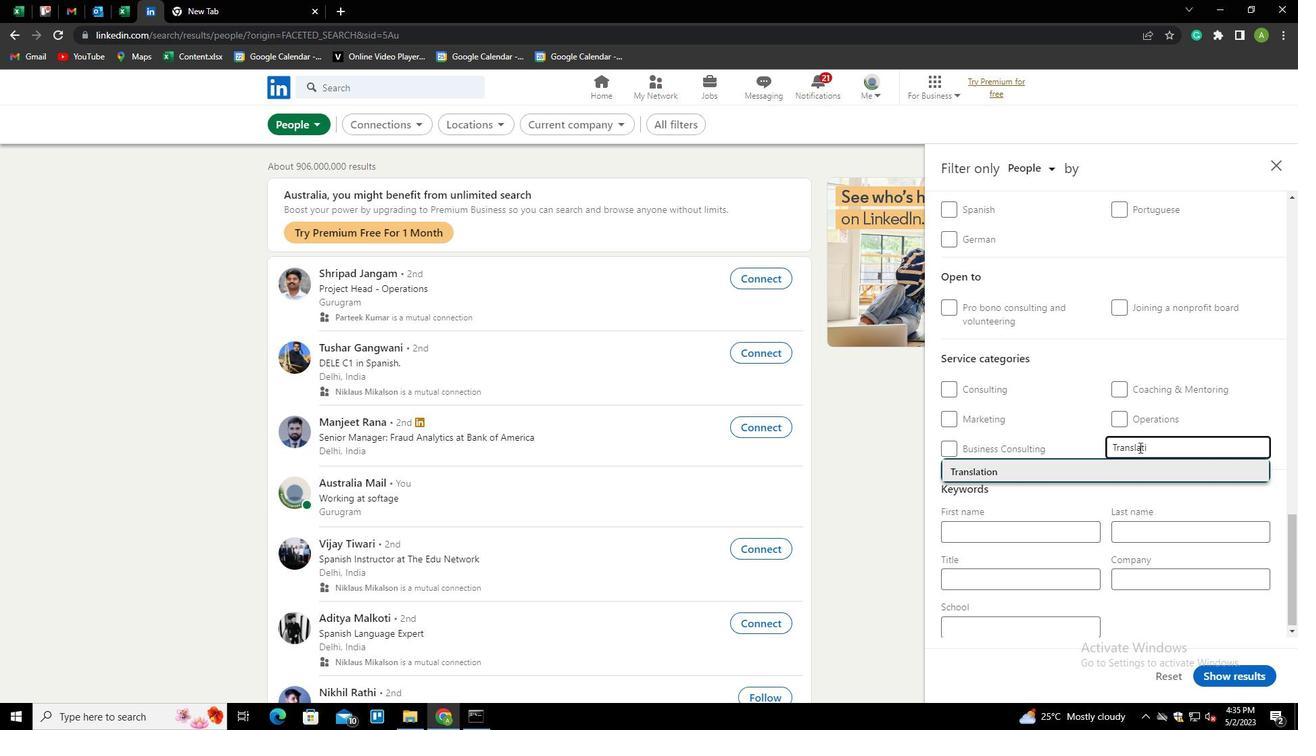 
Action: Mouse scrolled (1139, 447) with delta (0, 0)
Screenshot: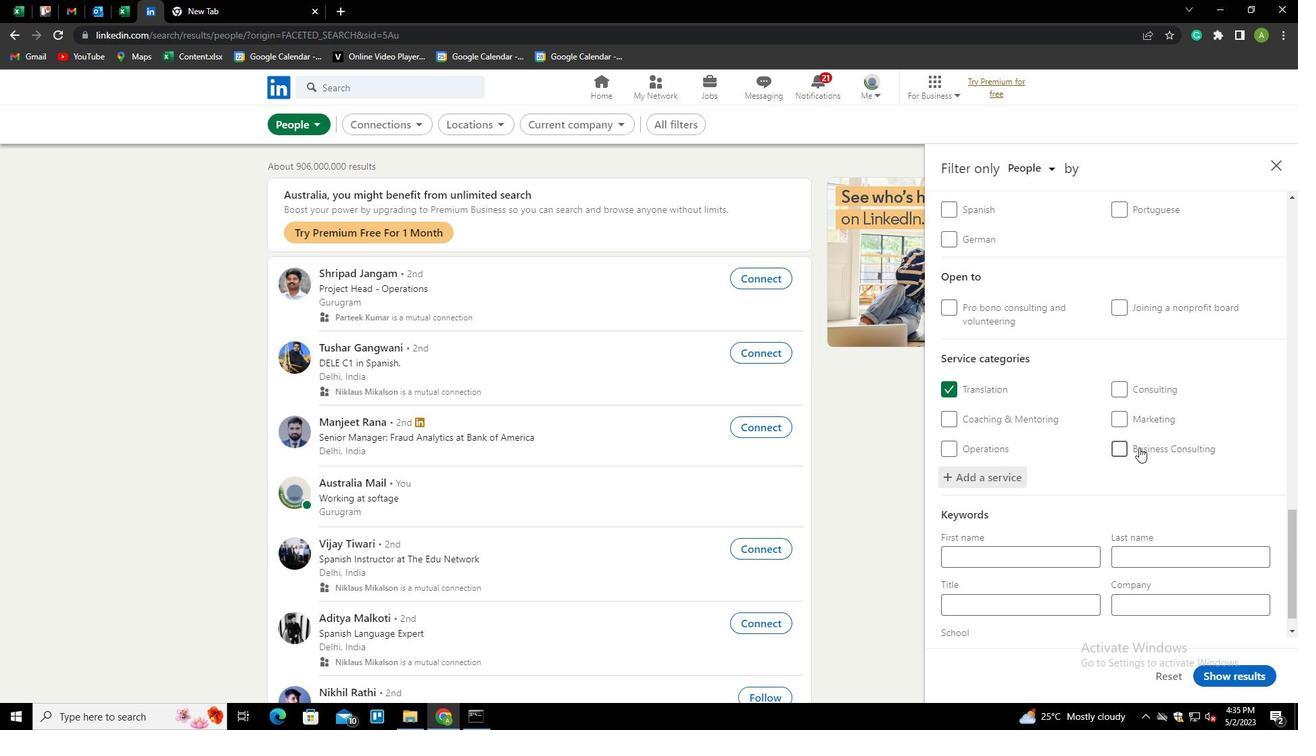 
Action: Mouse scrolled (1139, 447) with delta (0, 0)
Screenshot: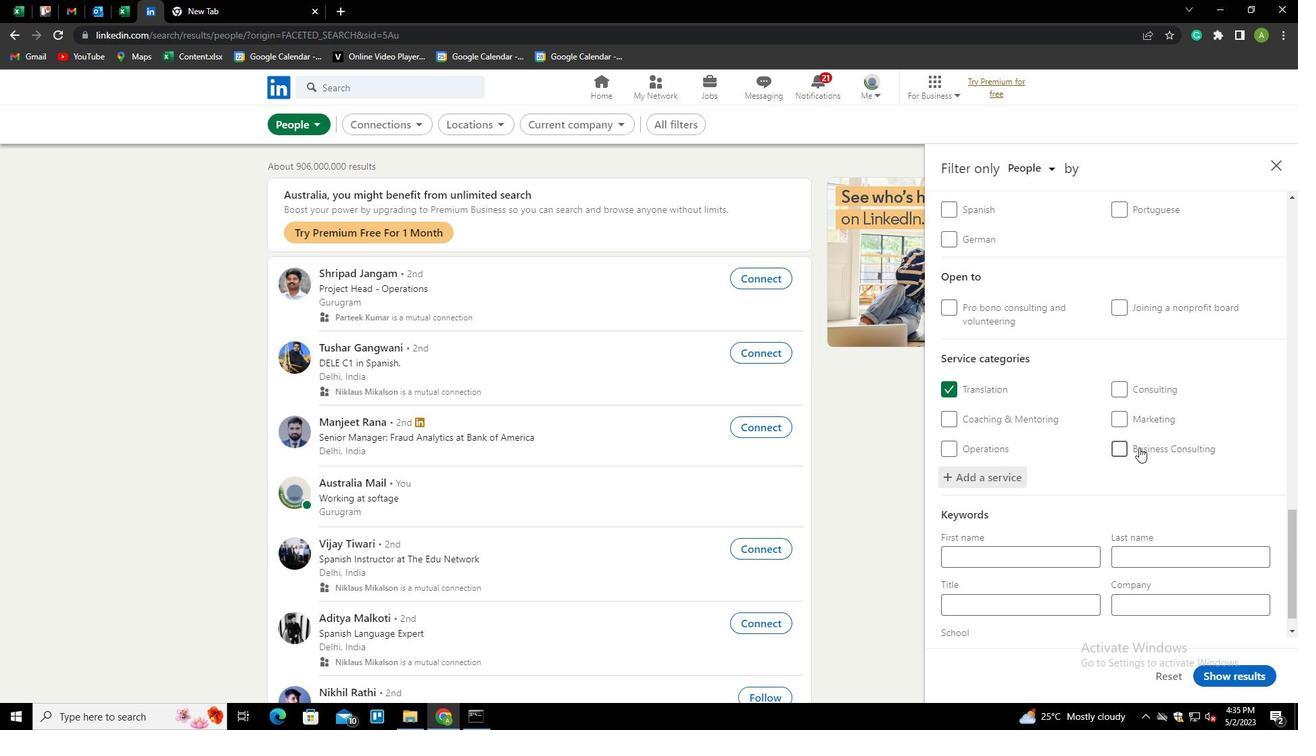 
Action: Mouse scrolled (1139, 447) with delta (0, 0)
Screenshot: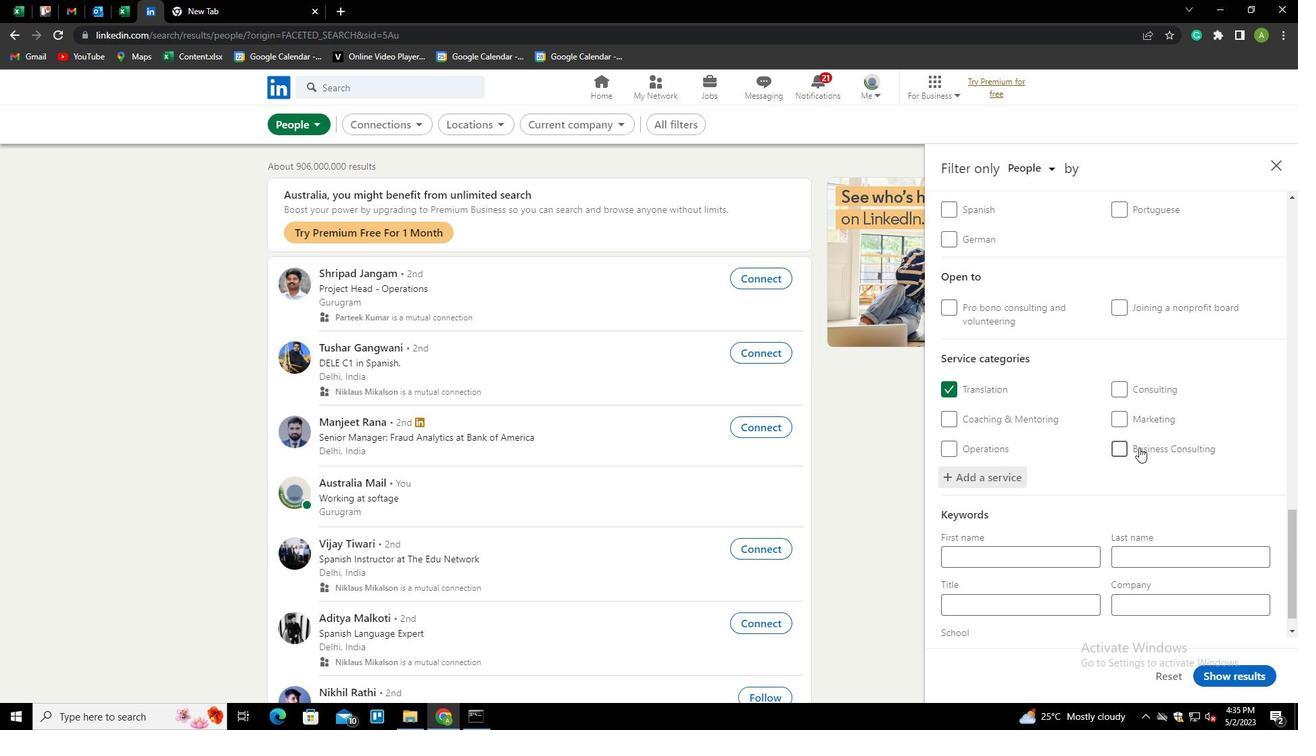 
Action: Mouse scrolled (1139, 447) with delta (0, 0)
Screenshot: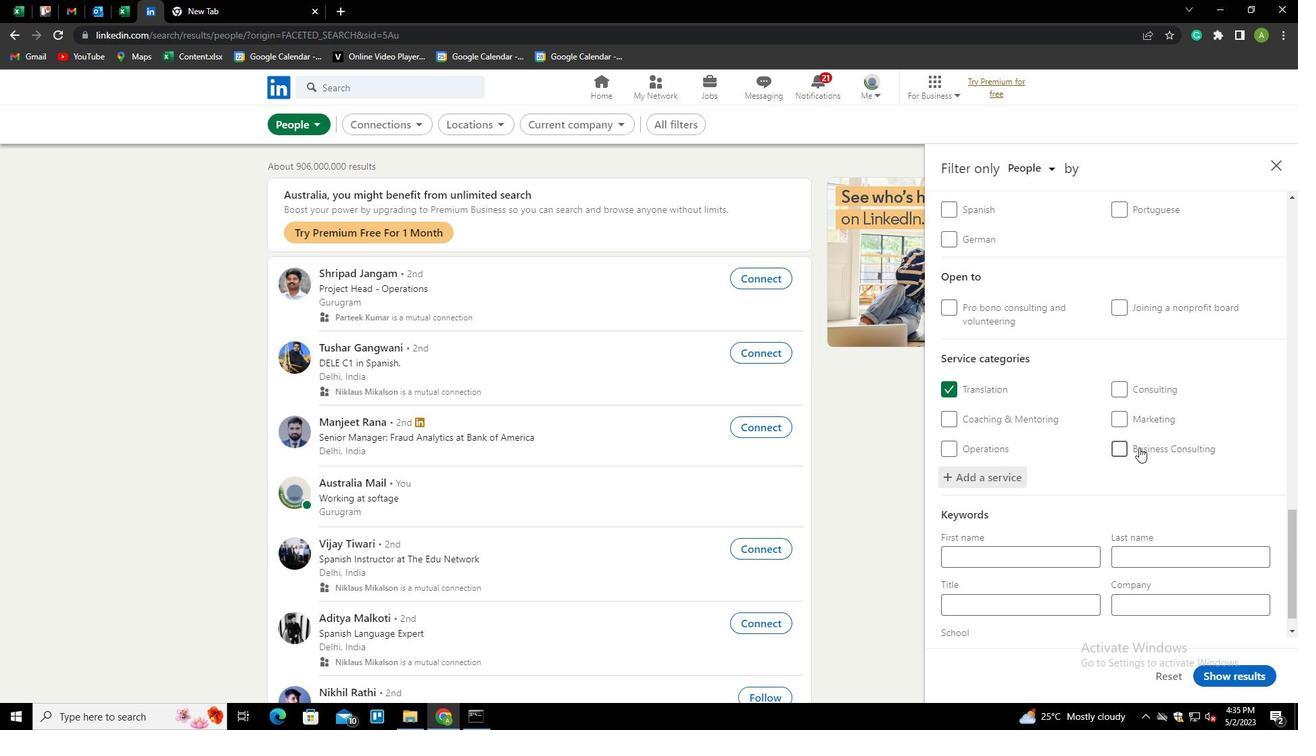 
Action: Mouse moved to (1020, 581)
Screenshot: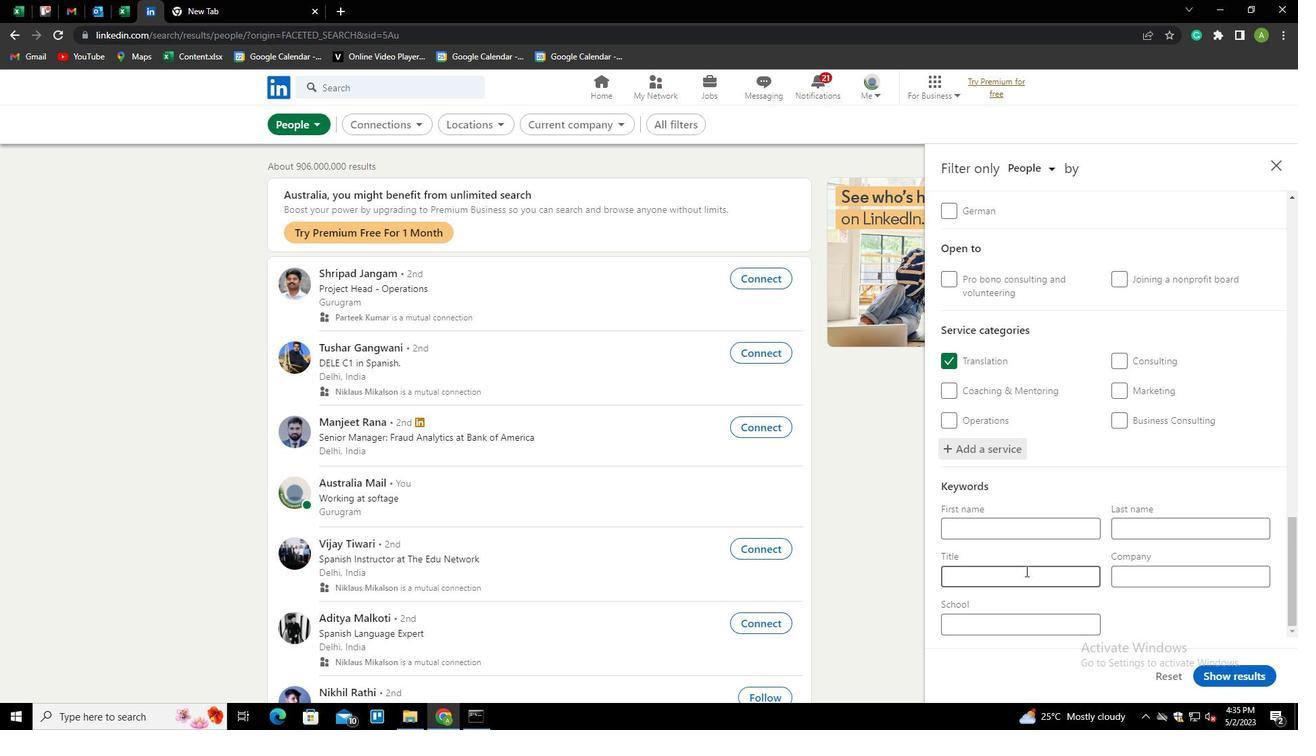 
Action: Mouse pressed left at (1020, 581)
Screenshot: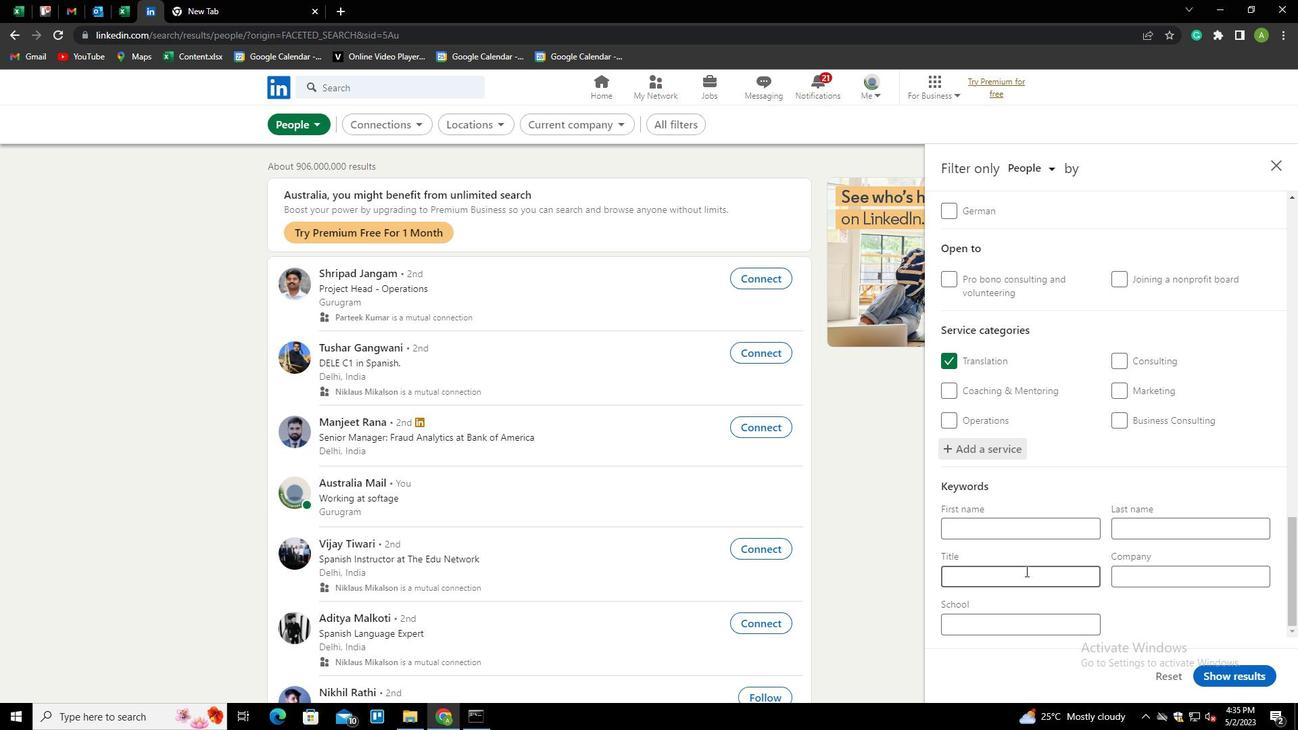 
Action: Key pressed <Key.shift>C<Key.backspace><Key.shift><Key.shift><Key.shift><Key.shift><Key.shift><Key.shift><Key.shift><Key.shift><Key.shift><Key.shift><Key.shift><Key.shift><Key.shift><Key.shift><Key.shift><Key.shift><Key.shift><Key.shift><Key.shift><Key.shift><Key.shift><Key.shift><Key.shift><Key.shift><Key.shift><Key.shift><Key.shift><Key.shift><Key.shift><Key.shift><Key.shift><Key.shift><Key.shift><Key.shift><Key.shift><Key.shift><Key.shift><Key.shift><Key.shift><Key.shift>DOCTOR
Screenshot: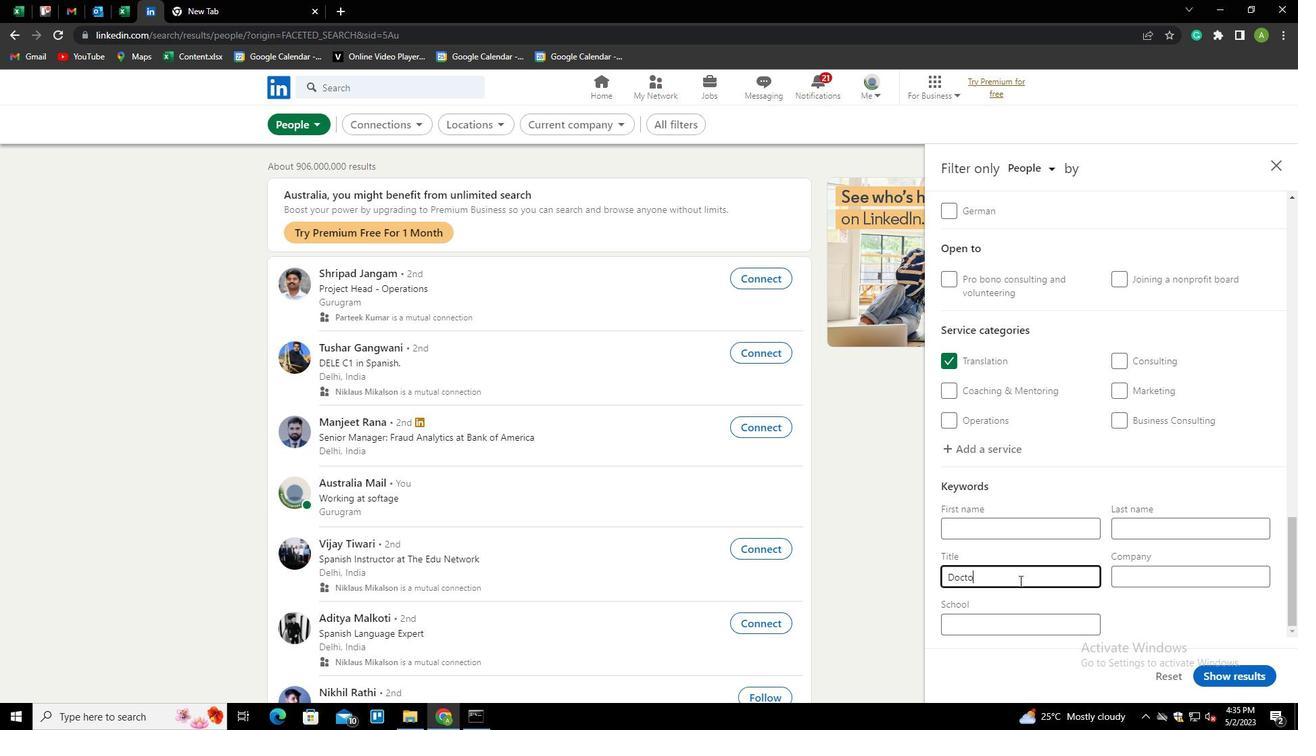 
Action: Mouse moved to (1161, 630)
Screenshot: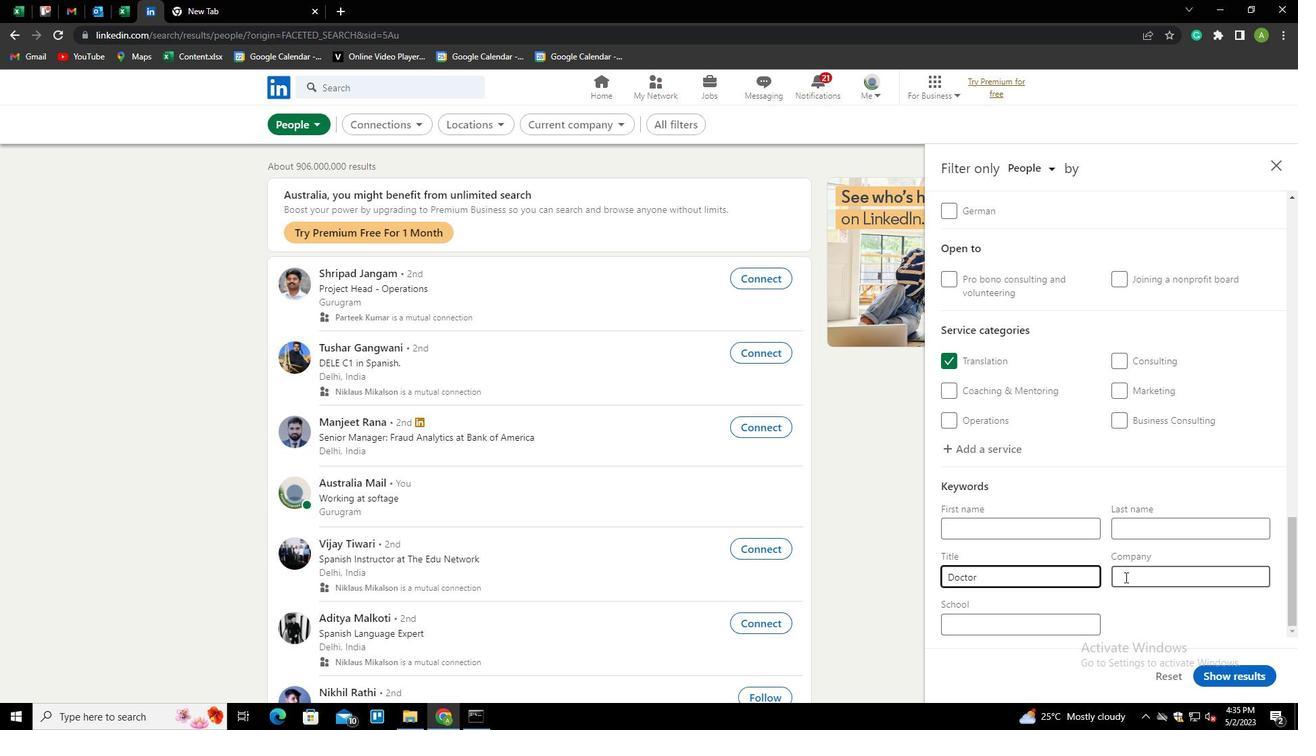 
Action: Mouse pressed left at (1161, 630)
Screenshot: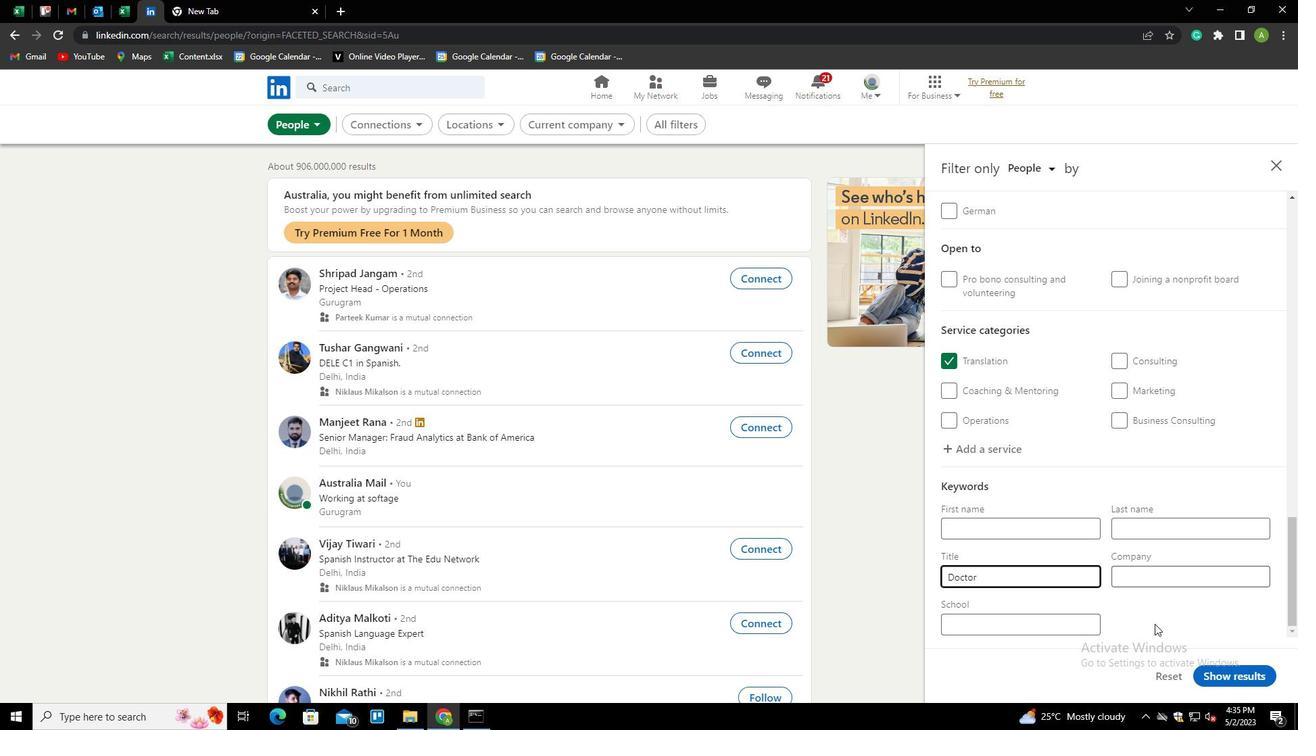 
Action: Mouse moved to (1218, 672)
Screenshot: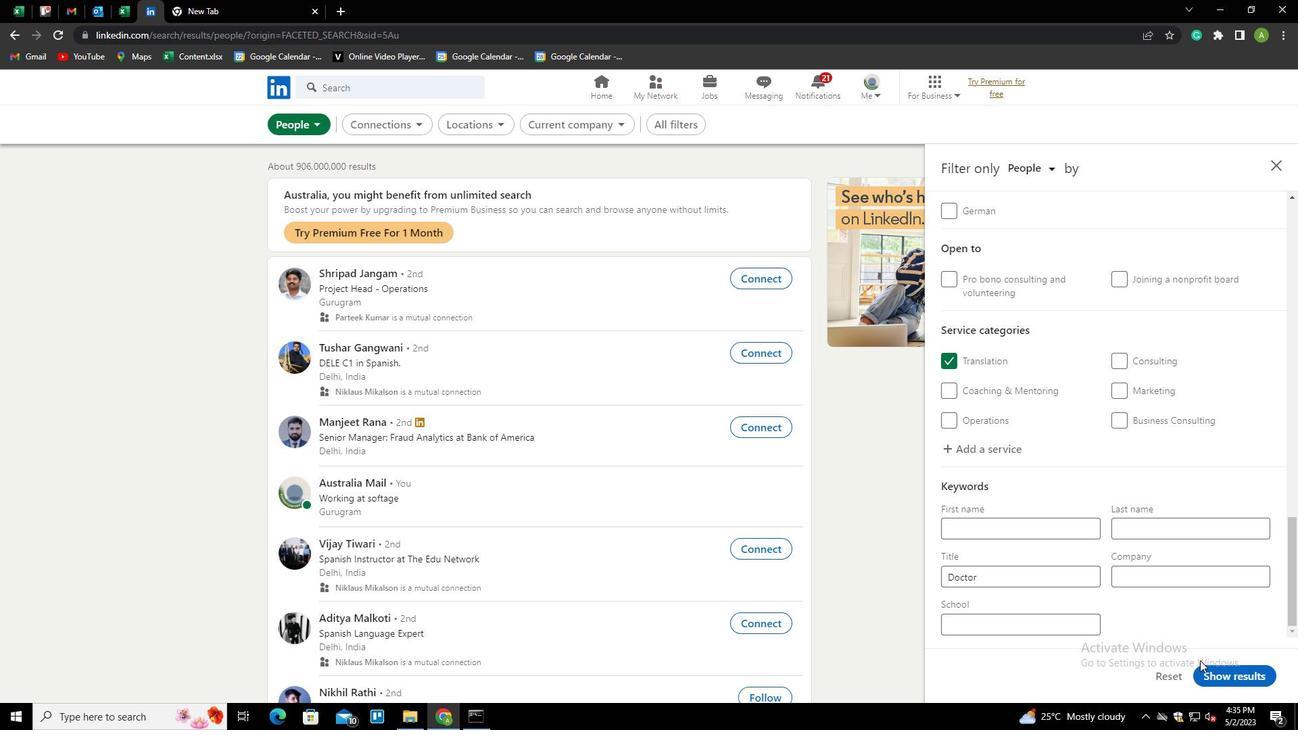 
Action: Mouse pressed left at (1218, 672)
Screenshot: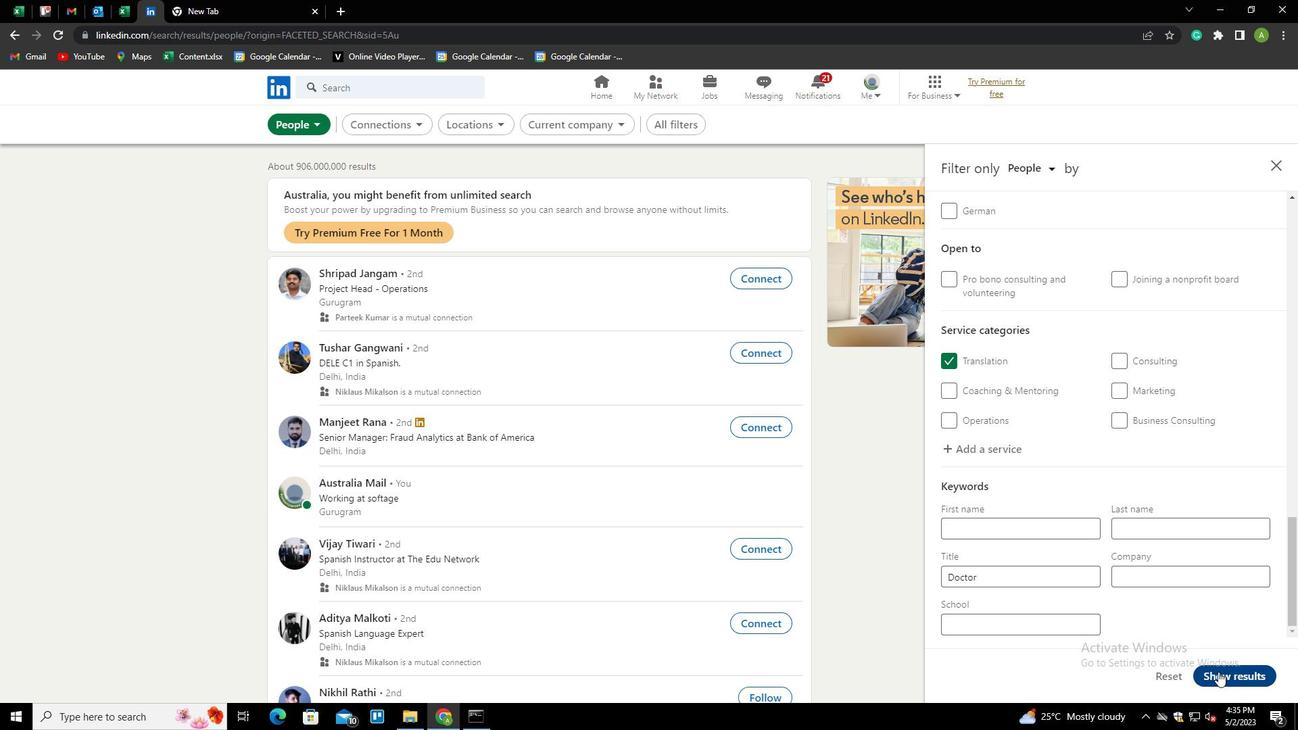 
